 Task: Find people on LinkedIn who attended Chandigarh University, talk about Digital Marketing, work at Bharat Serums and Vaccines Limited, speak German, and offer Public Speaking services.
Action: Mouse moved to (580, 76)
Screenshot: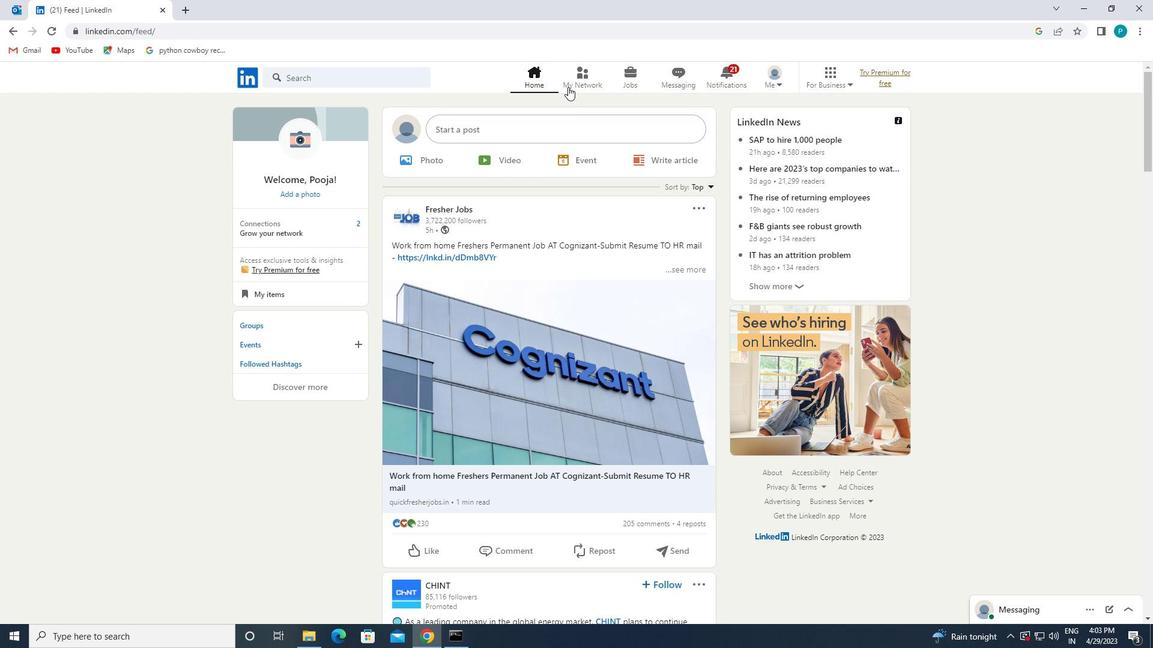 
Action: Mouse pressed left at (580, 76)
Screenshot: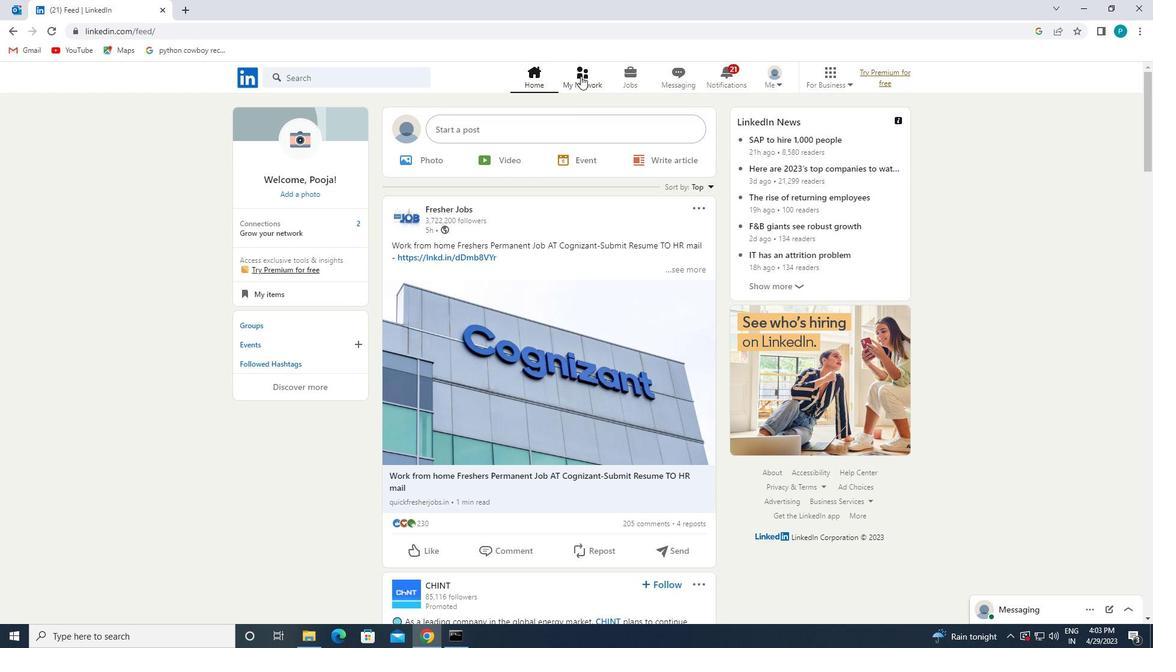 
Action: Mouse moved to (321, 139)
Screenshot: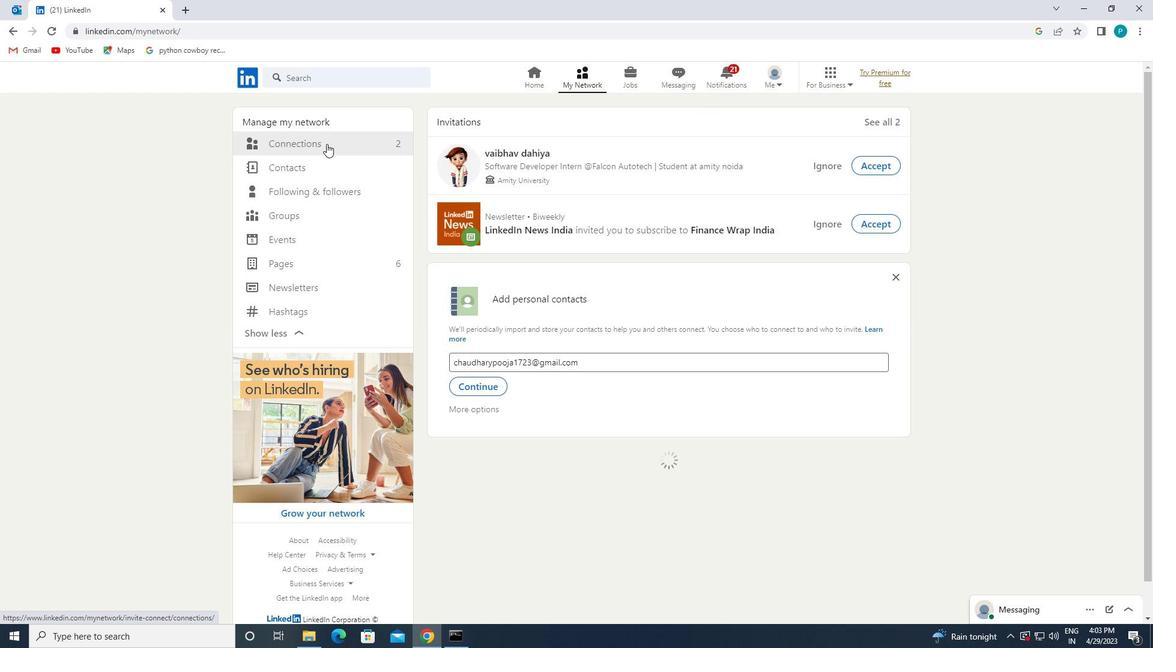 
Action: Mouse pressed left at (321, 139)
Screenshot: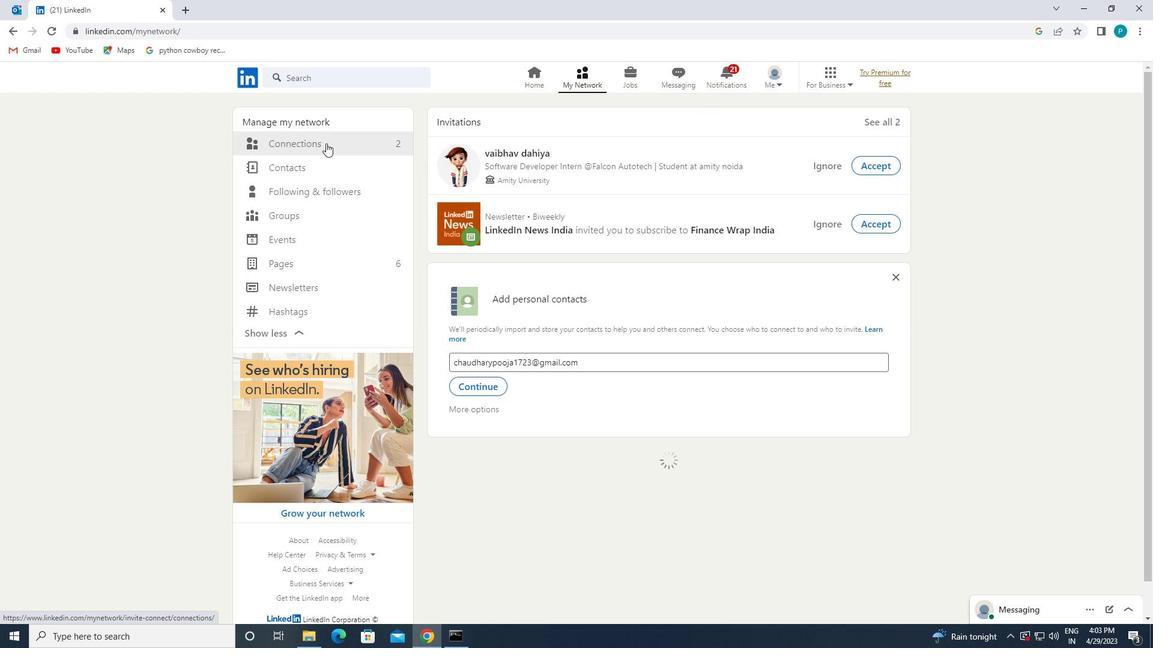 
Action: Mouse moved to (649, 150)
Screenshot: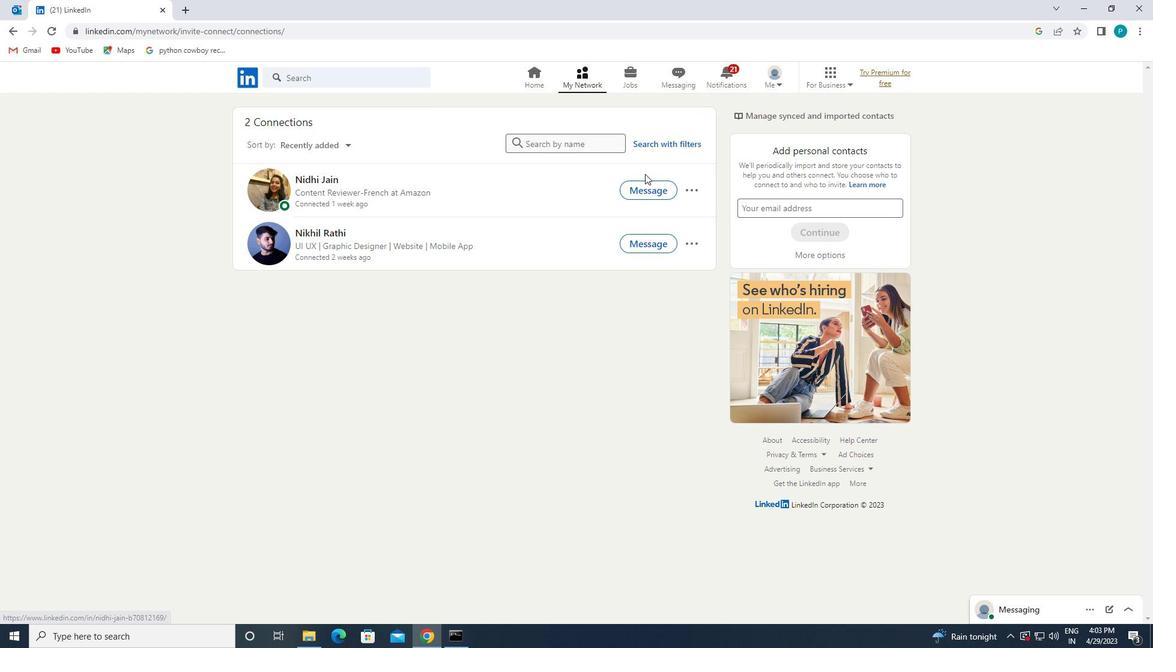 
Action: Mouse pressed left at (649, 150)
Screenshot: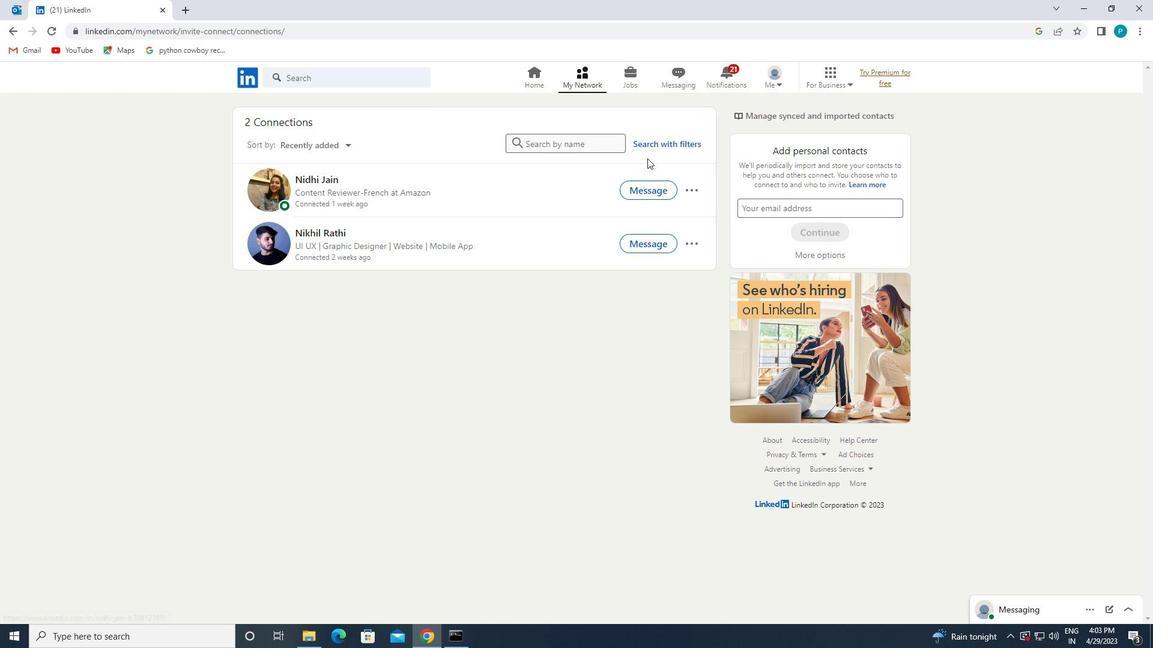 
Action: Mouse moved to (648, 141)
Screenshot: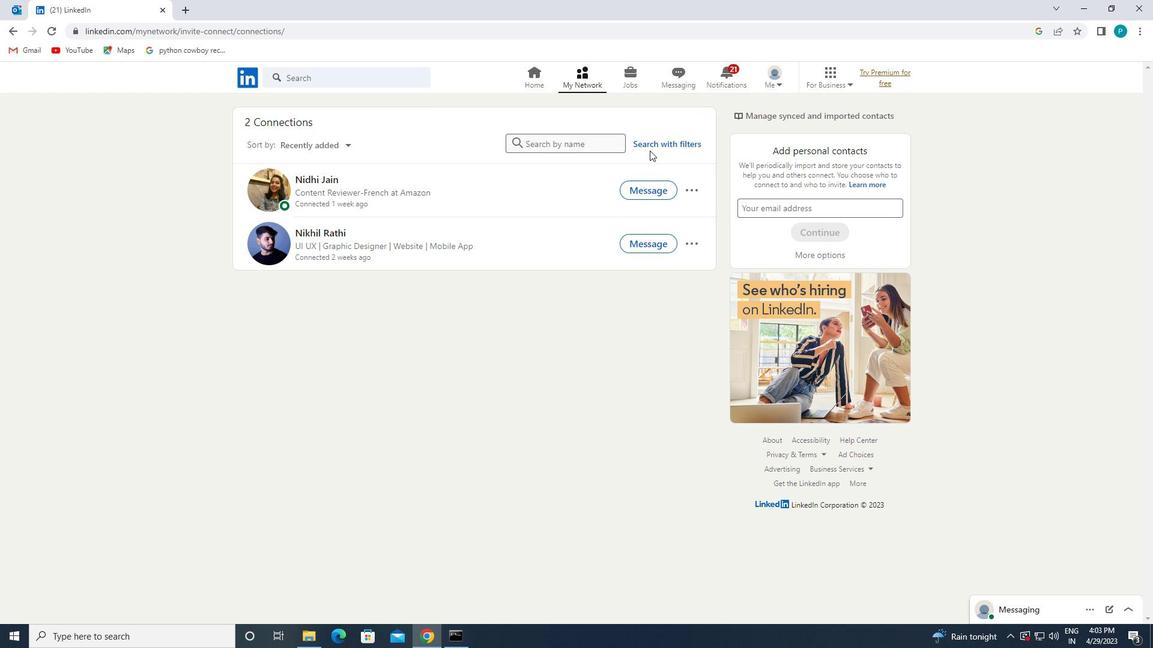 
Action: Mouse pressed left at (648, 141)
Screenshot: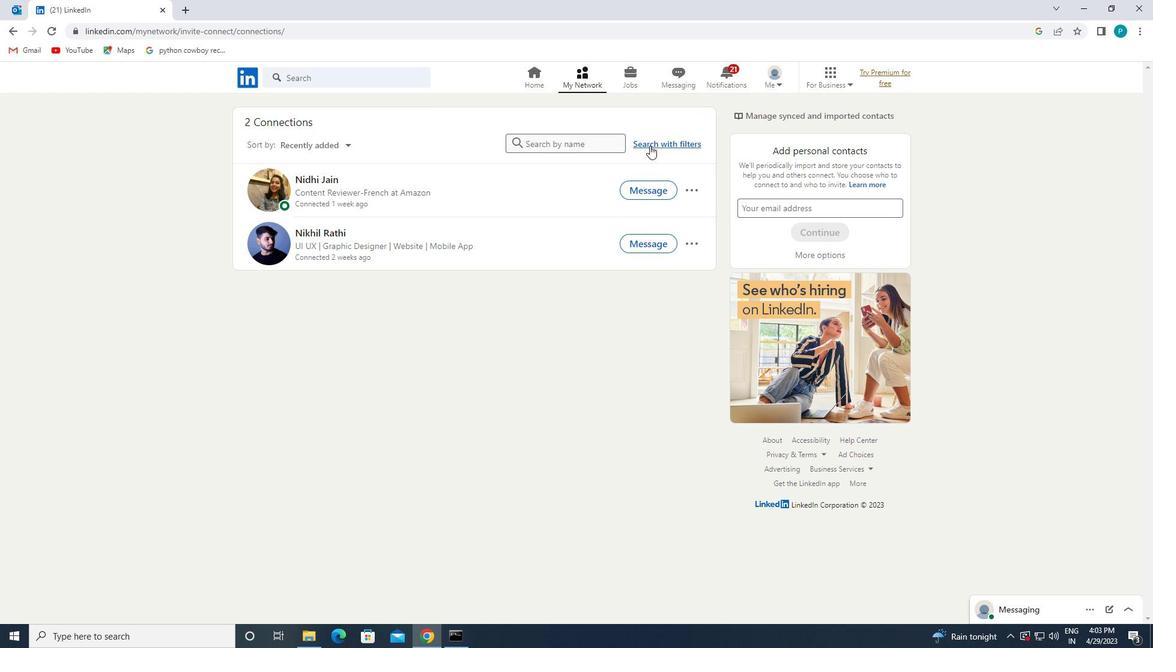 
Action: Mouse moved to (613, 115)
Screenshot: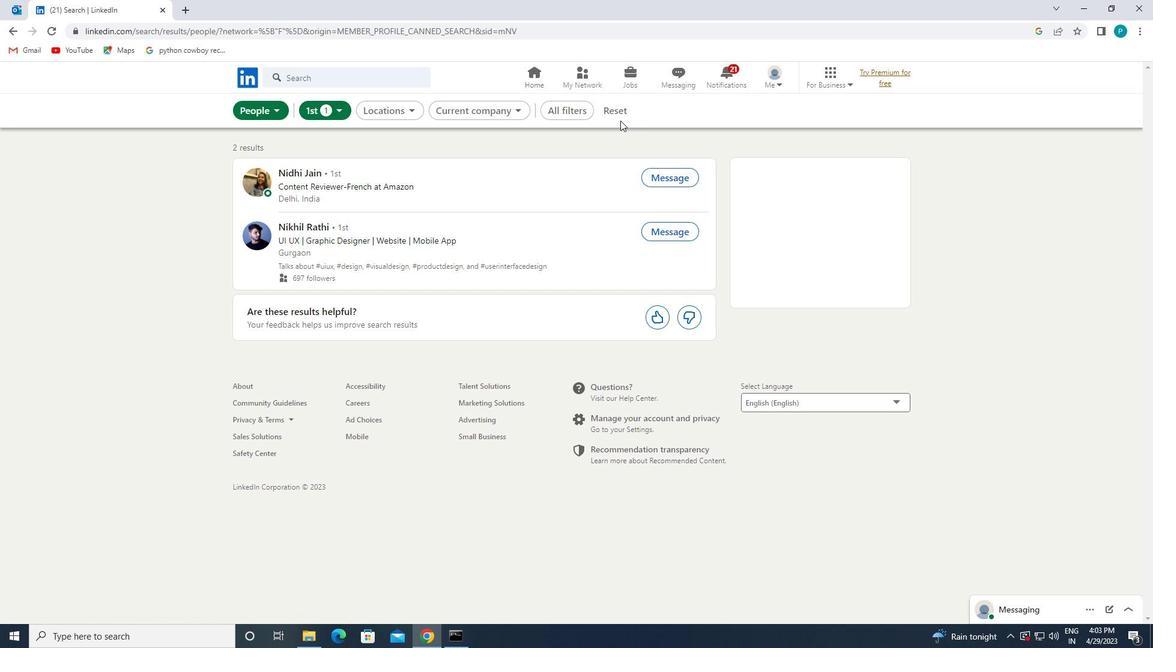 
Action: Mouse pressed left at (613, 115)
Screenshot: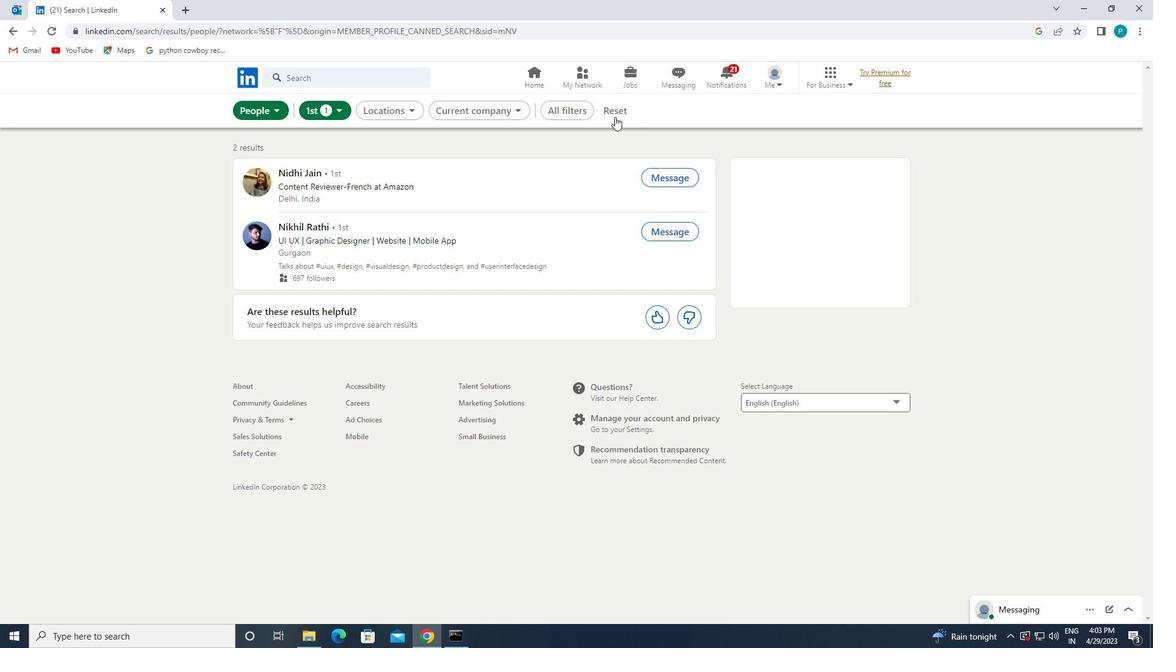 
Action: Mouse moved to (615, 114)
Screenshot: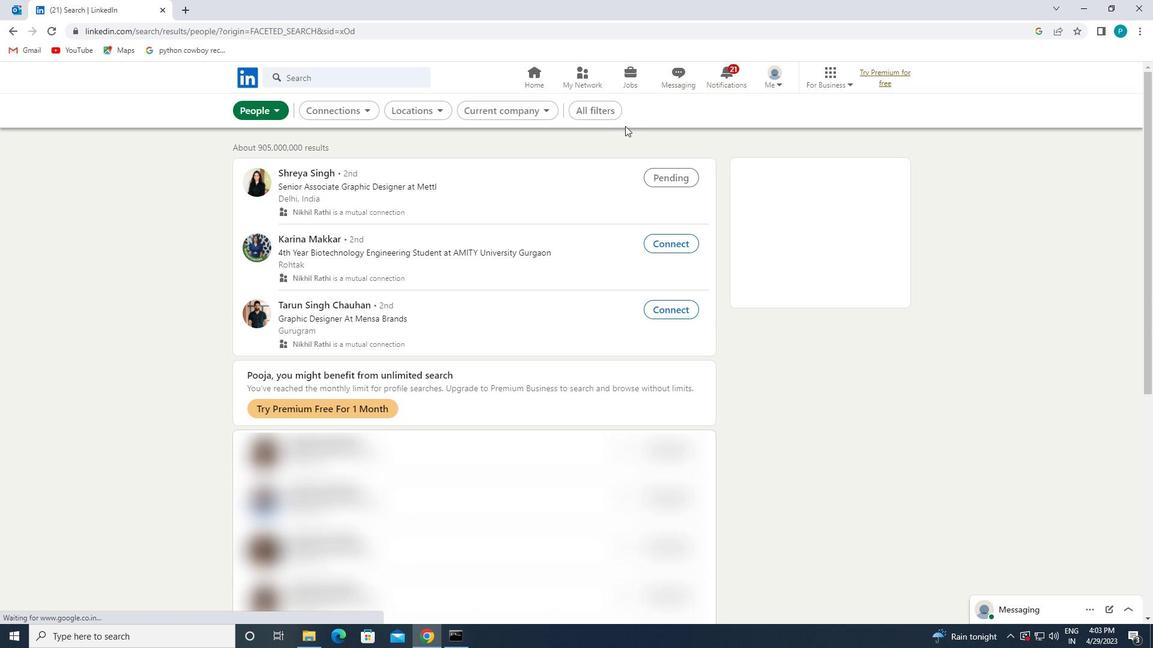 
Action: Mouse pressed left at (615, 114)
Screenshot: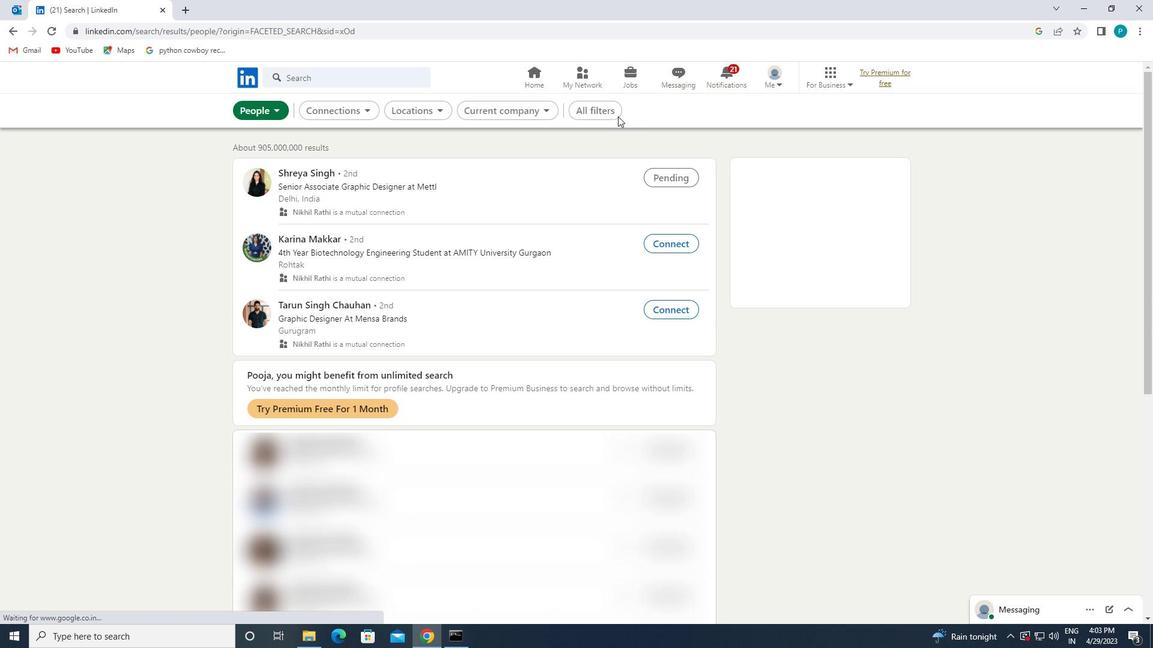 
Action: Mouse moved to (1077, 344)
Screenshot: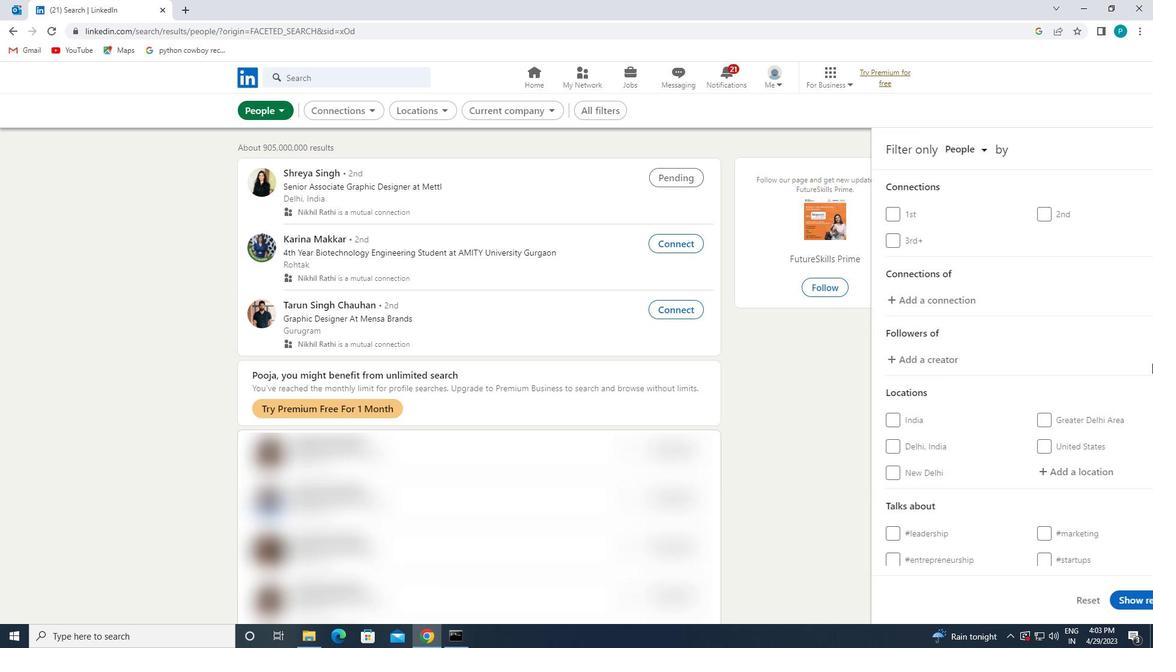 
Action: Mouse scrolled (1077, 343) with delta (0, 0)
Screenshot: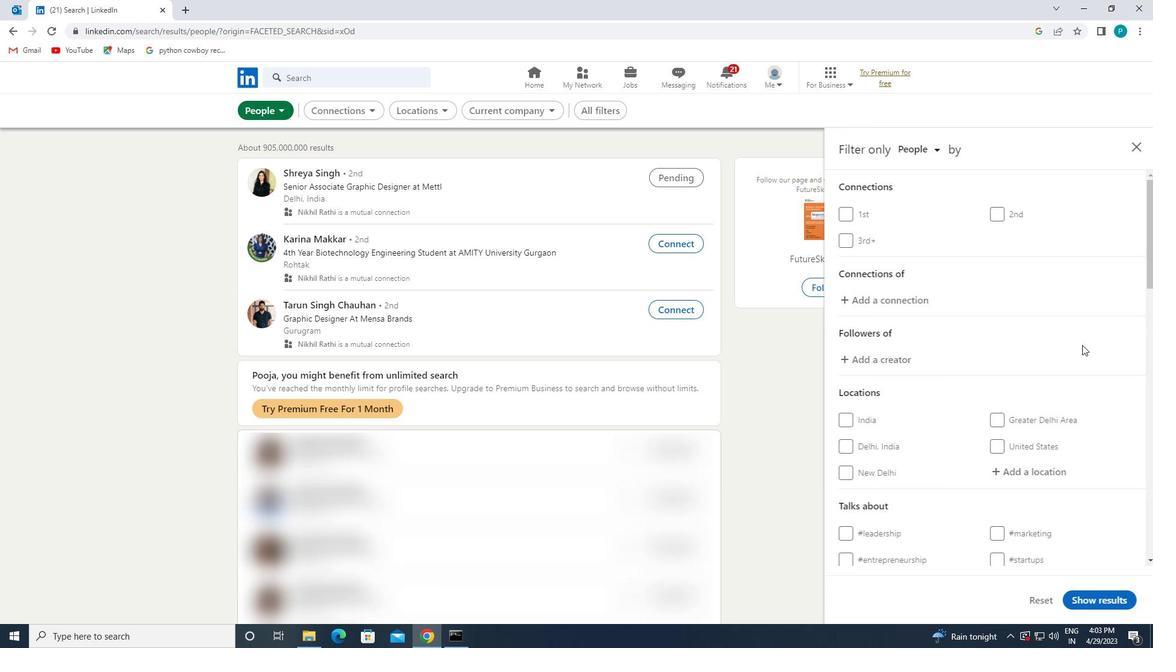 
Action: Mouse moved to (1077, 344)
Screenshot: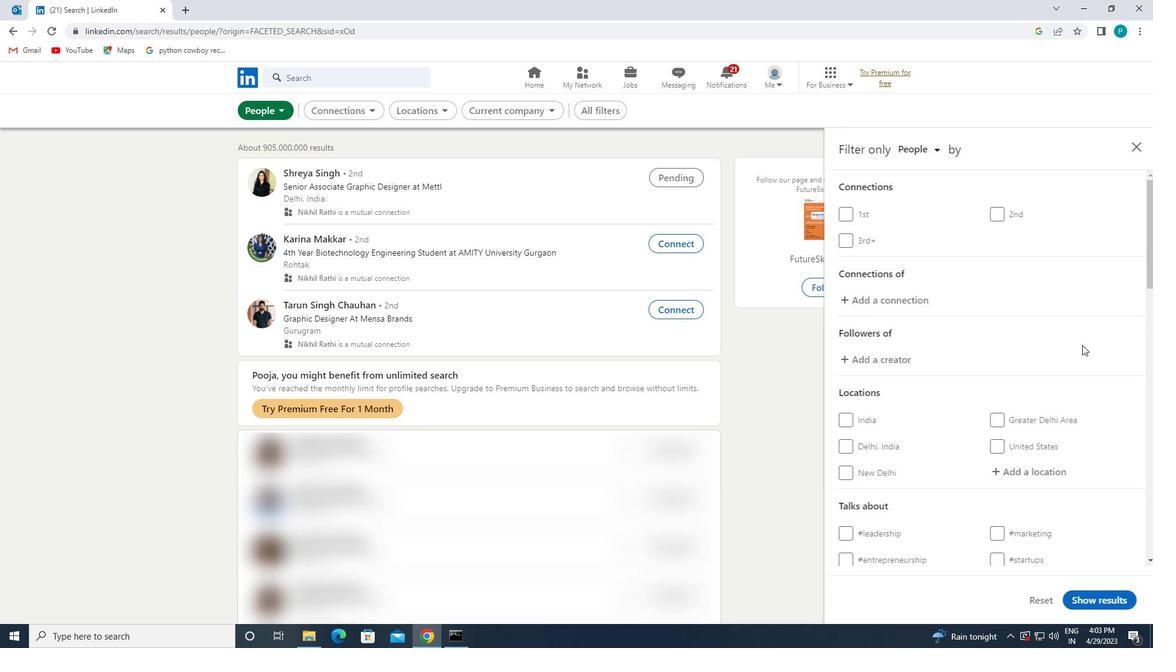 
Action: Mouse scrolled (1077, 343) with delta (0, 0)
Screenshot: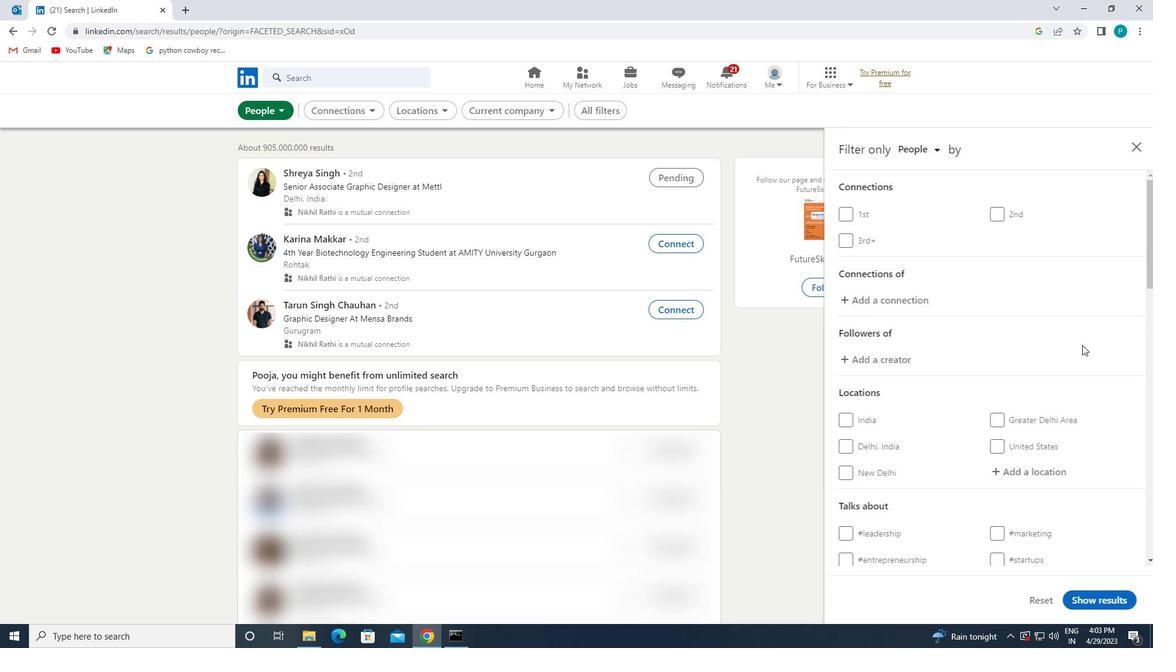 
Action: Mouse moved to (1068, 350)
Screenshot: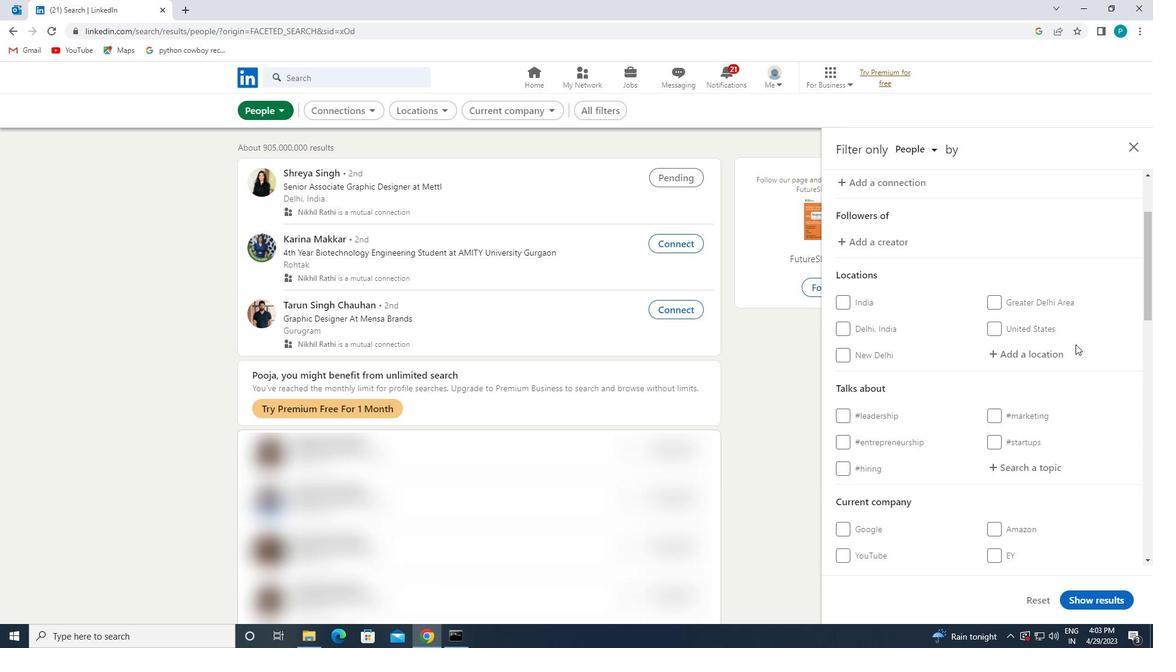 
Action: Mouse pressed left at (1068, 350)
Screenshot: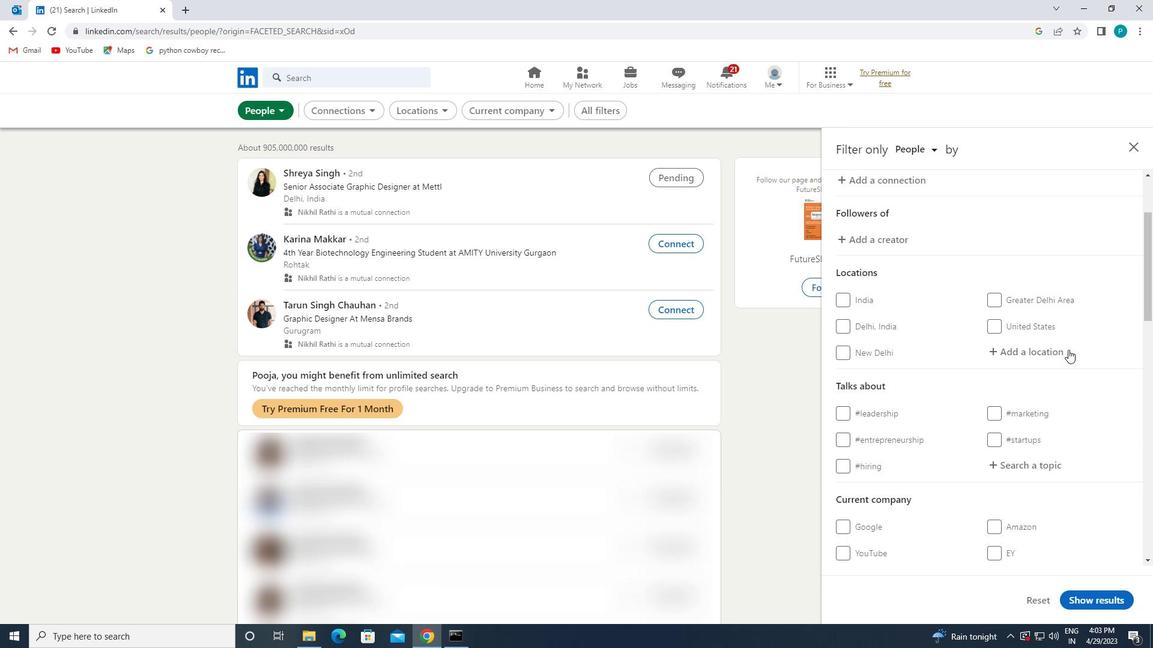 
Action: Key pressed <Key.caps_lock>x<Key.caps_lock>iannu
Screenshot: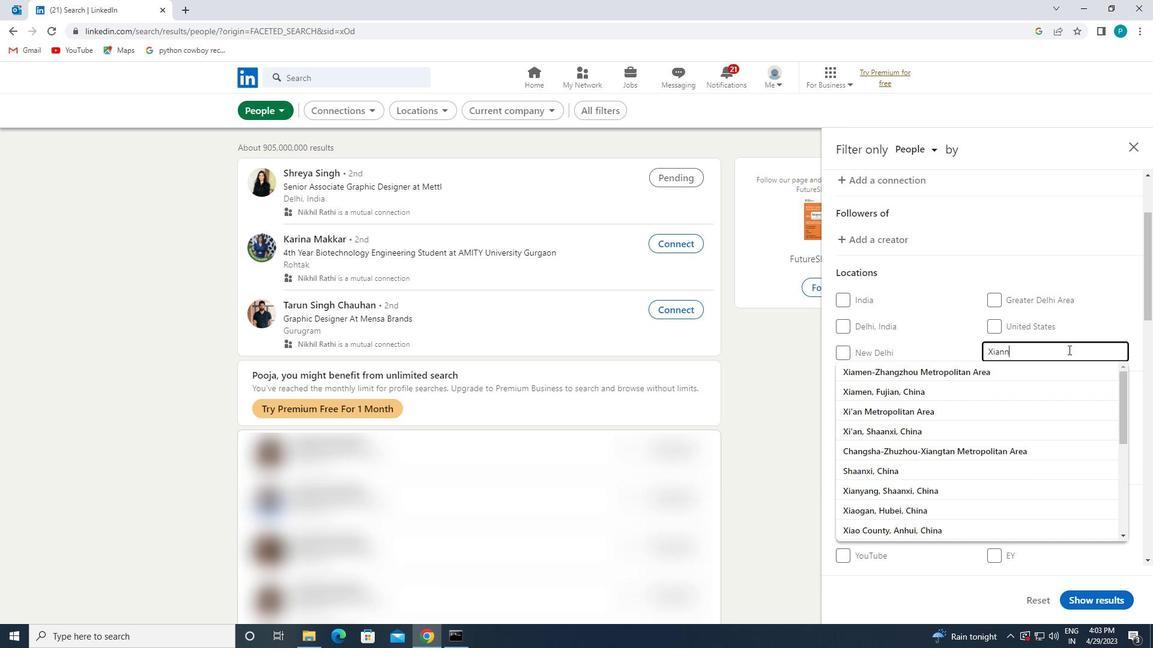 
Action: Mouse moved to (1000, 468)
Screenshot: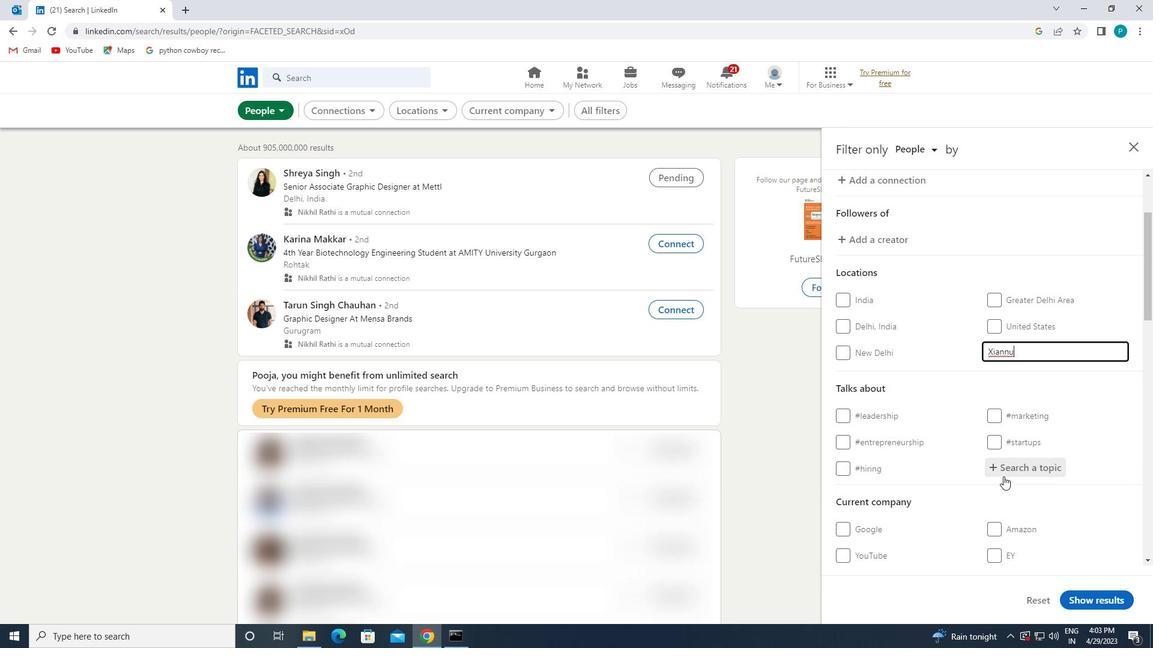 
Action: Mouse pressed left at (1000, 468)
Screenshot: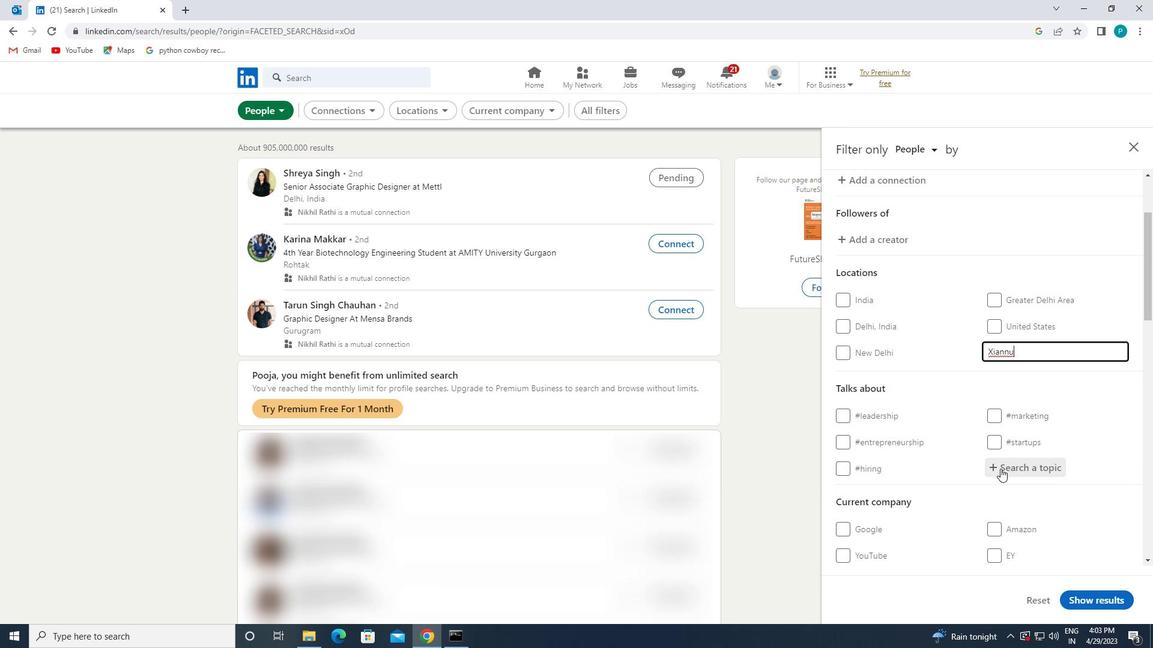 
Action: Key pressed <Key.shift>#<Key.caps_lock>D<Key.caps_lock>IGITAL<Key.caps_lock>M<Key.caps_lock>ARKETING
Screenshot: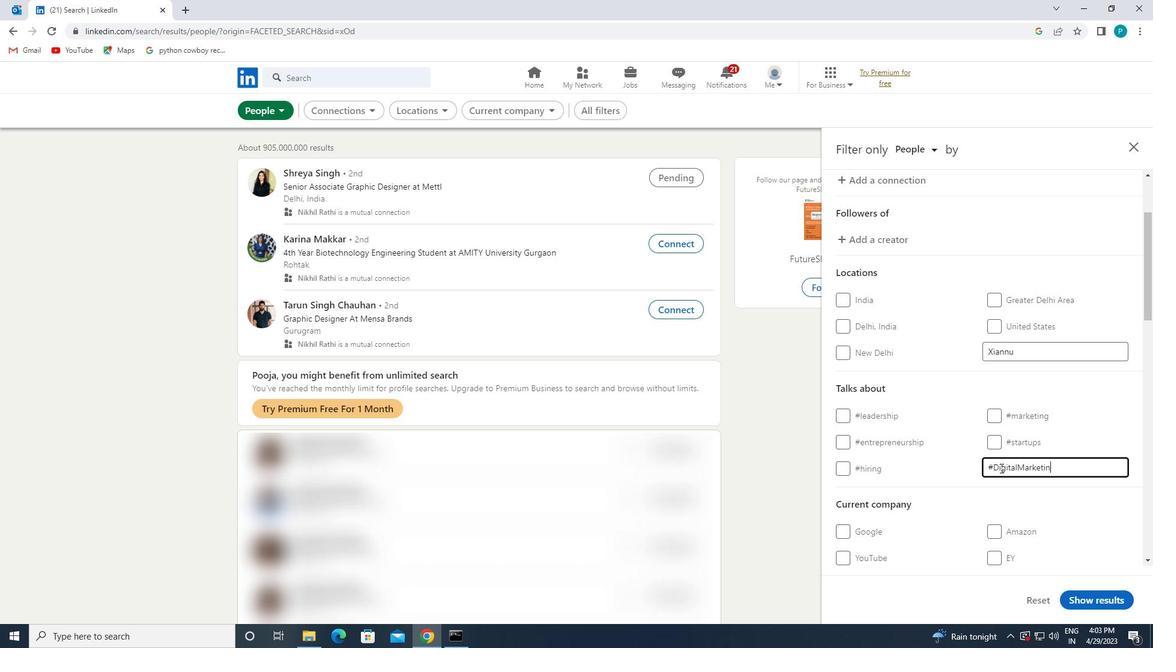 
Action: Mouse scrolled (1000, 467) with delta (0, 0)
Screenshot: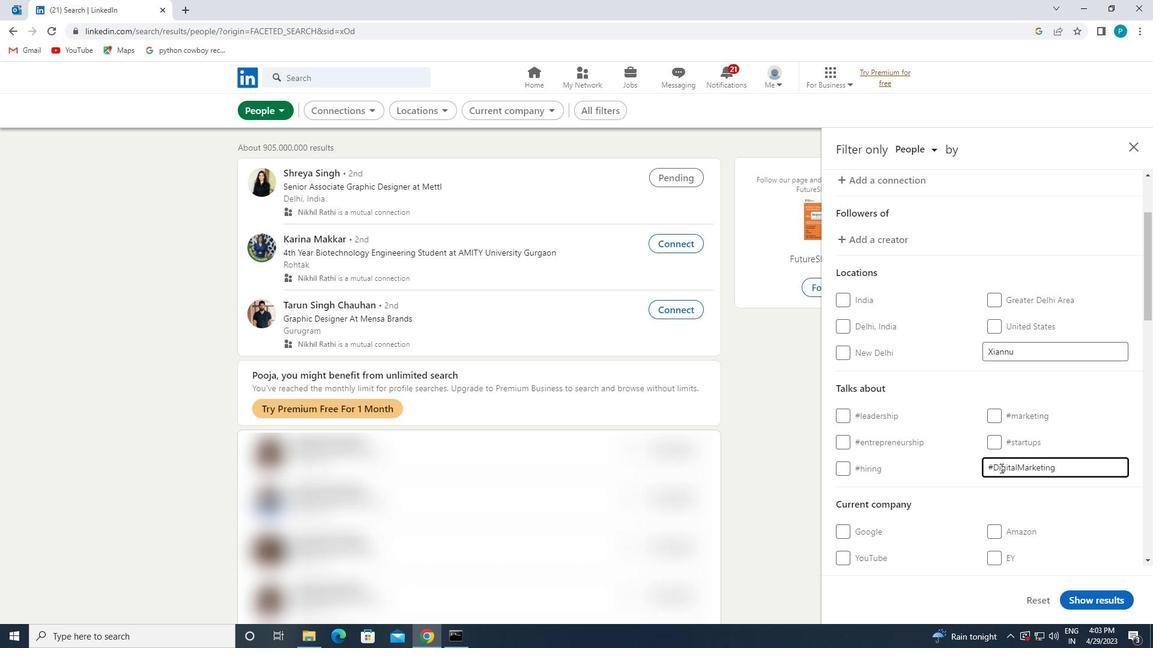 
Action: Mouse scrolled (1000, 467) with delta (0, 0)
Screenshot: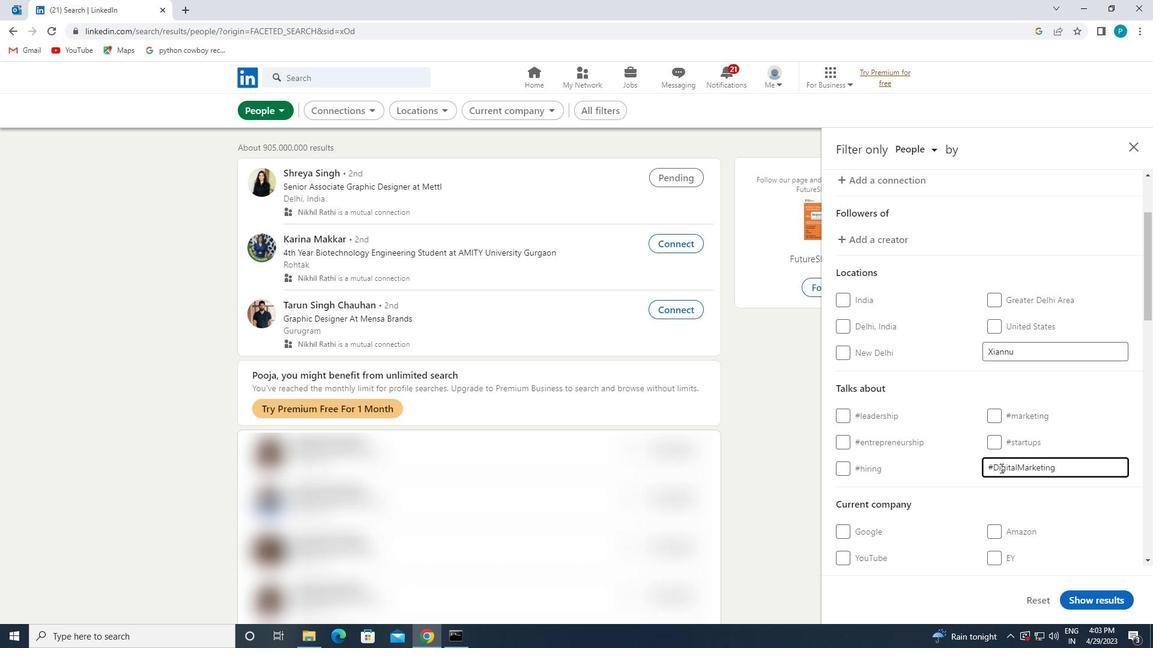 
Action: Mouse scrolled (1000, 467) with delta (0, 0)
Screenshot: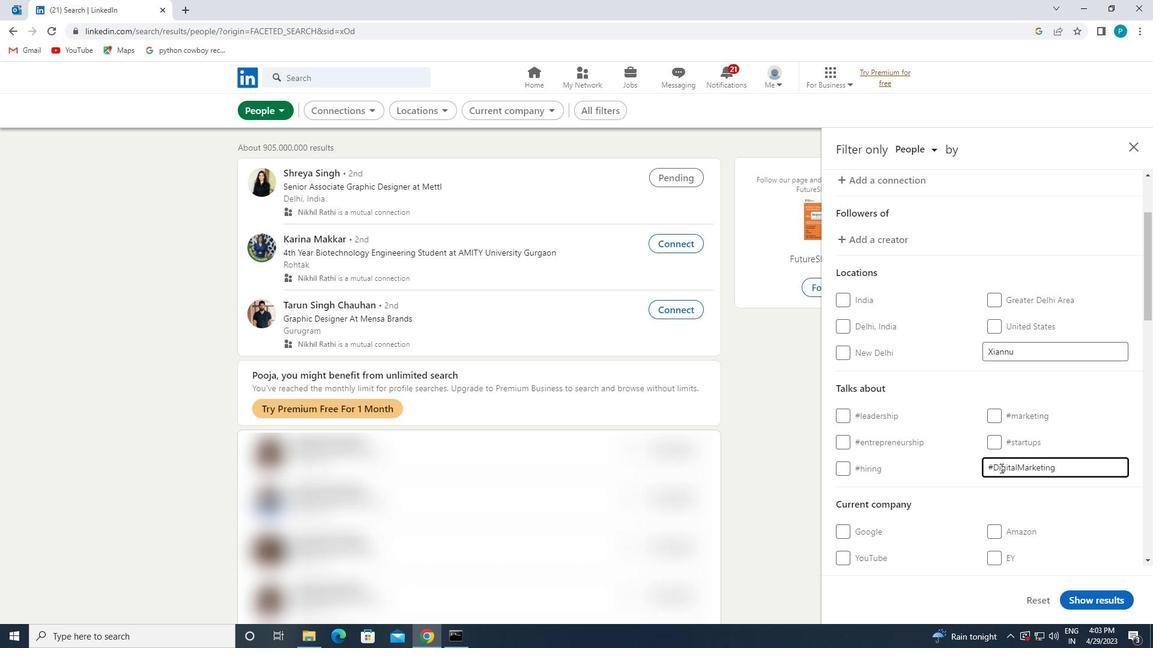 
Action: Mouse moved to (956, 440)
Screenshot: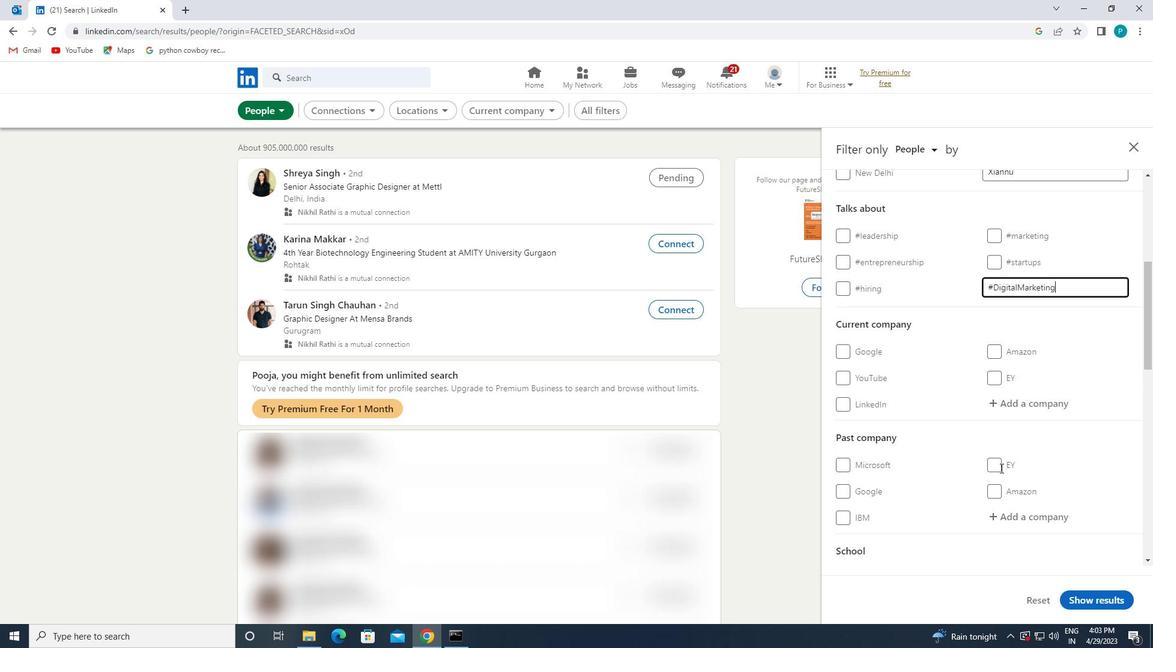 
Action: Mouse scrolled (956, 440) with delta (0, 0)
Screenshot: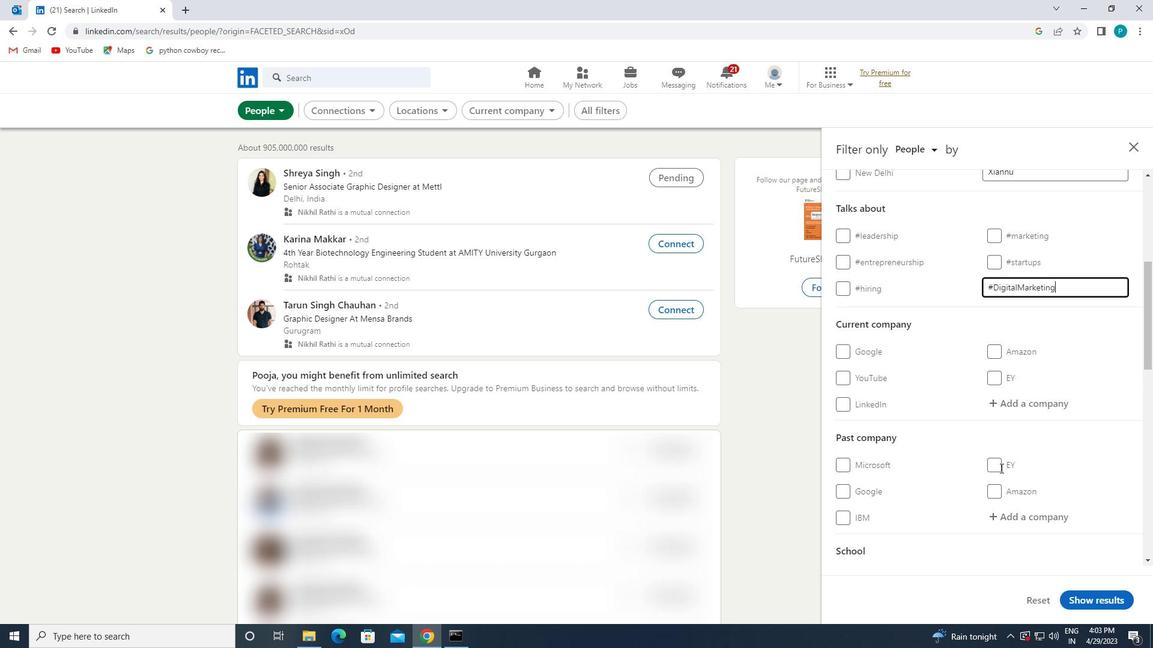 
Action: Mouse scrolled (956, 440) with delta (0, 0)
Screenshot: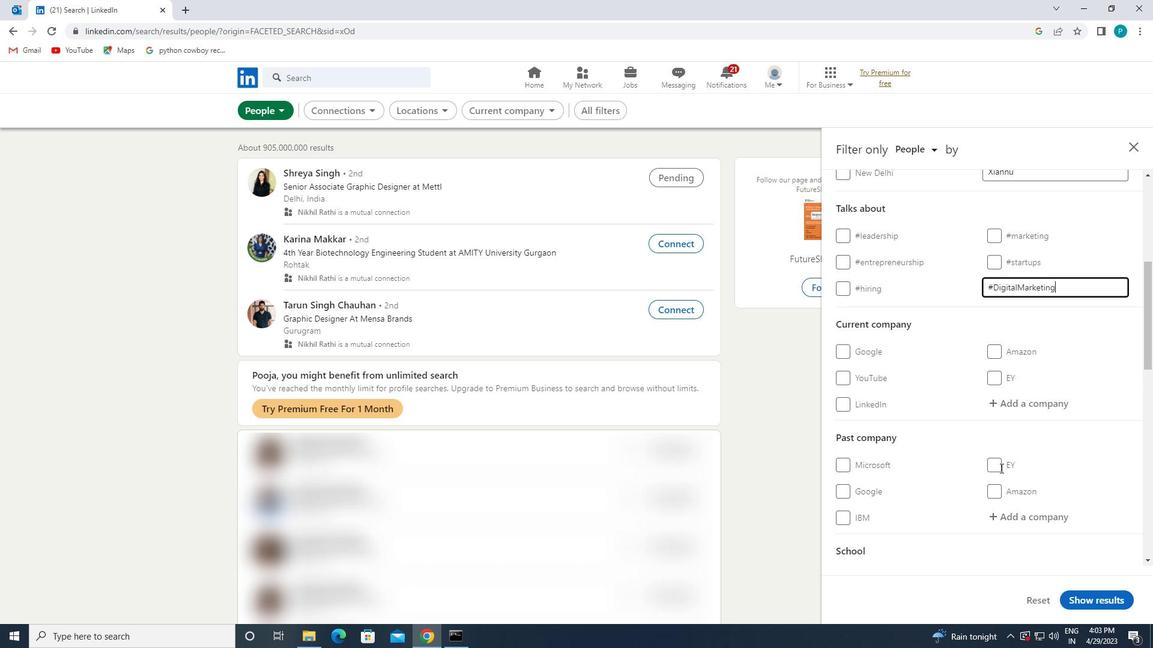 
Action: Mouse scrolled (956, 440) with delta (0, 0)
Screenshot: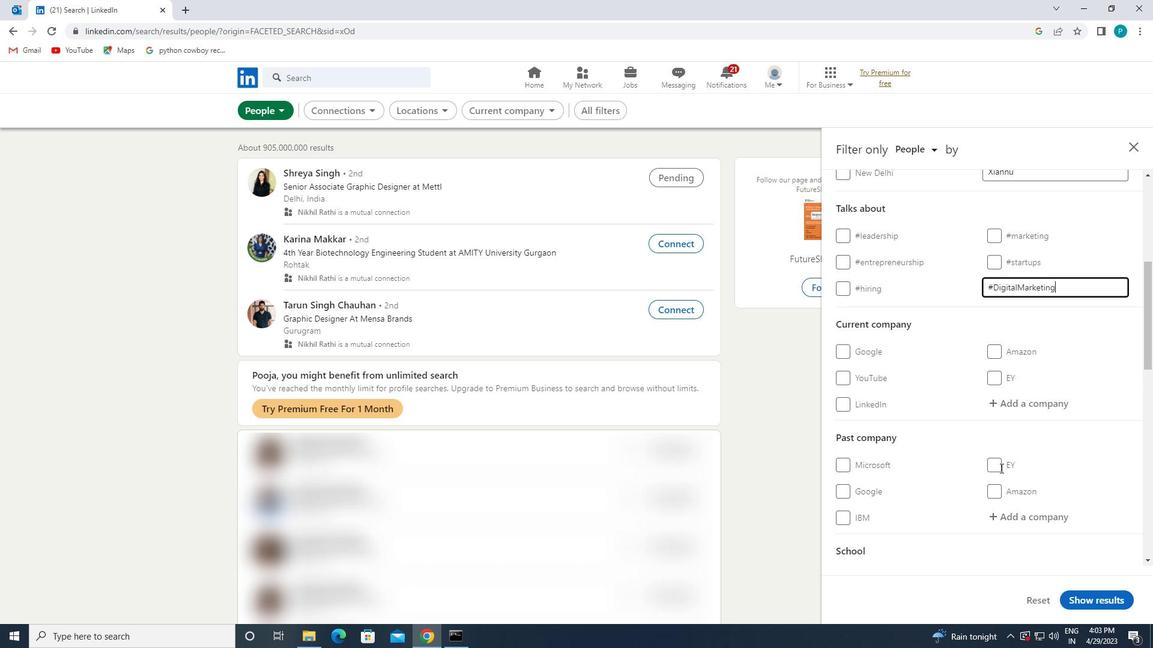 
Action: Mouse moved to (935, 428)
Screenshot: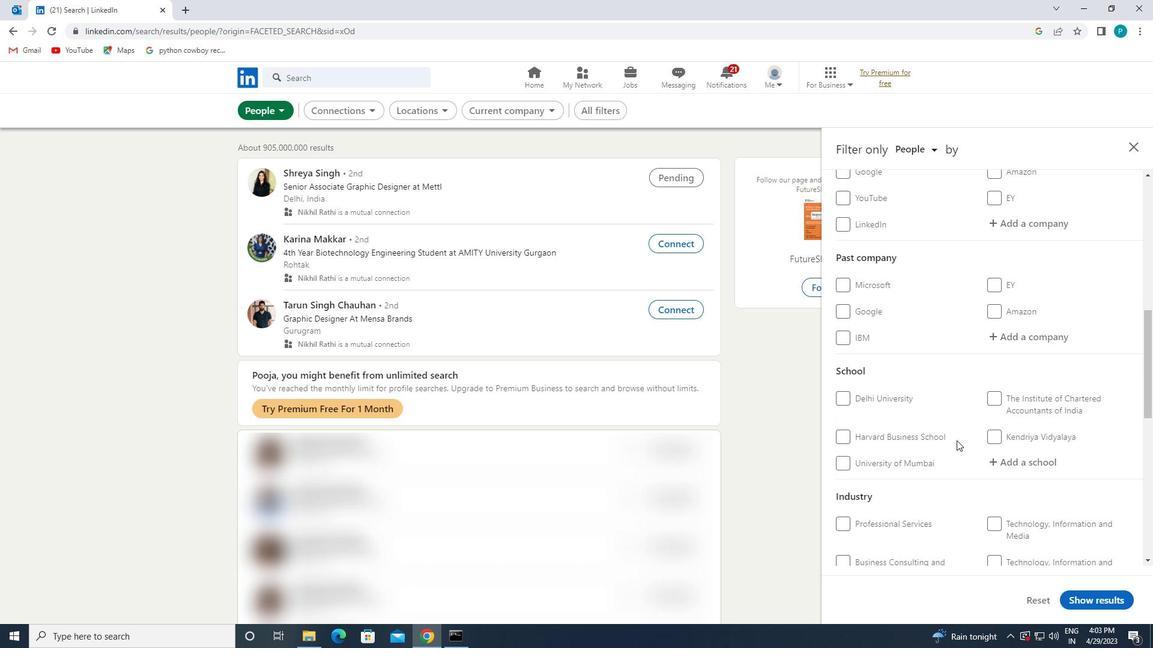 
Action: Mouse scrolled (935, 427) with delta (0, 0)
Screenshot: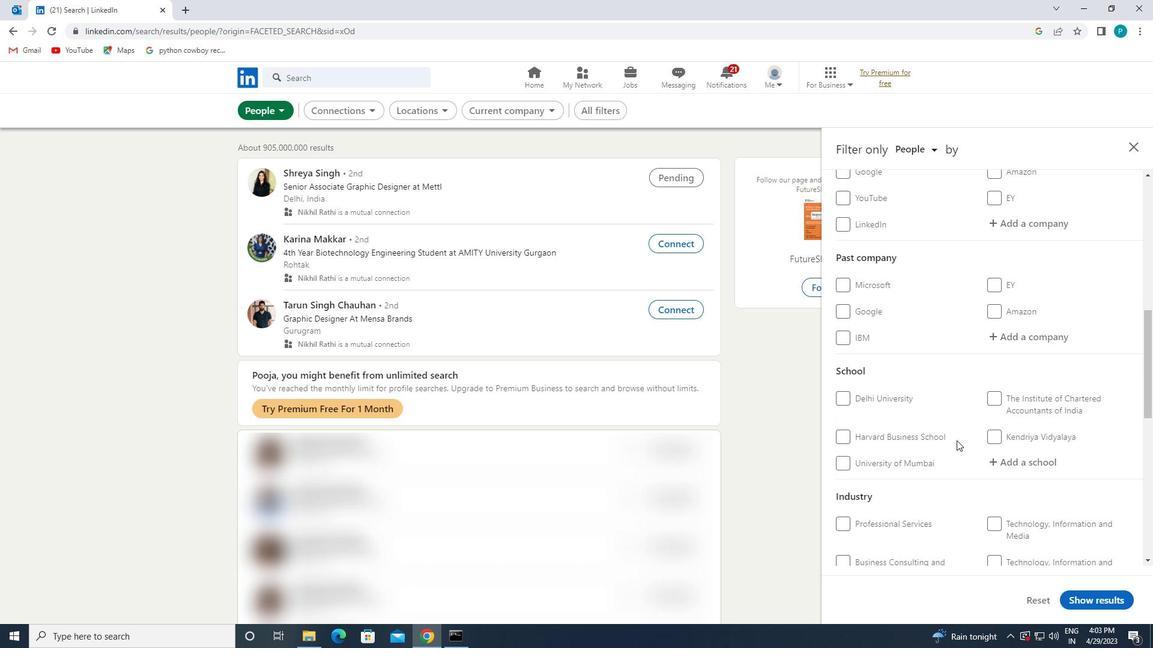 
Action: Mouse moved to (935, 427)
Screenshot: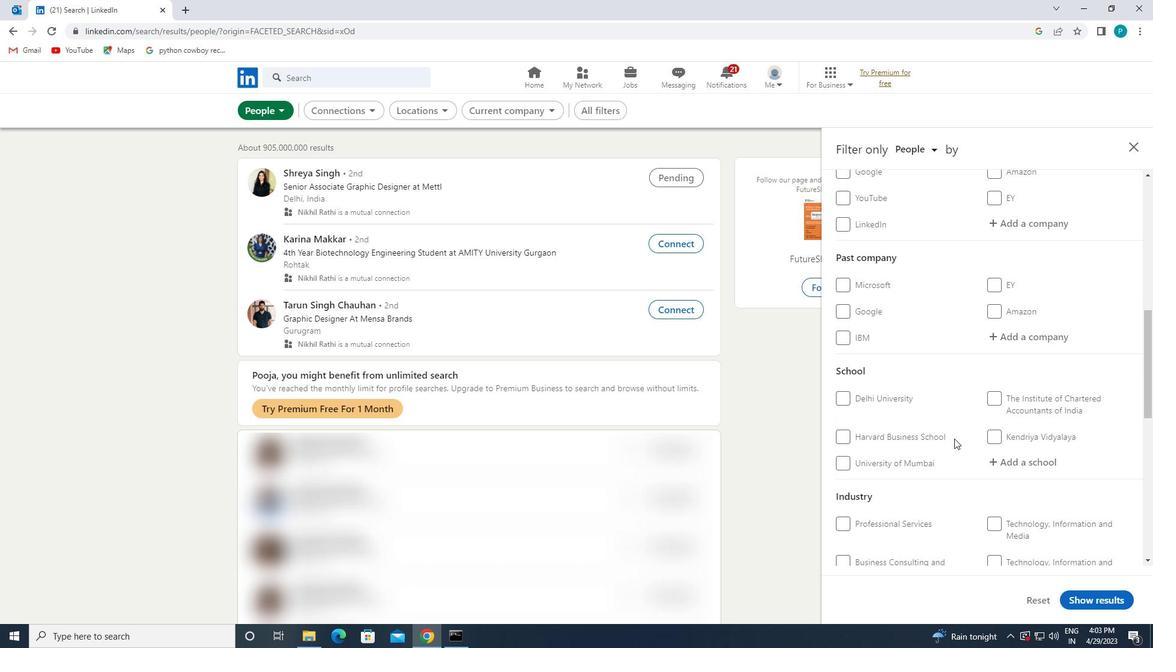 
Action: Mouse scrolled (935, 426) with delta (0, 0)
Screenshot: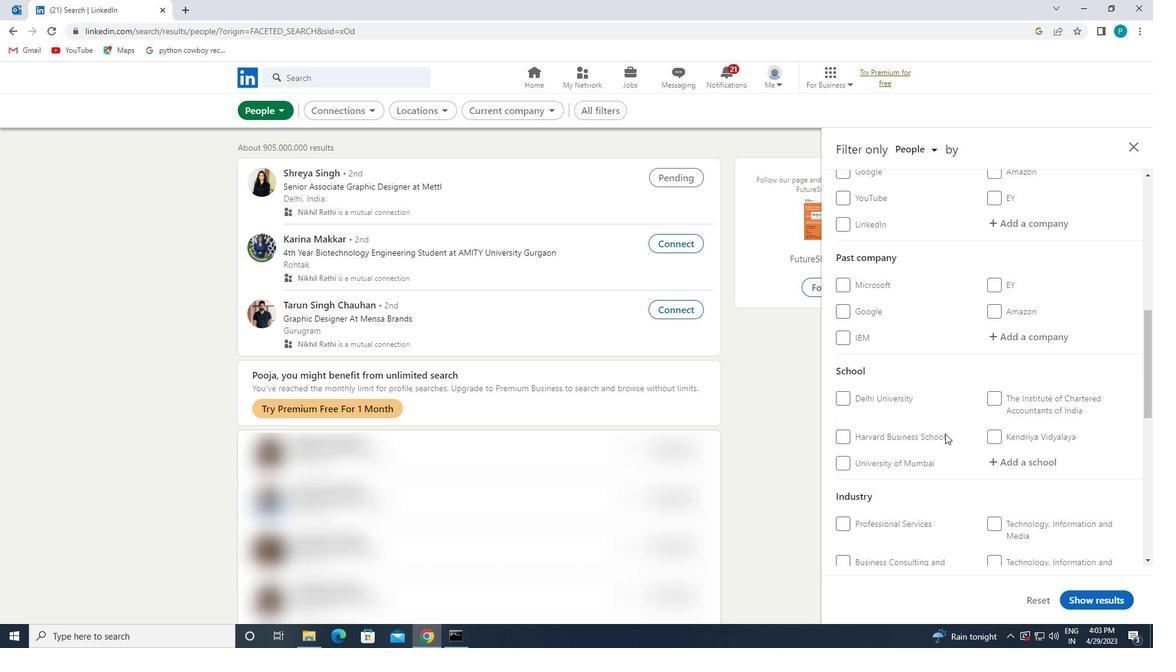 
Action: Mouse scrolled (935, 426) with delta (0, 0)
Screenshot: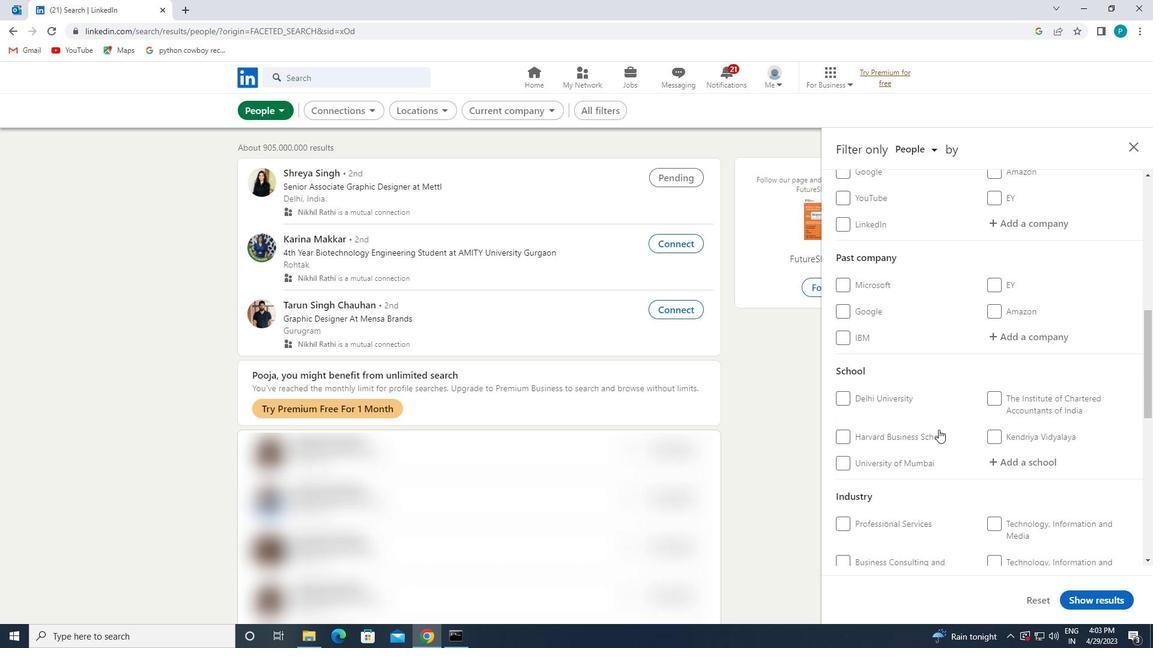 
Action: Mouse scrolled (935, 426) with delta (0, 0)
Screenshot: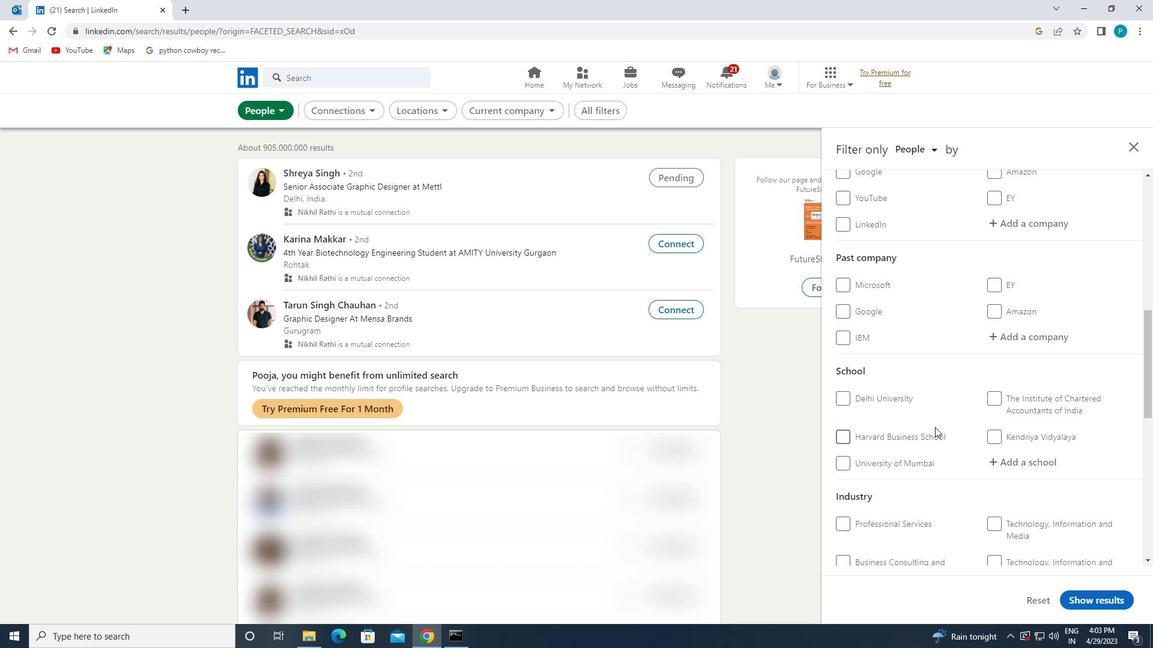 
Action: Mouse moved to (864, 485)
Screenshot: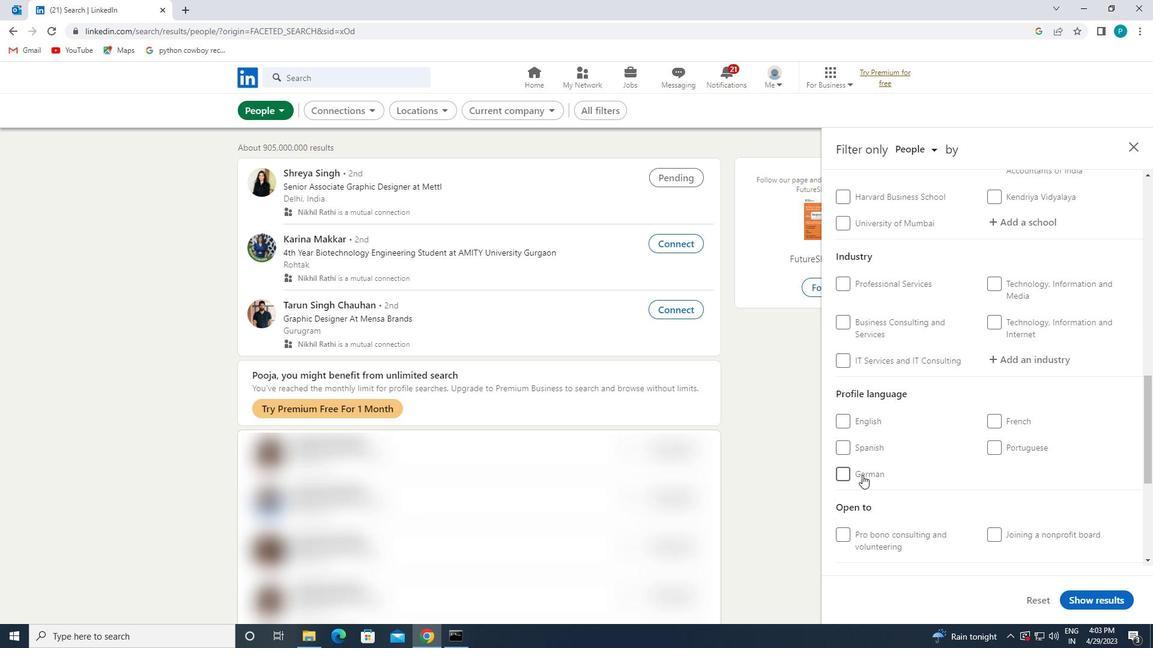 
Action: Mouse pressed left at (864, 485)
Screenshot: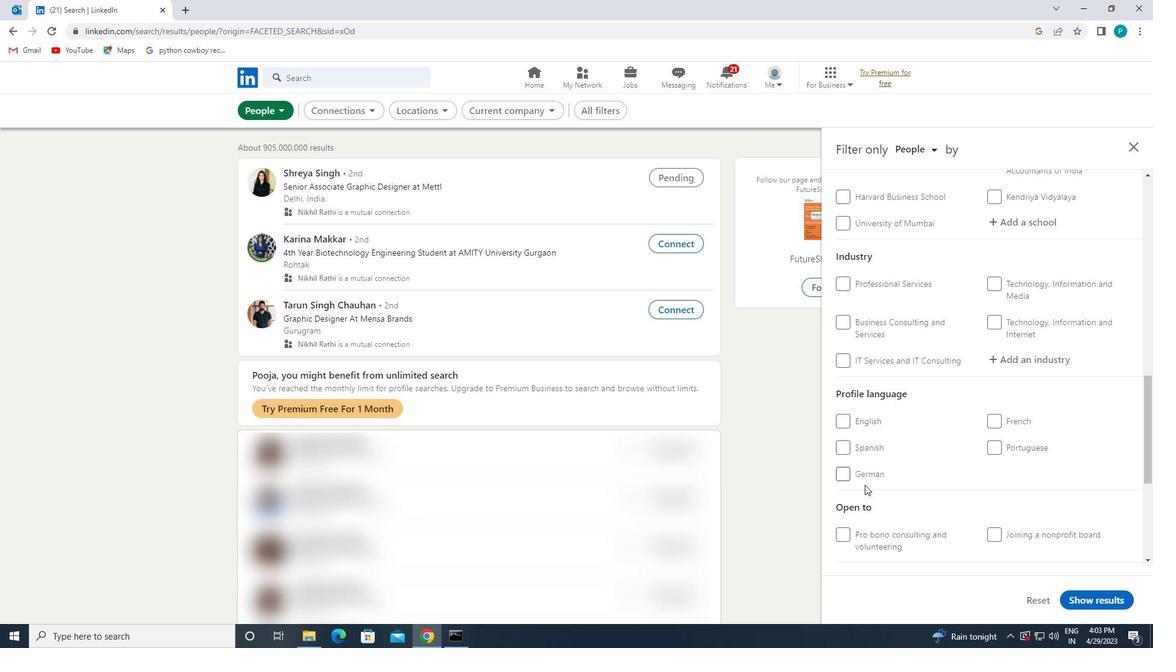 
Action: Mouse moved to (859, 482)
Screenshot: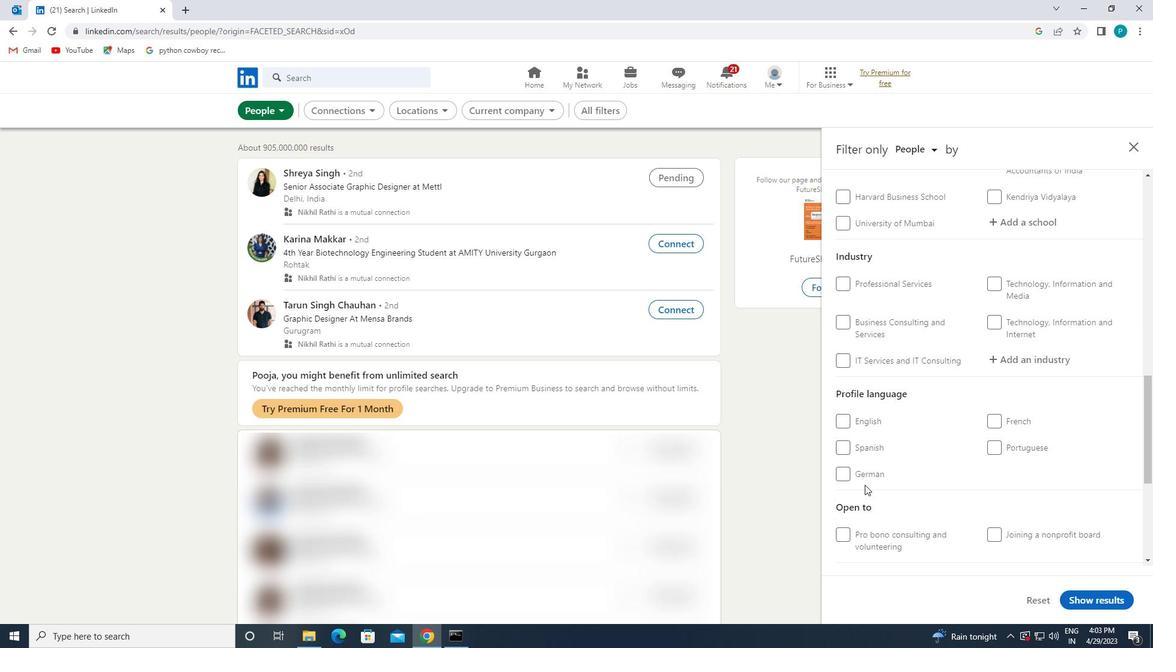 
Action: Mouse pressed left at (859, 482)
Screenshot: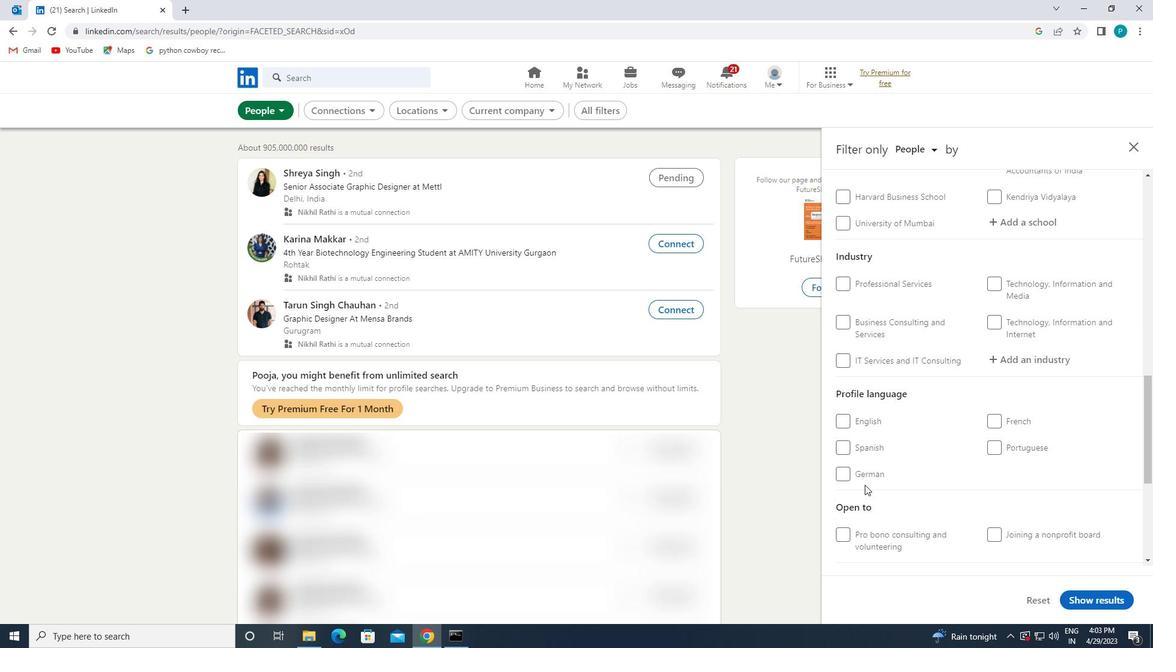 
Action: Mouse moved to (852, 476)
Screenshot: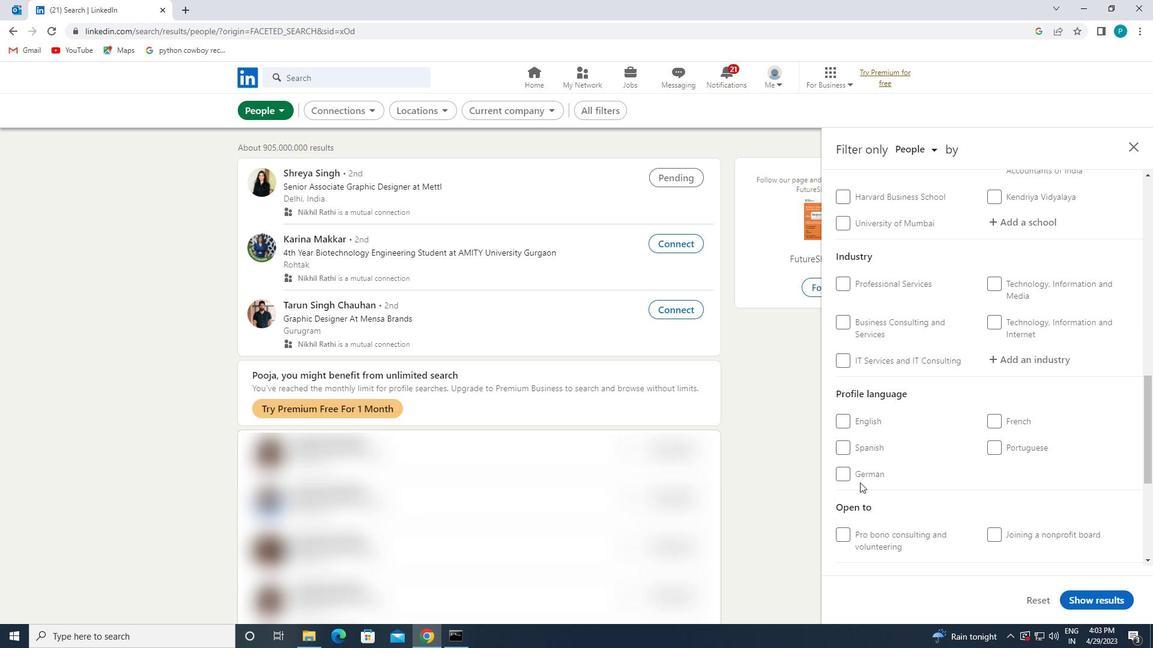 
Action: Mouse pressed left at (852, 476)
Screenshot: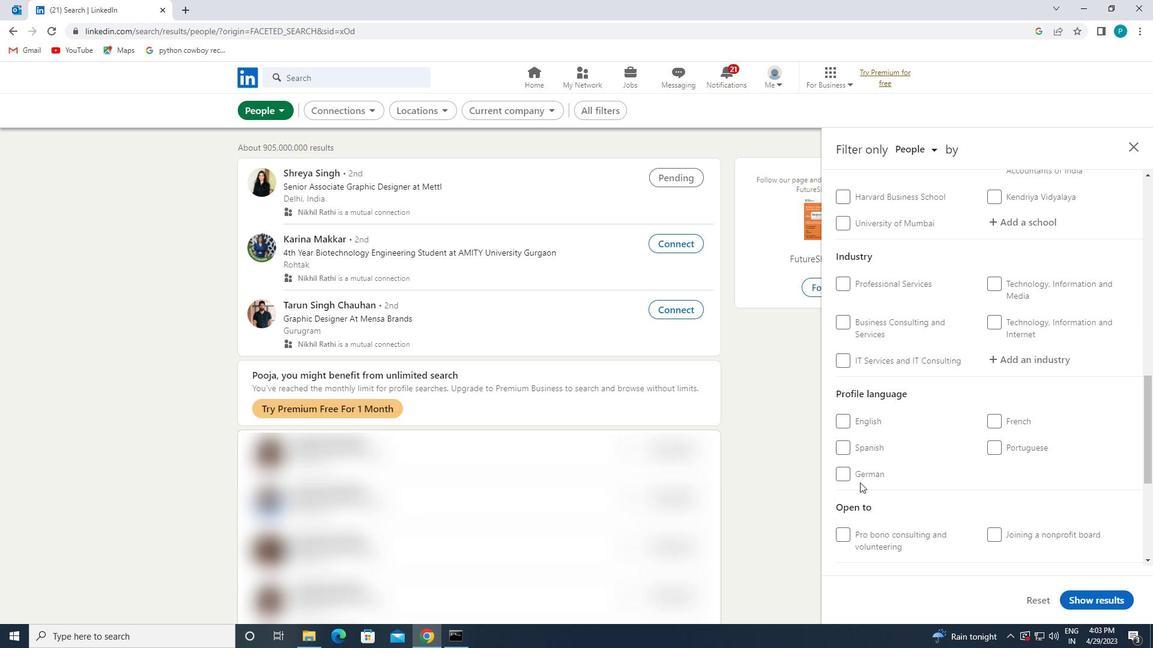 
Action: Mouse moved to (973, 483)
Screenshot: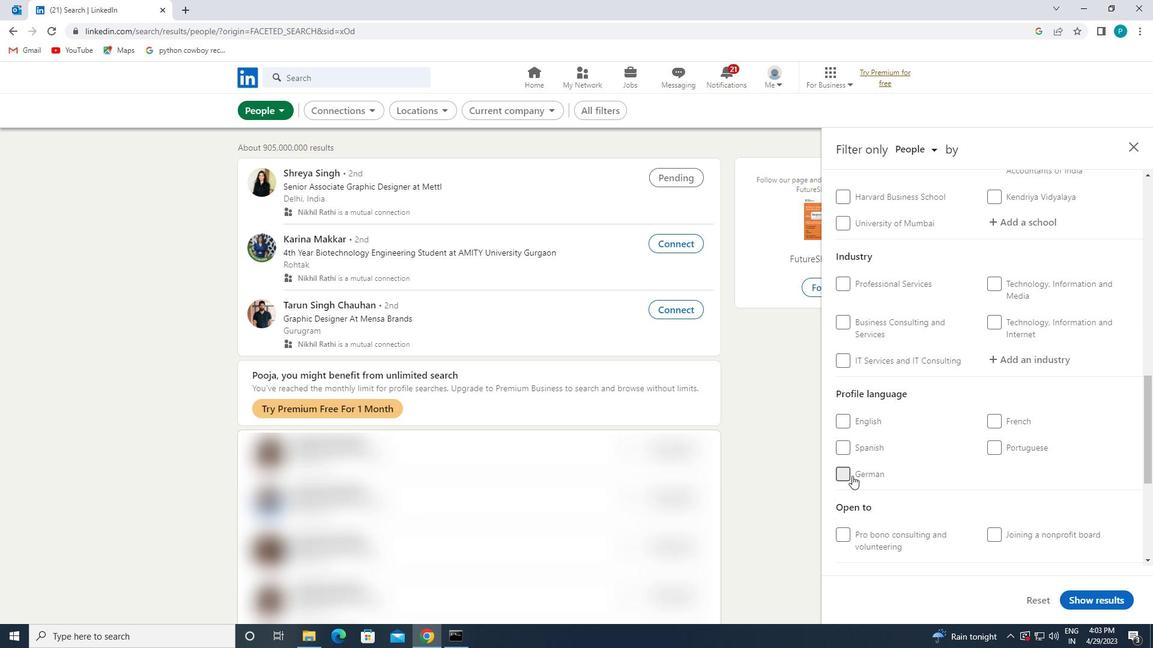 
Action: Mouse scrolled (973, 484) with delta (0, 0)
Screenshot: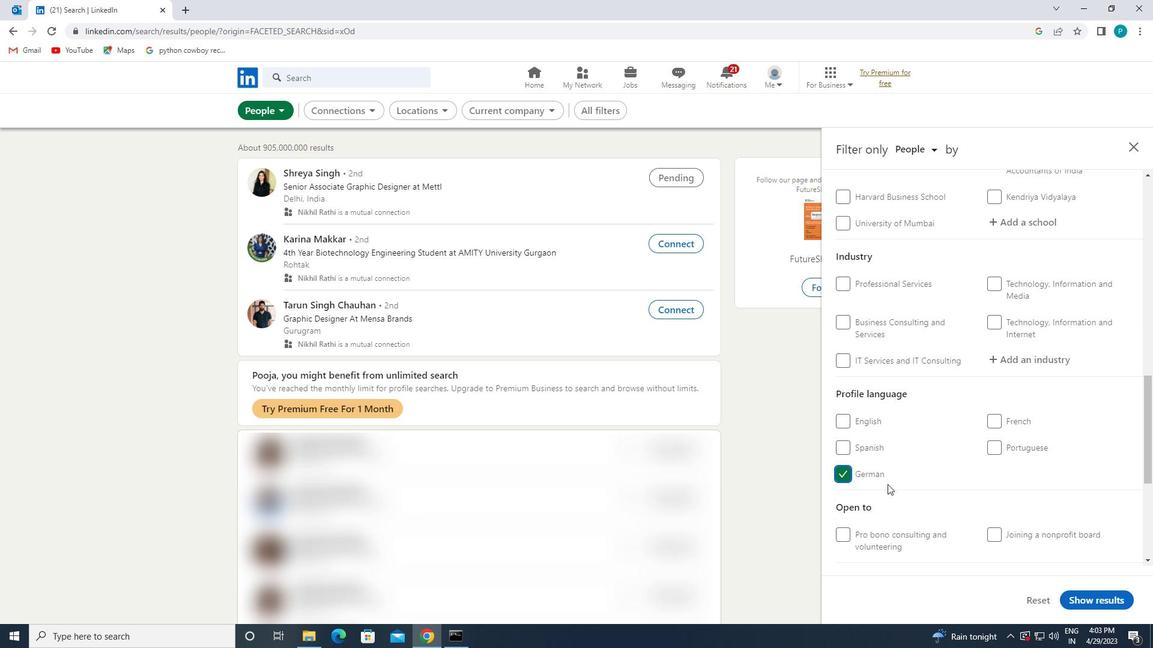 
Action: Mouse scrolled (973, 484) with delta (0, 0)
Screenshot: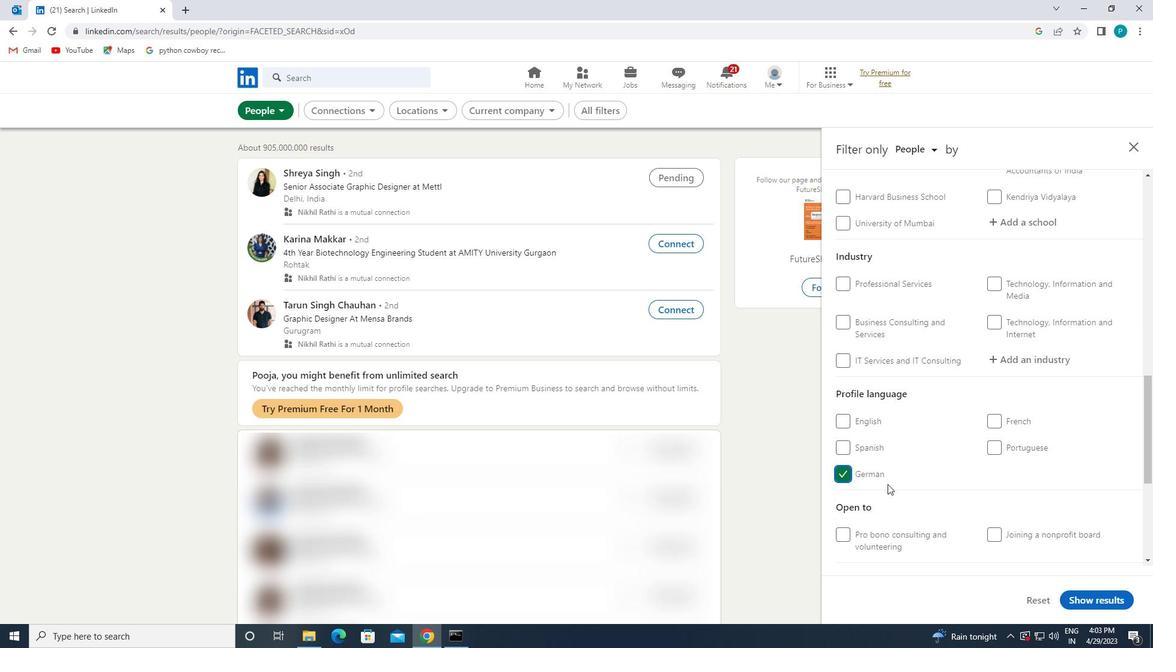 
Action: Mouse scrolled (973, 484) with delta (0, 0)
Screenshot: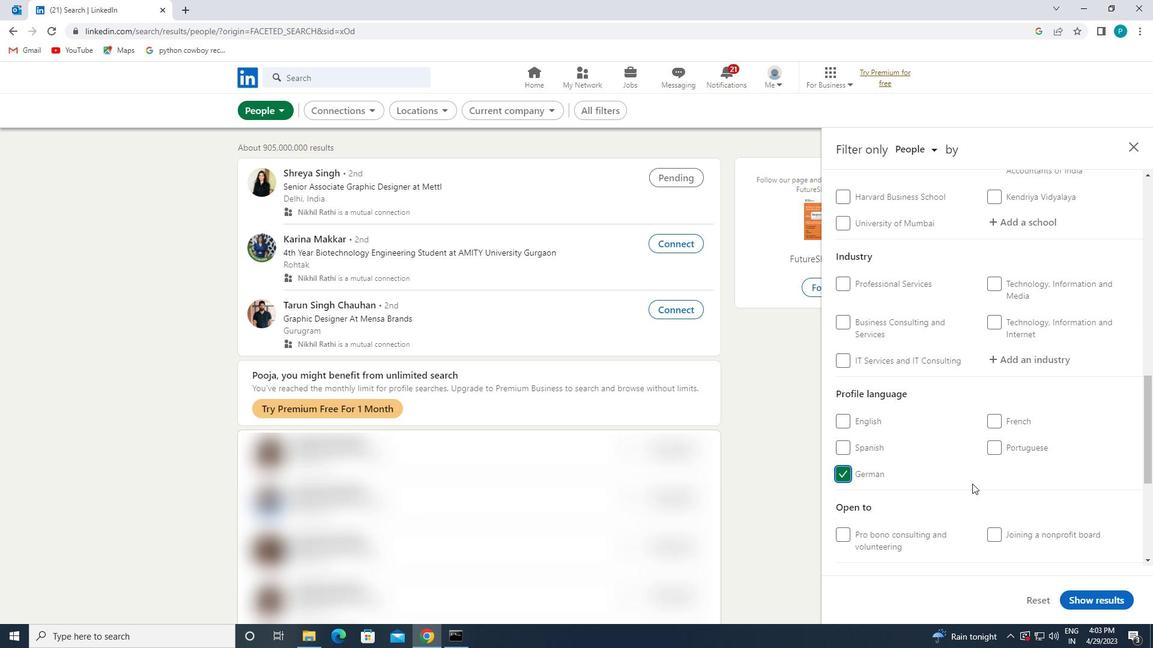 
Action: Mouse scrolled (973, 484) with delta (0, 0)
Screenshot: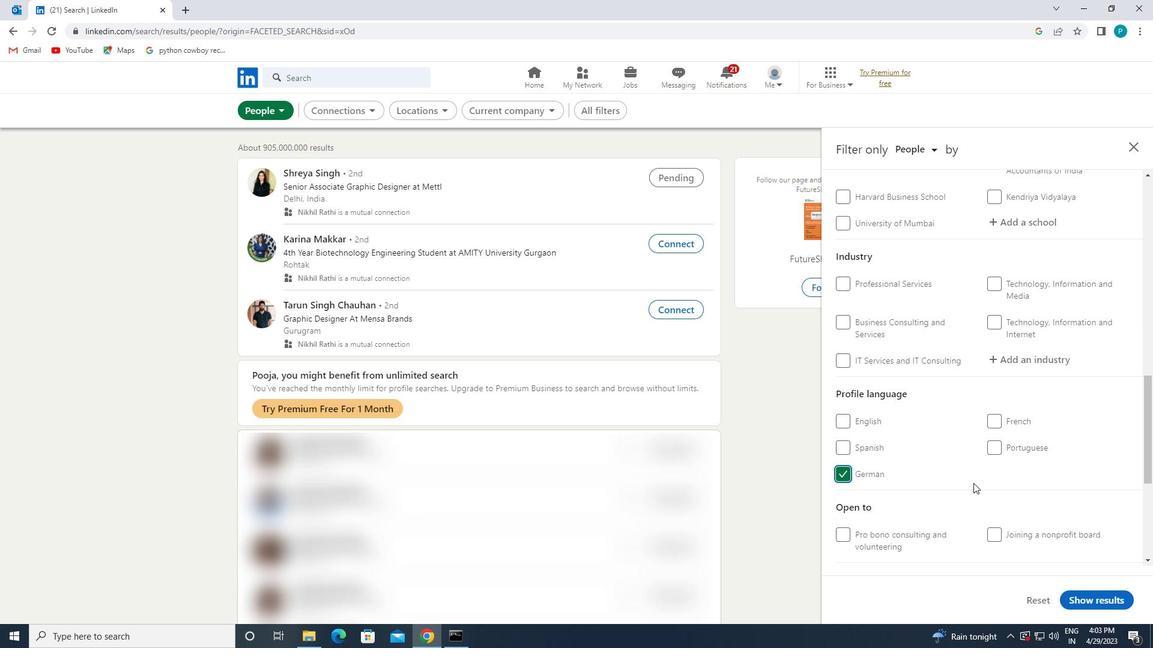 
Action: Mouse scrolled (973, 484) with delta (0, 0)
Screenshot: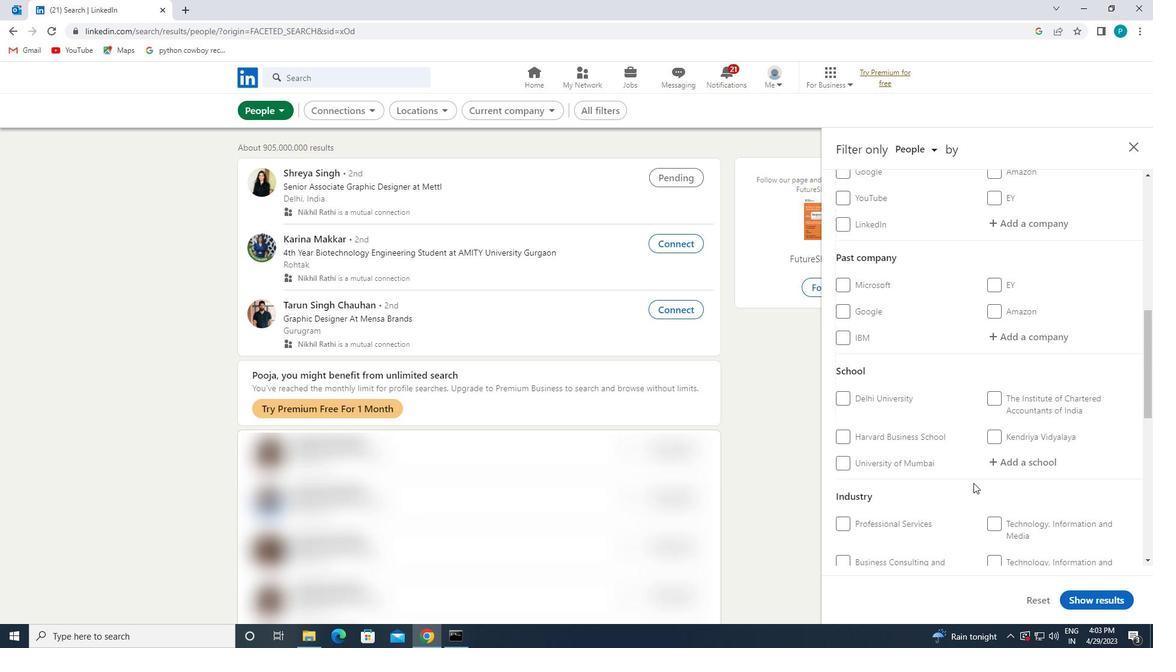 
Action: Mouse moved to (973, 470)
Screenshot: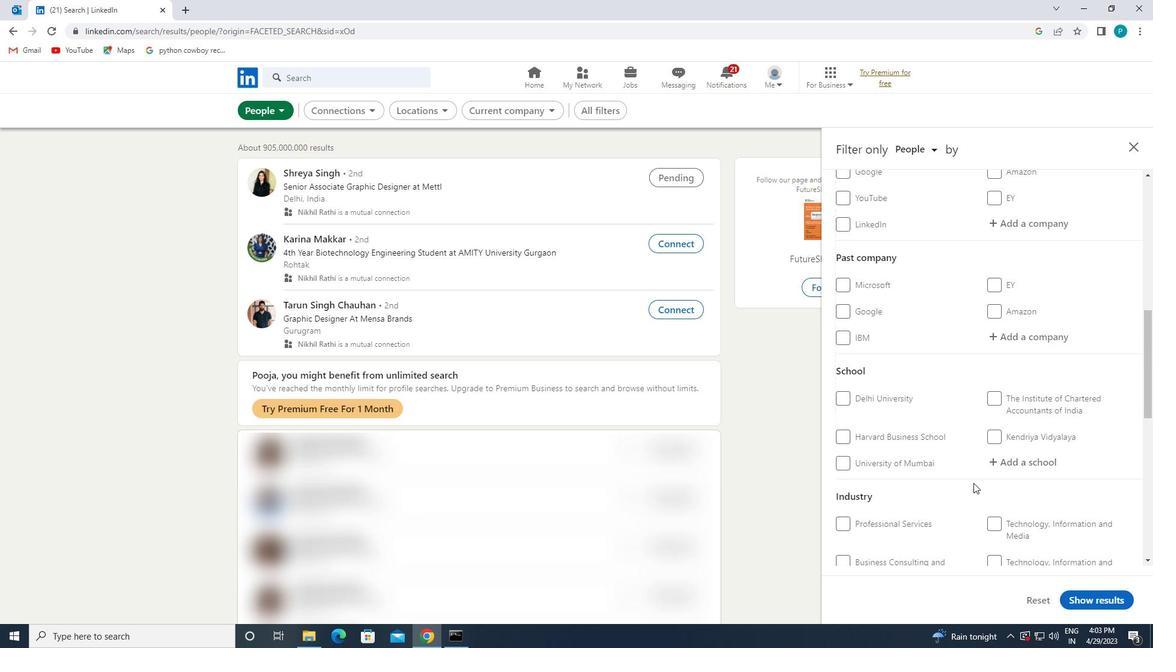 
Action: Mouse scrolled (973, 471) with delta (0, 0)
Screenshot: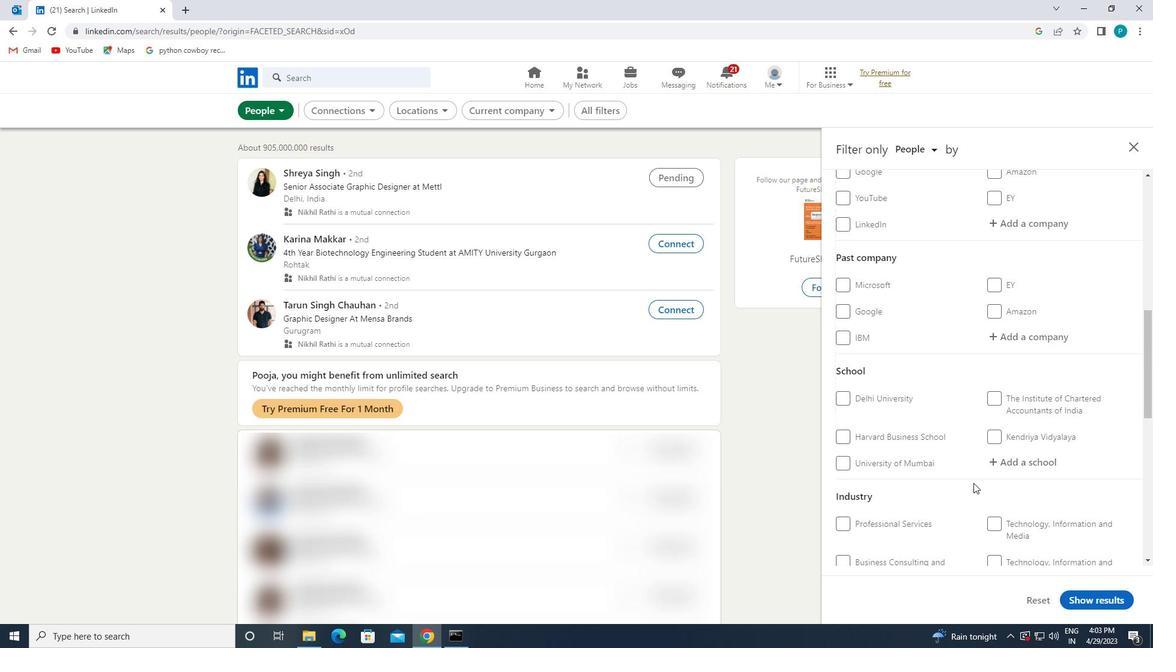 
Action: Mouse moved to (969, 457)
Screenshot: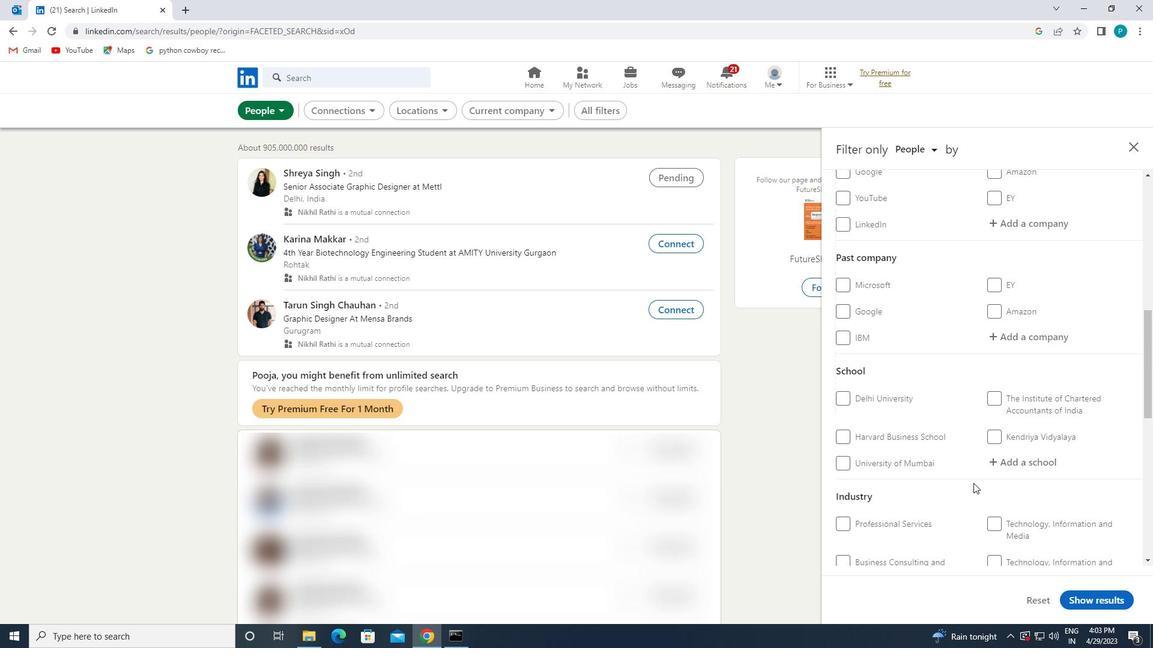 
Action: Mouse scrolled (969, 457) with delta (0, 0)
Screenshot: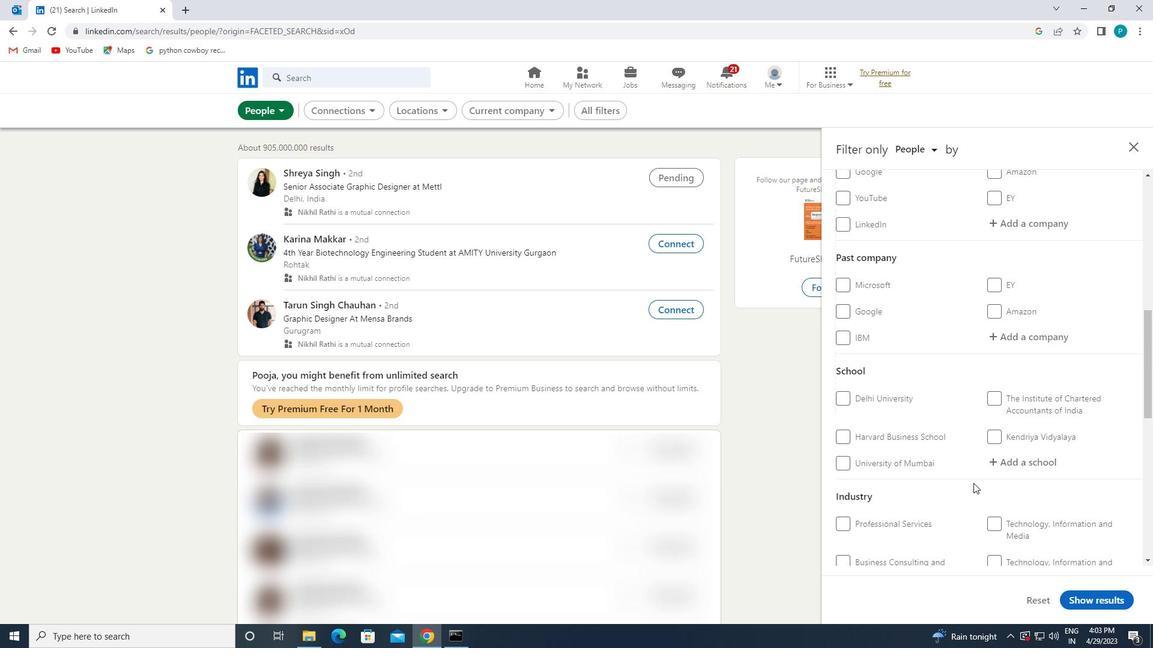 
Action: Mouse moved to (970, 435)
Screenshot: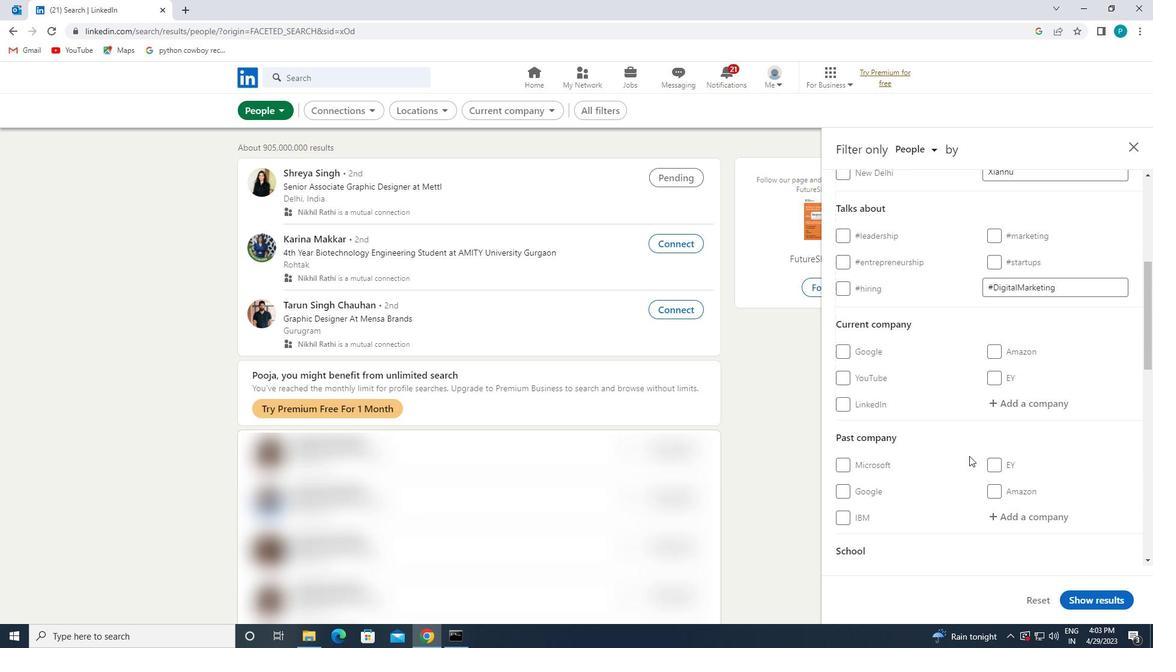 
Action: Mouse scrolled (970, 436) with delta (0, 0)
Screenshot: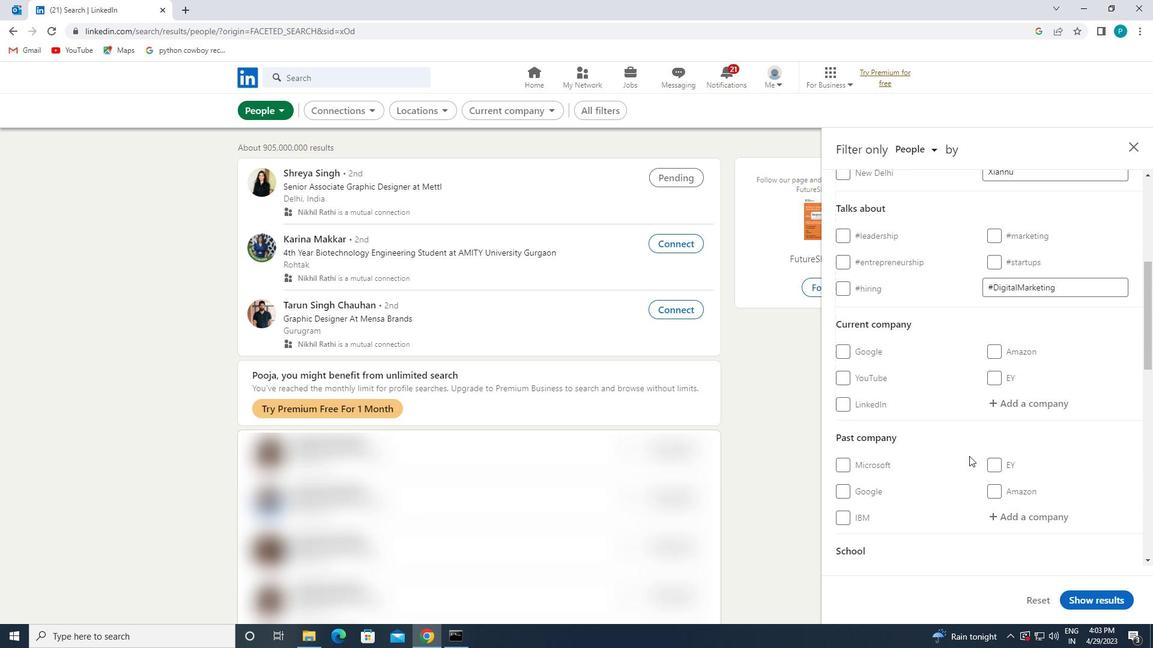 
Action: Mouse moved to (1001, 469)
Screenshot: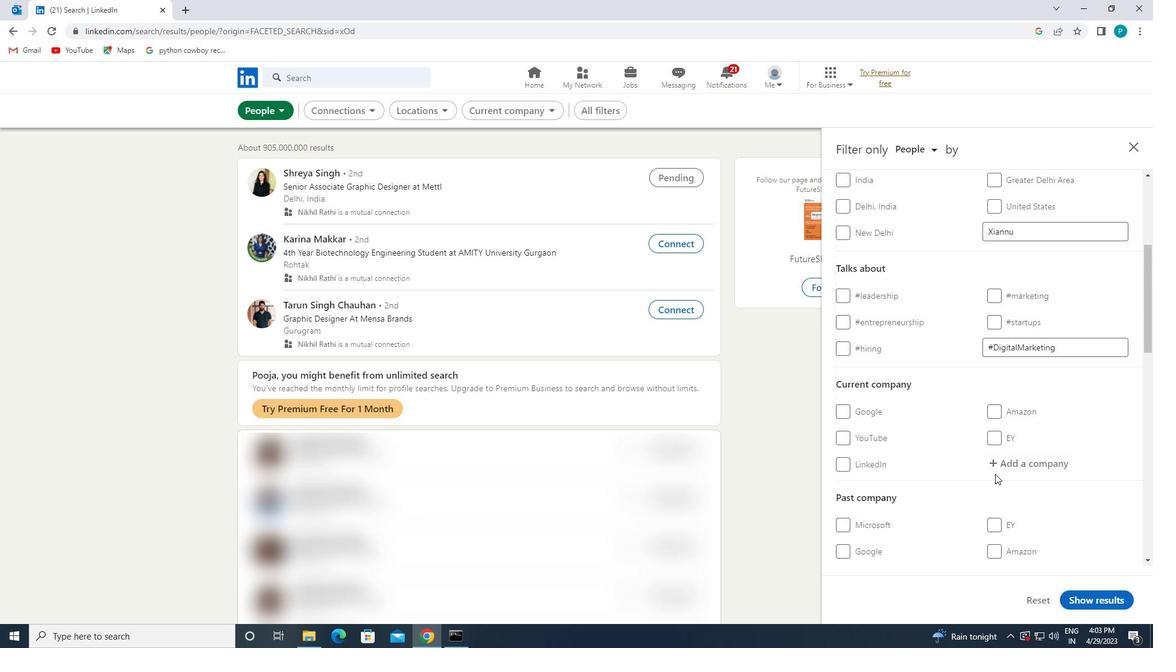 
Action: Mouse pressed left at (1001, 469)
Screenshot: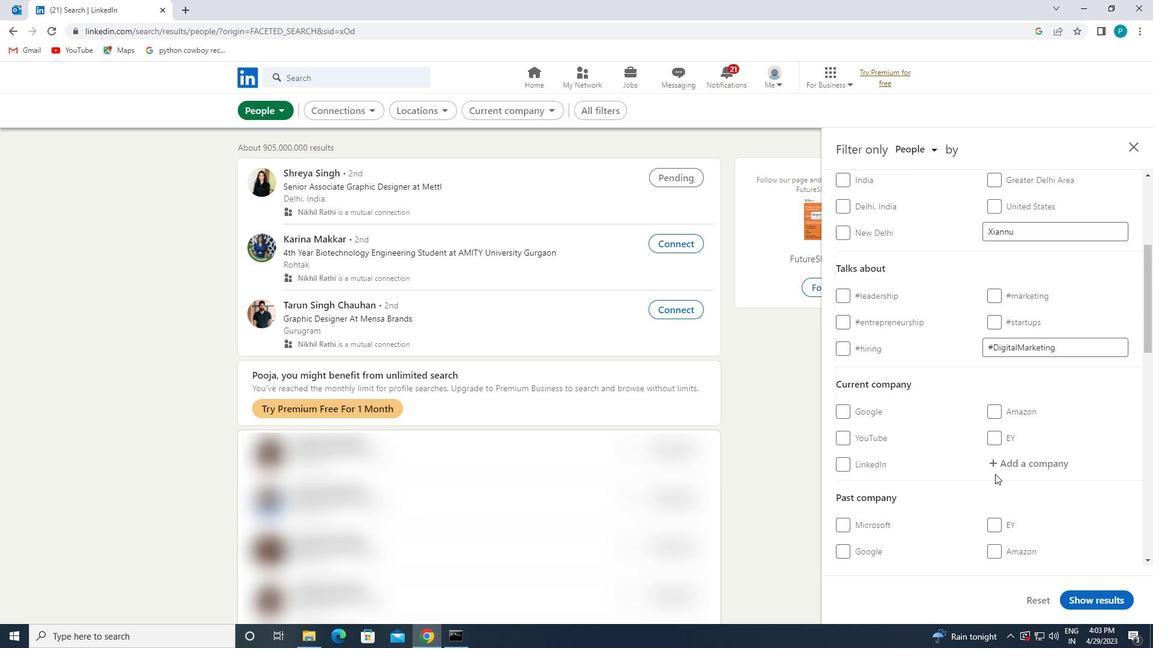 
Action: Key pressed <Key.caps_lock>B<Key.caps_lock>HARAT<Key.space><Key.caps_lock>S<Key.caps_lock>ERUMS<Key.space>ANS<Key.backspace>D<Key.space><Key.caps_lock>V<Key.caps_lock>A
Screenshot: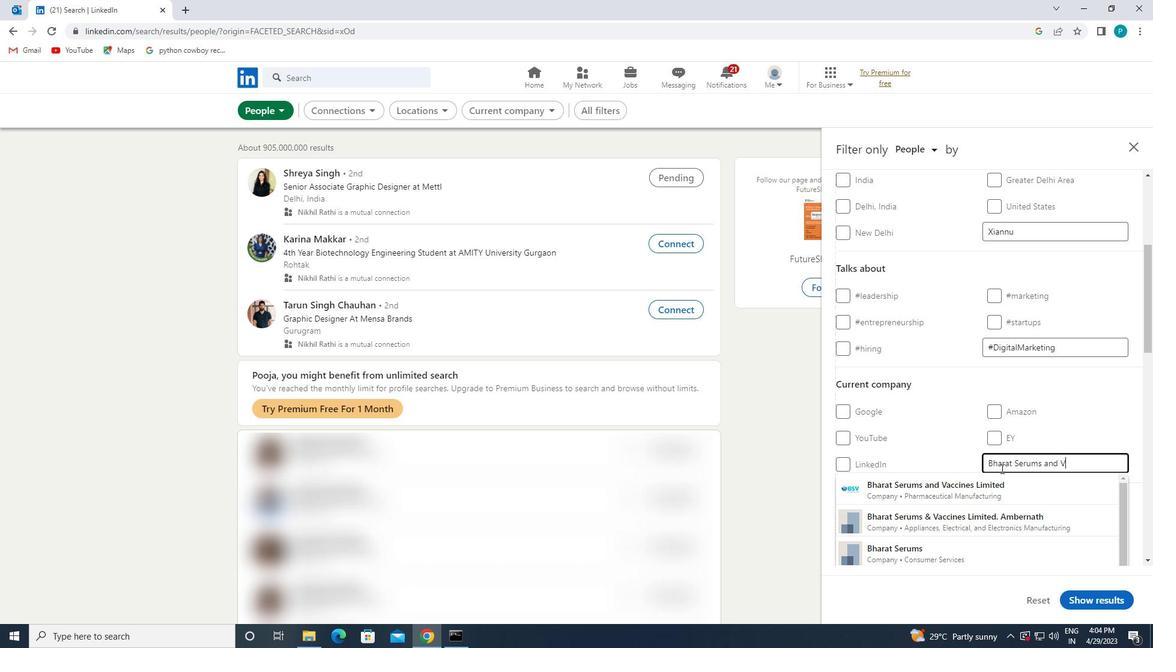 
Action: Mouse moved to (972, 500)
Screenshot: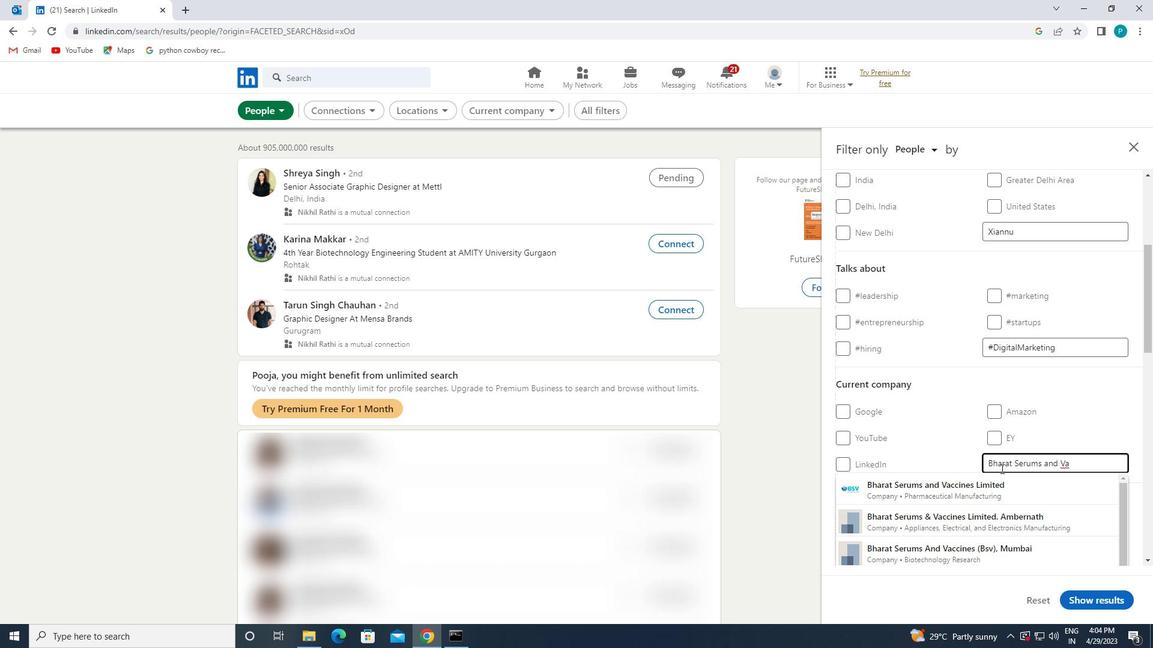 
Action: Mouse pressed left at (972, 500)
Screenshot: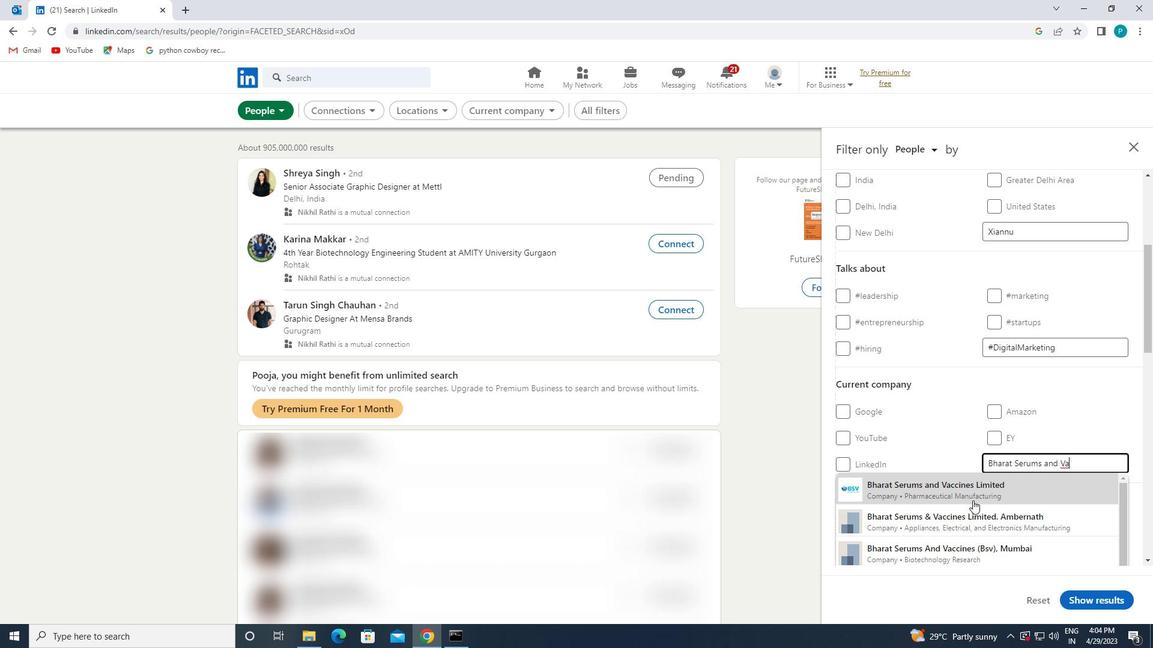 
Action: Mouse scrolled (972, 500) with delta (0, 0)
Screenshot: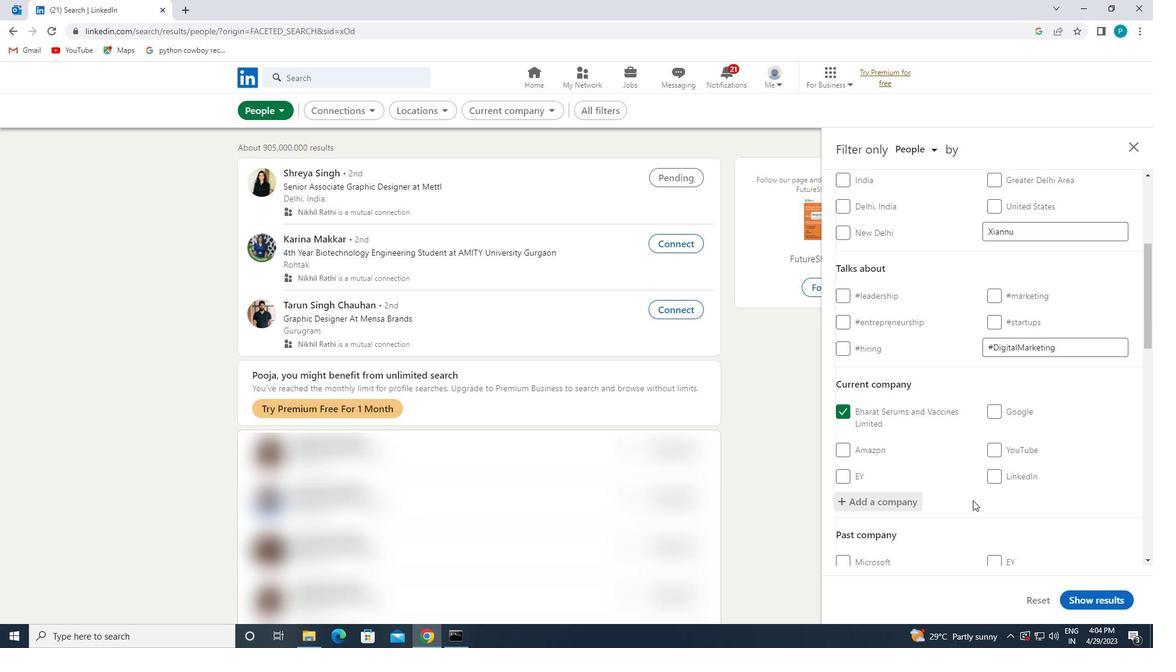 
Action: Mouse scrolled (972, 500) with delta (0, 0)
Screenshot: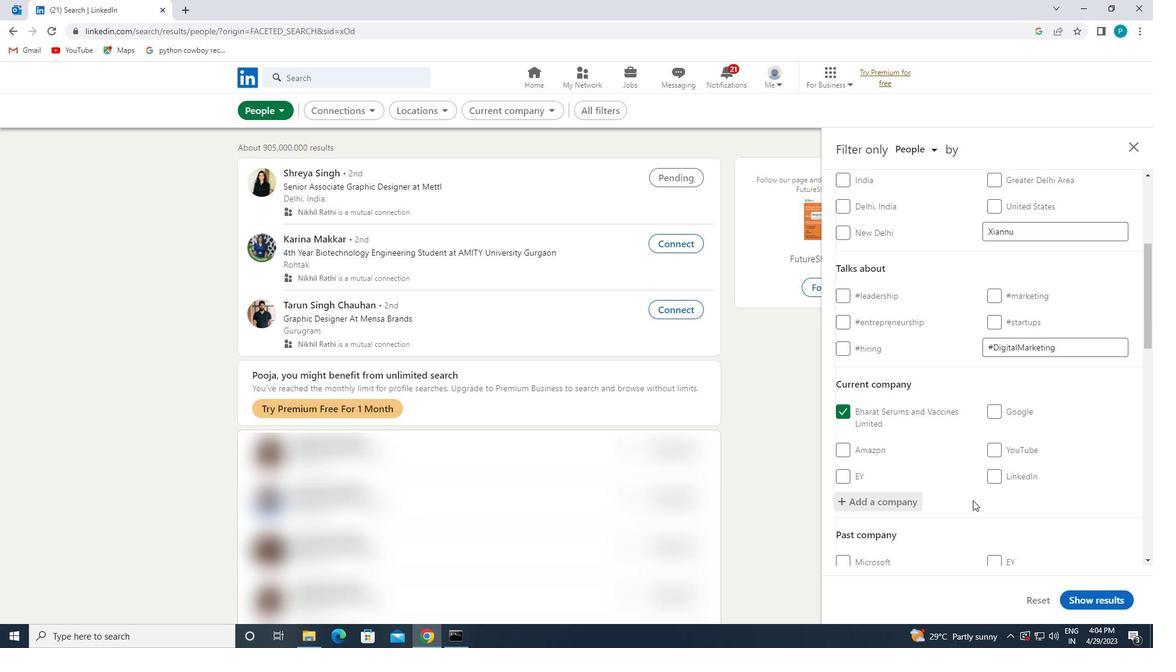 
Action: Mouse moved to (990, 501)
Screenshot: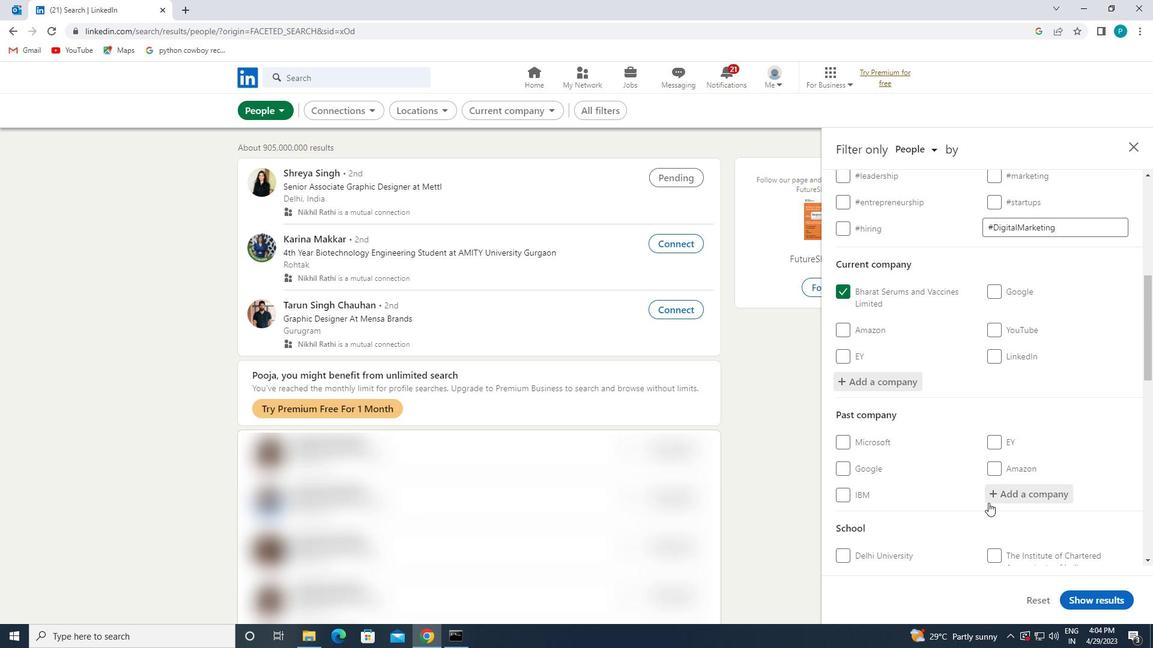 
Action: Mouse scrolled (990, 500) with delta (0, 0)
Screenshot: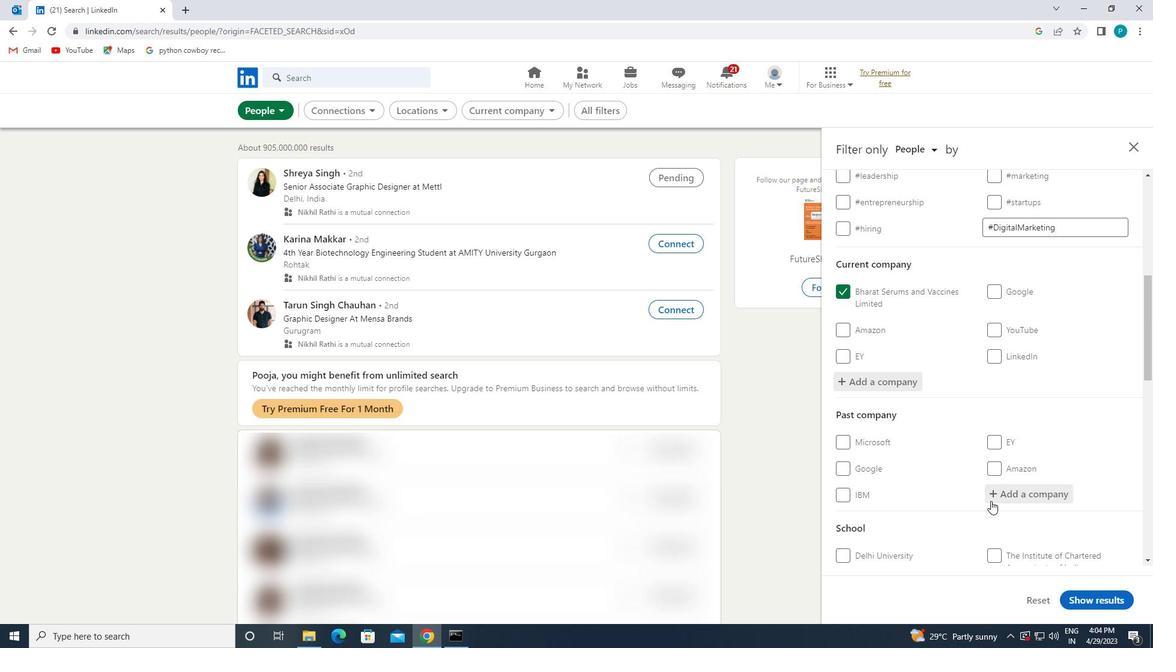 
Action: Mouse scrolled (990, 500) with delta (0, 0)
Screenshot: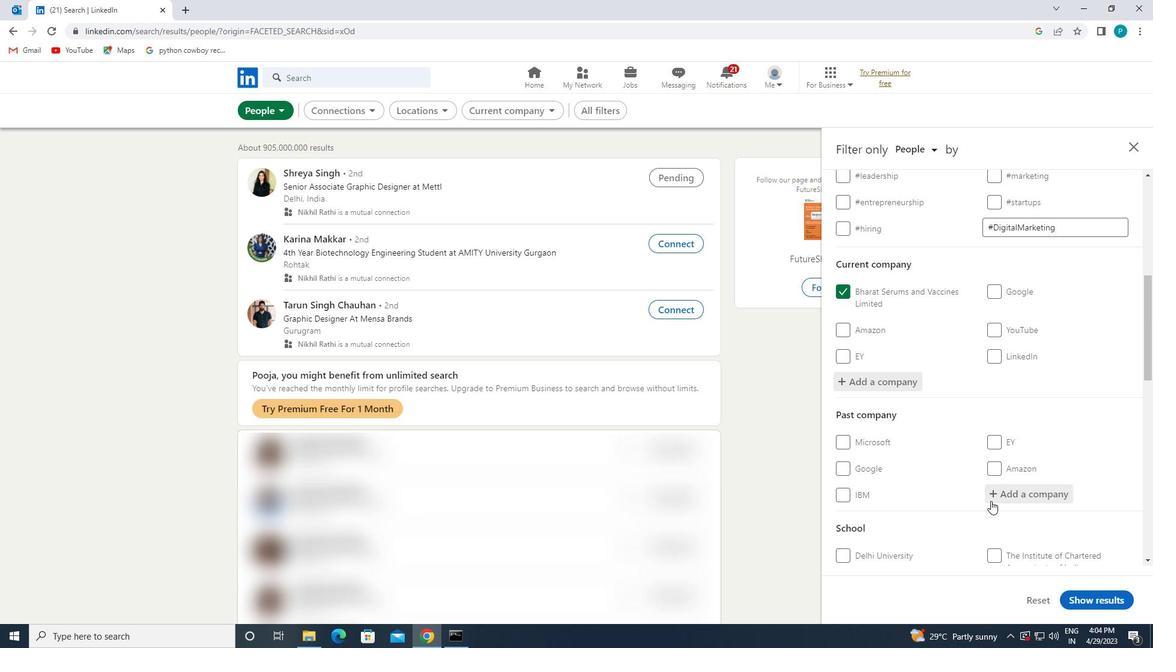 
Action: Mouse moved to (999, 488)
Screenshot: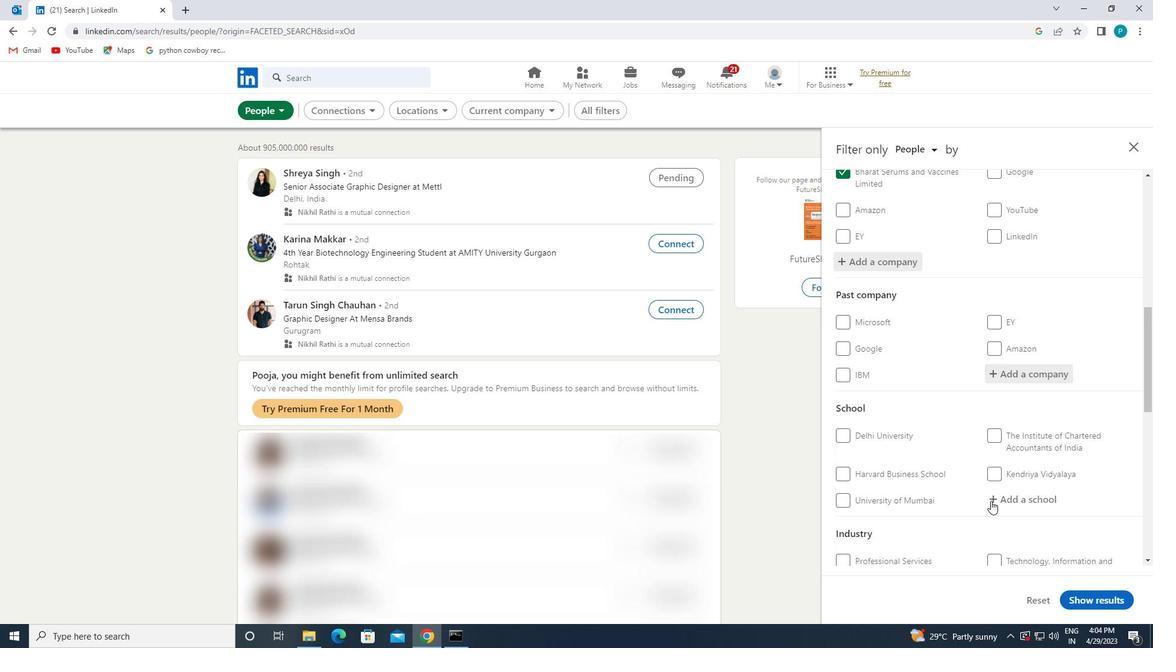 
Action: Mouse pressed left at (999, 488)
Screenshot: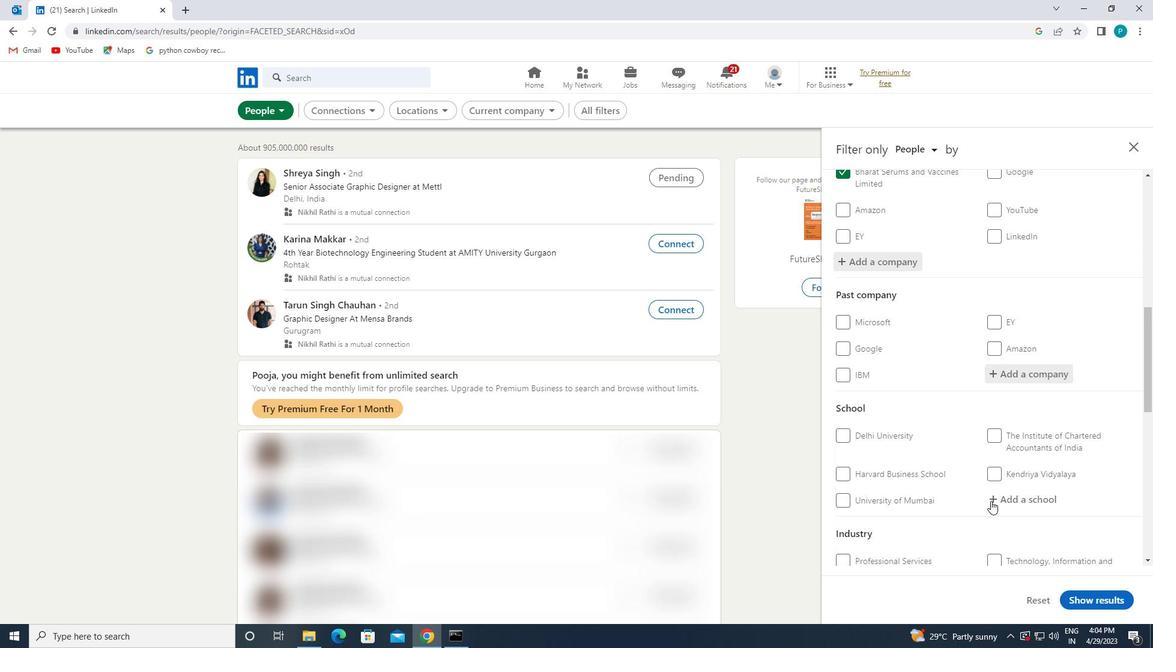 
Action: Mouse moved to (1002, 494)
Screenshot: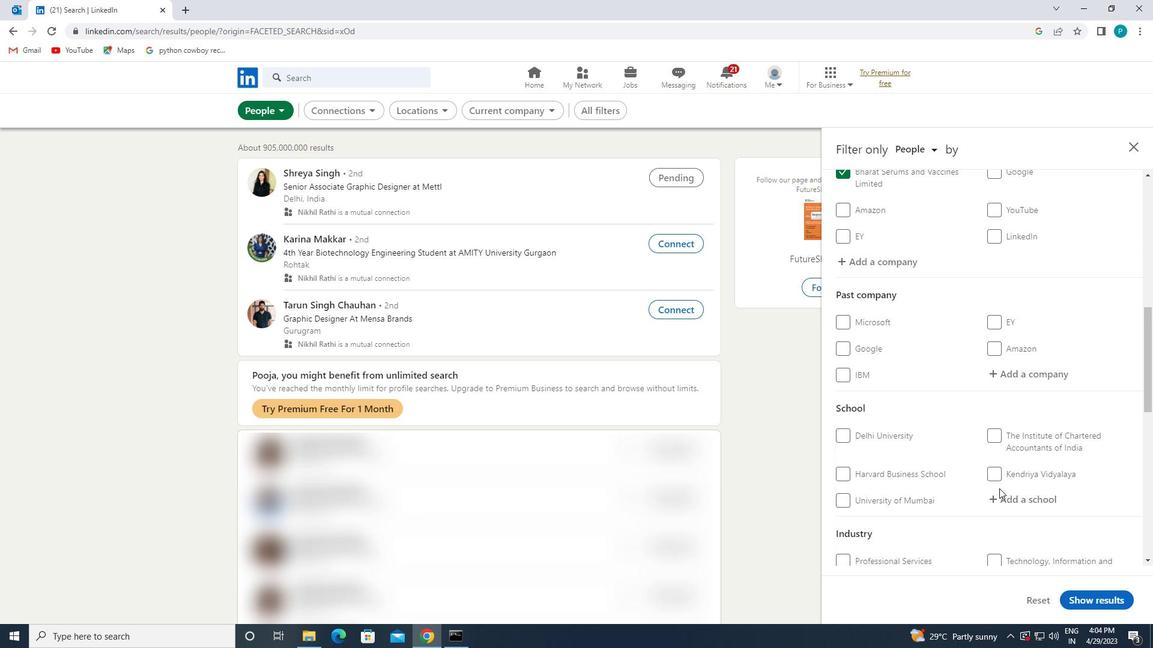 
Action: Mouse pressed left at (1002, 494)
Screenshot: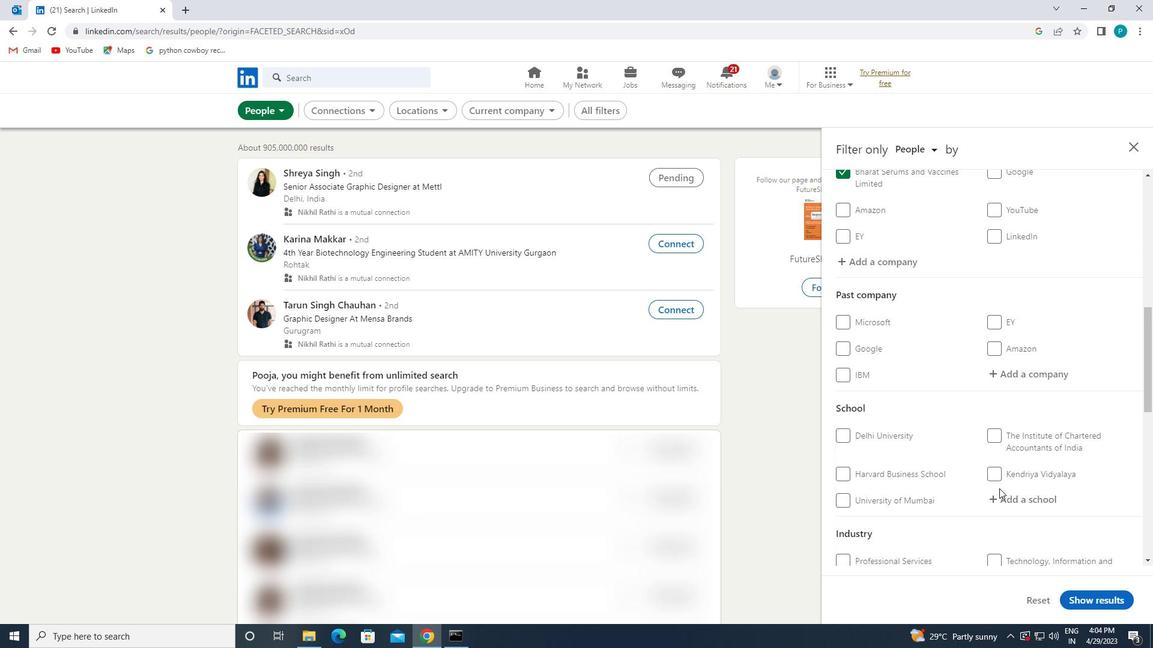 
Action: Key pressed <Key.caps_lock>C<Key.caps_lock>H<Key.backspace><Key.caps_lock>HANDID<Key.backspace>GARH
Screenshot: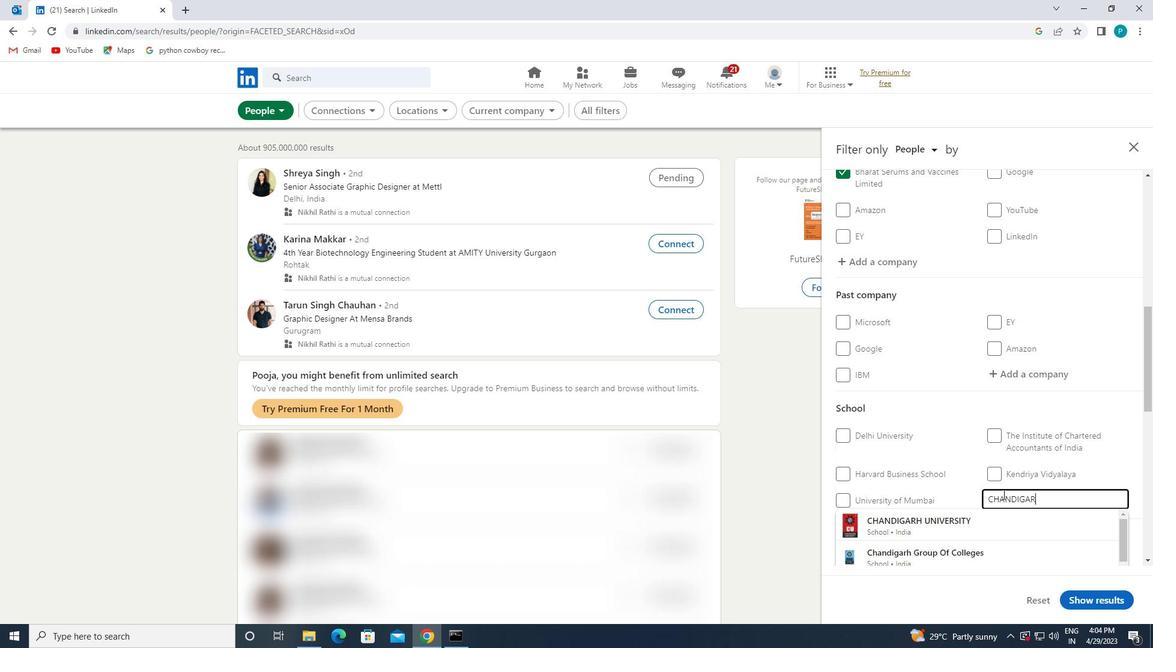 
Action: Mouse scrolled (1002, 494) with delta (0, 0)
Screenshot: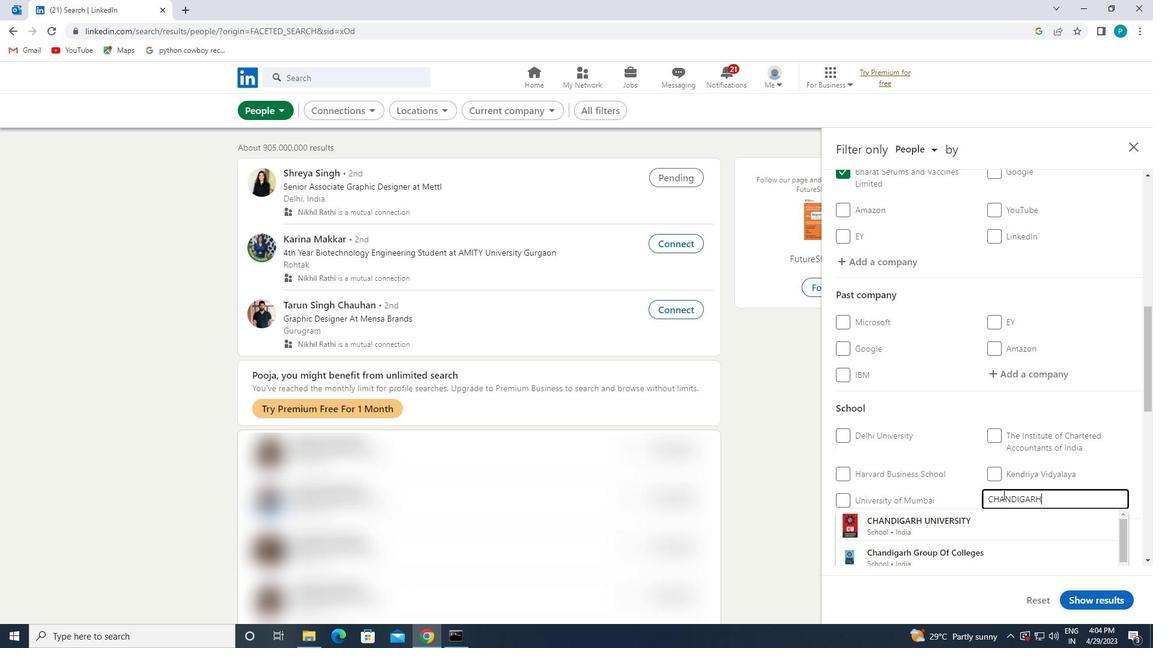 
Action: Mouse moved to (961, 469)
Screenshot: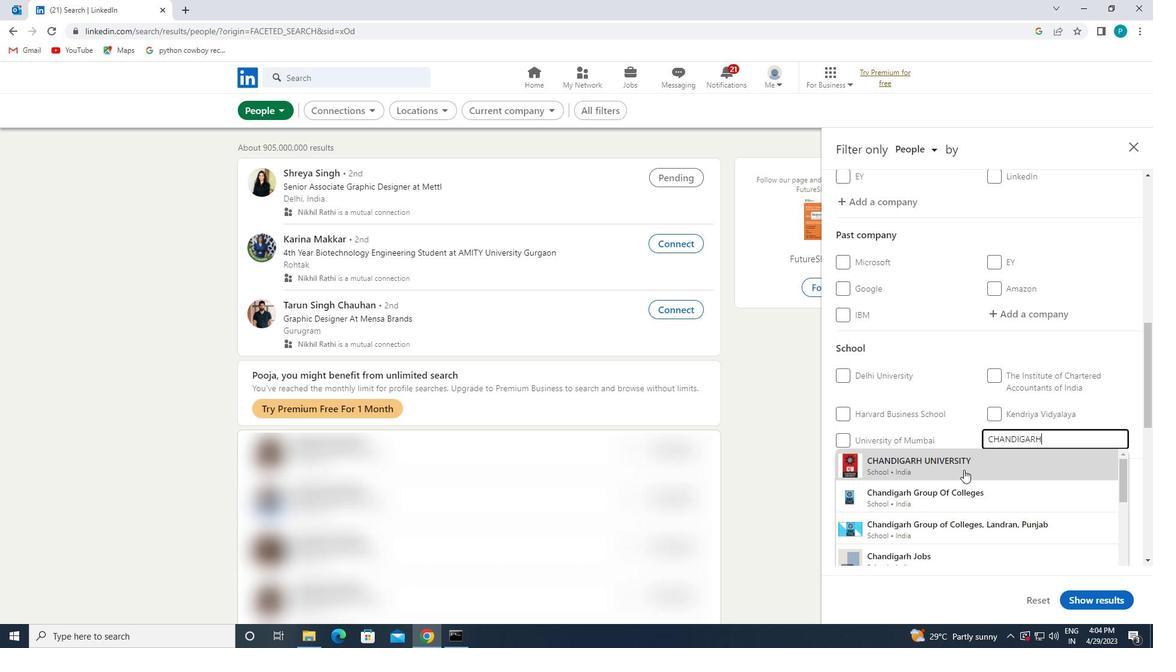 
Action: Mouse pressed left at (961, 469)
Screenshot: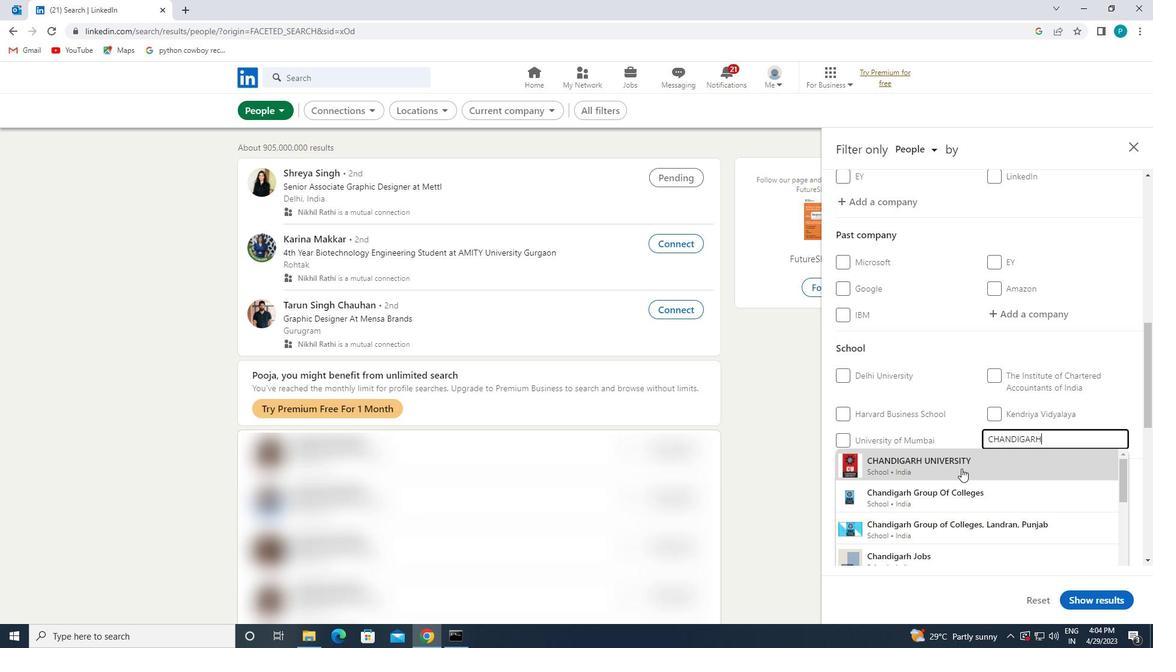 
Action: Mouse scrolled (961, 468) with delta (0, 0)
Screenshot: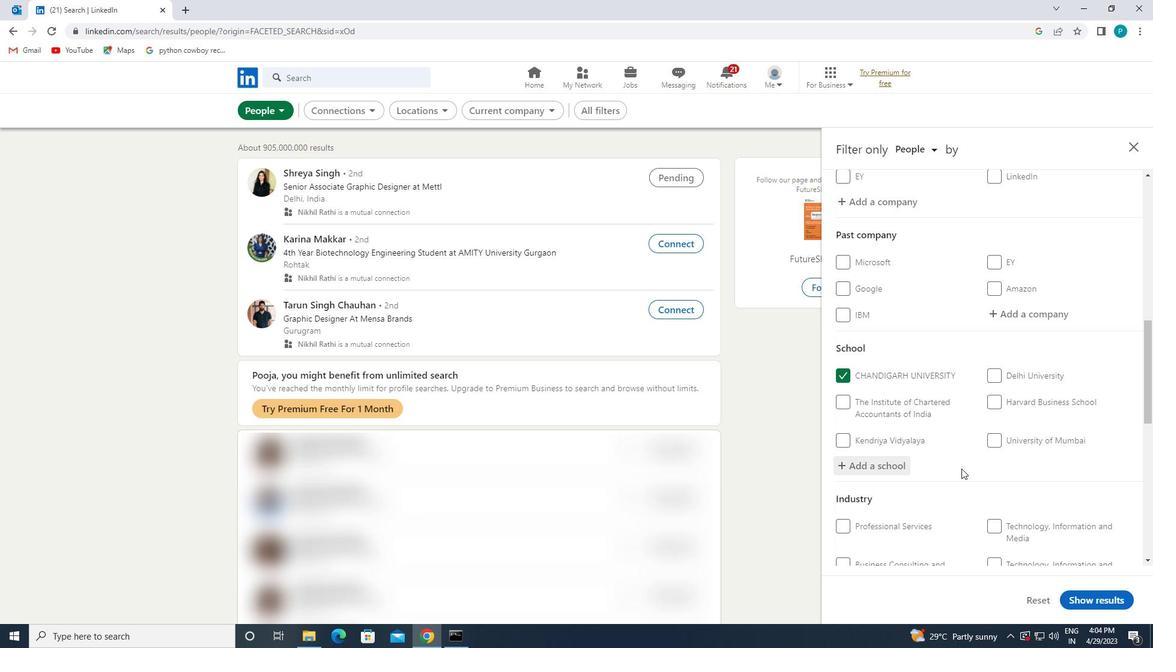 
Action: Mouse scrolled (961, 468) with delta (0, 0)
Screenshot: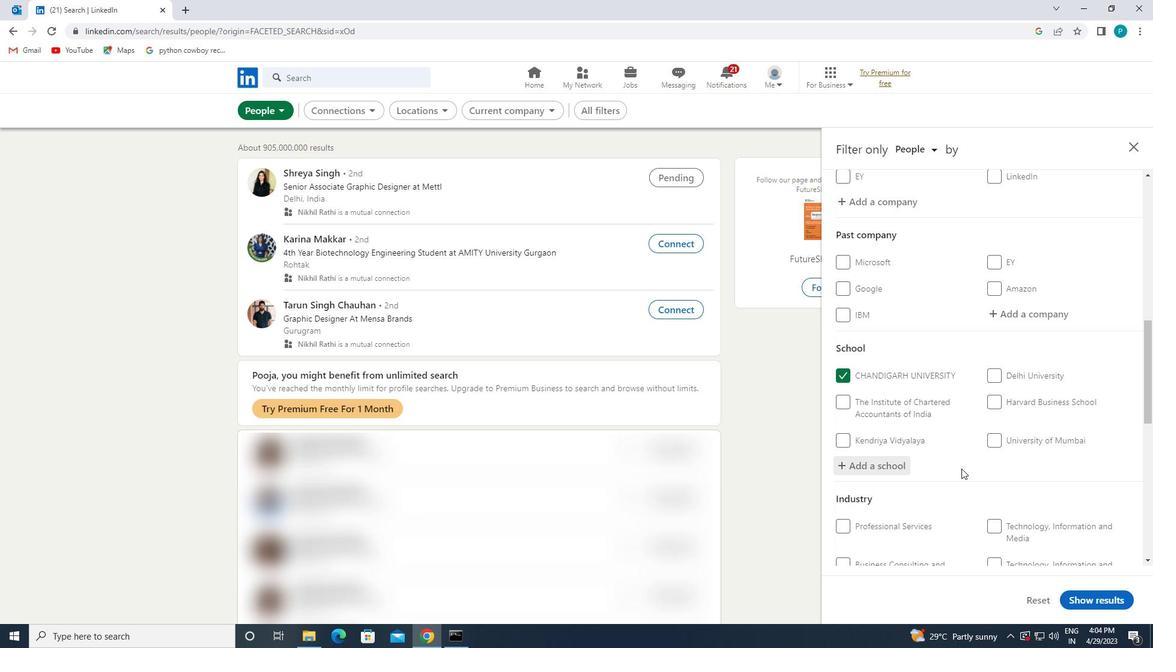 
Action: Mouse moved to (990, 485)
Screenshot: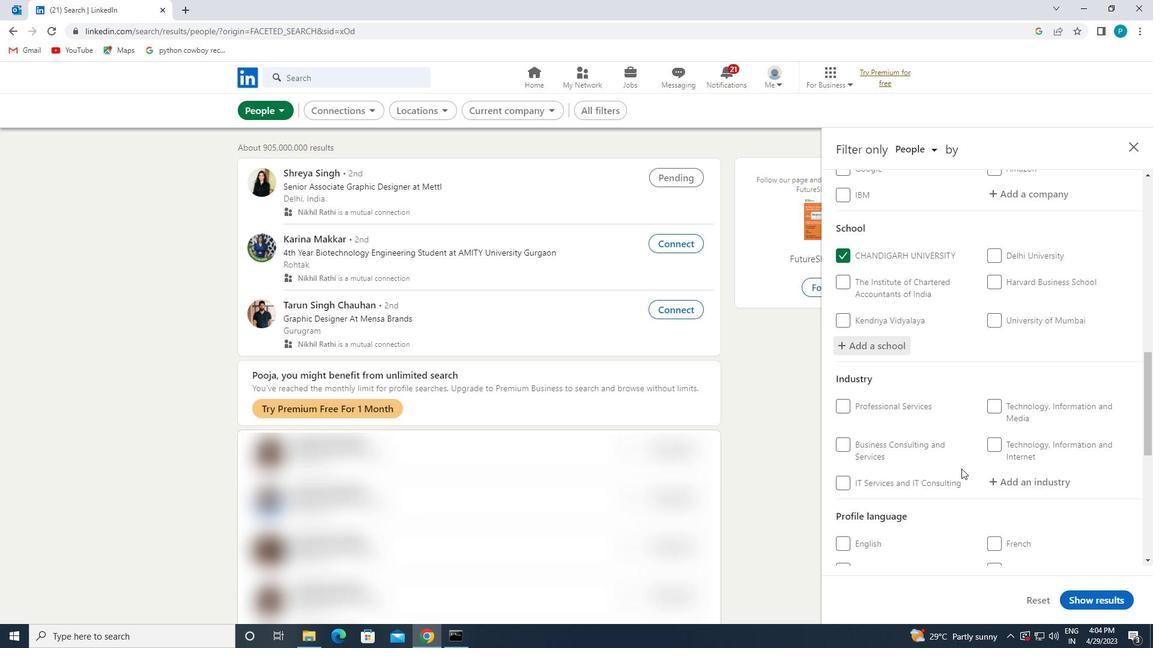
Action: Mouse pressed left at (990, 485)
Screenshot: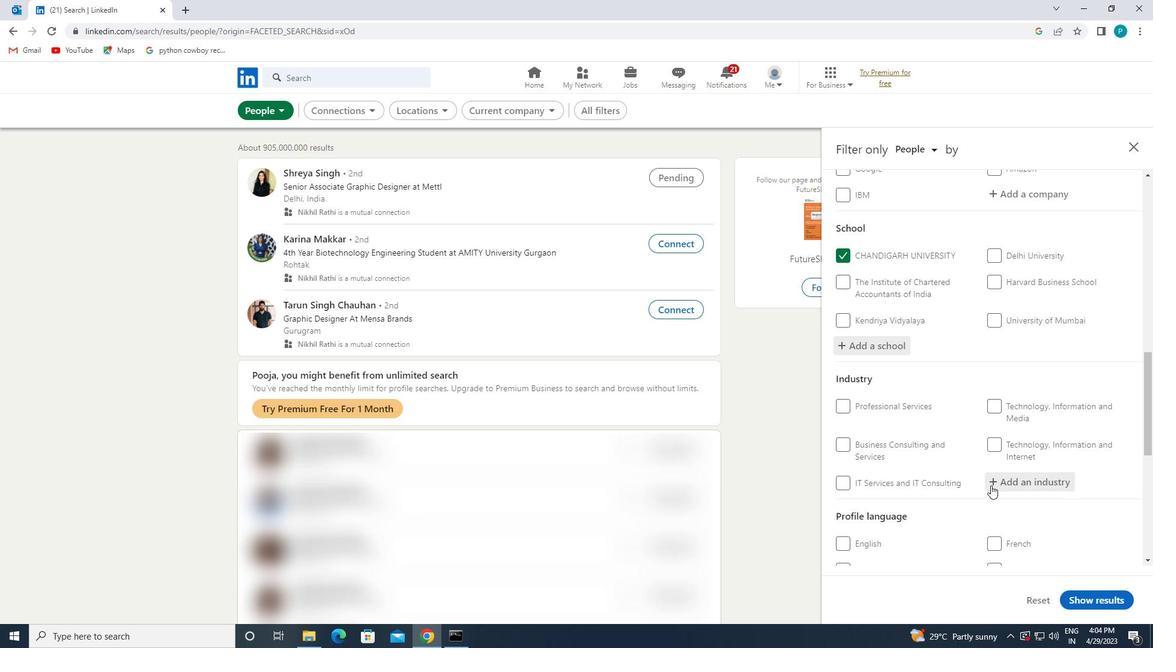 
Action: Key pressed S<Key.caps_lock>
Screenshot: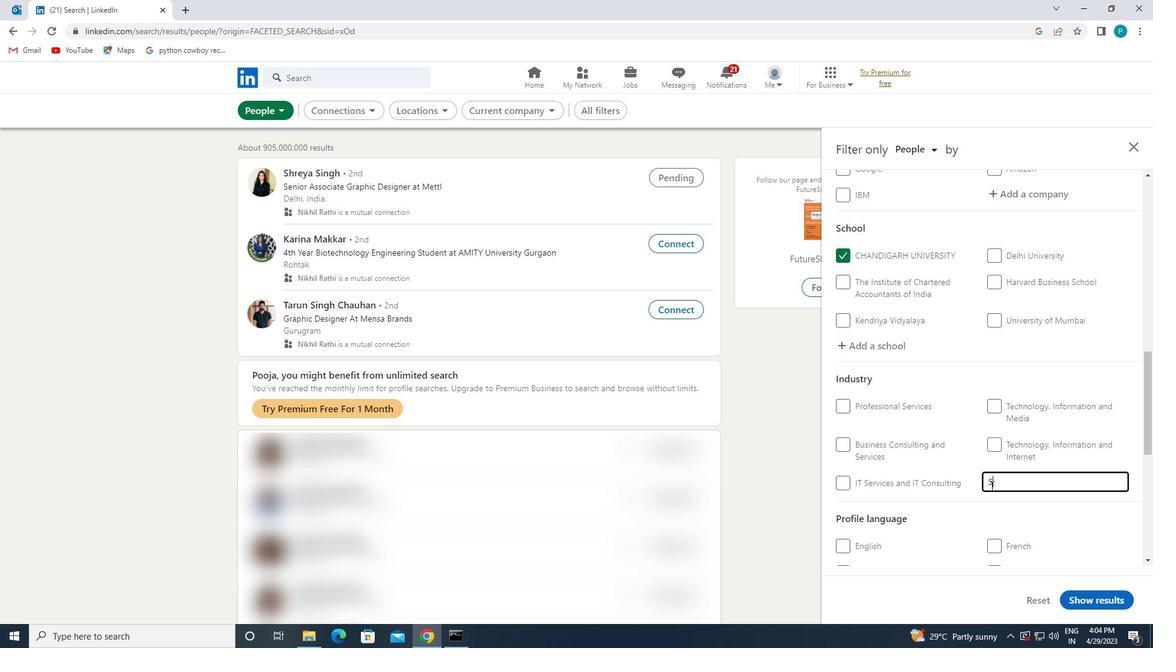 
Action: Mouse moved to (991, 485)
Screenshot: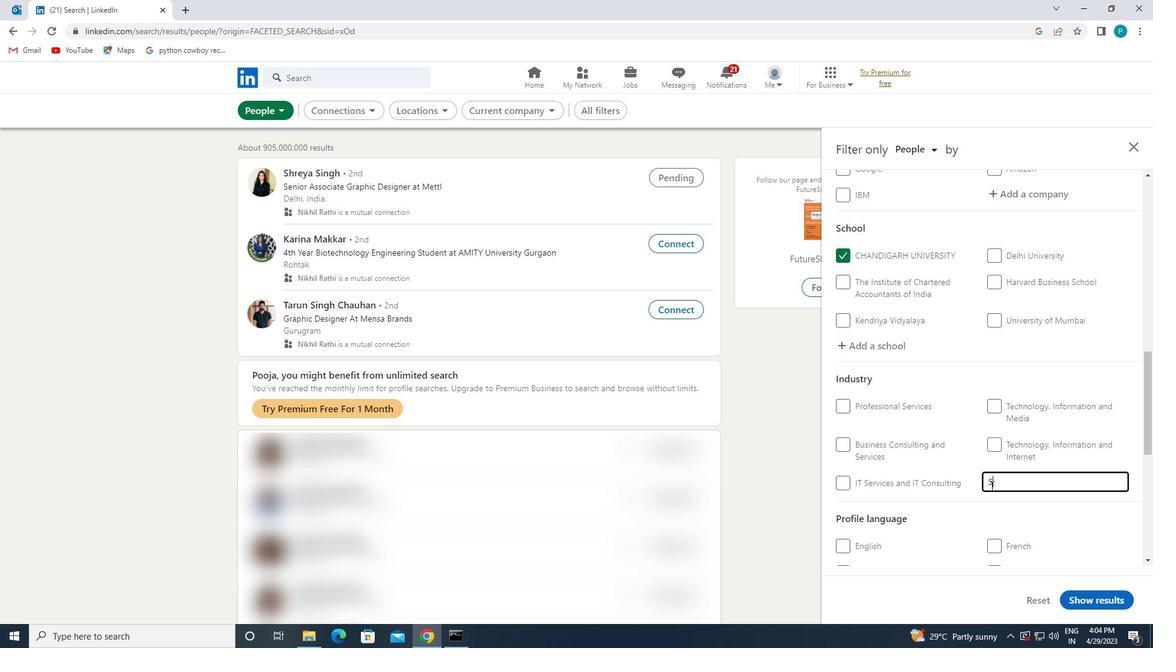 
Action: Key pressed PACE
Screenshot: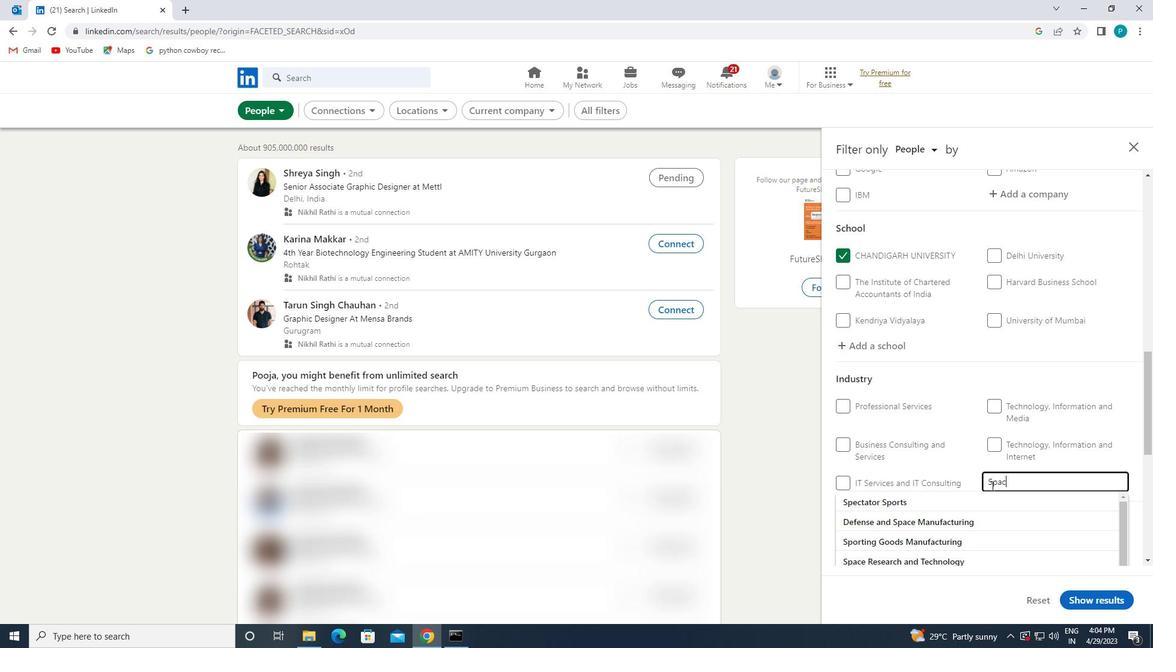 
Action: Mouse moved to (1020, 514)
Screenshot: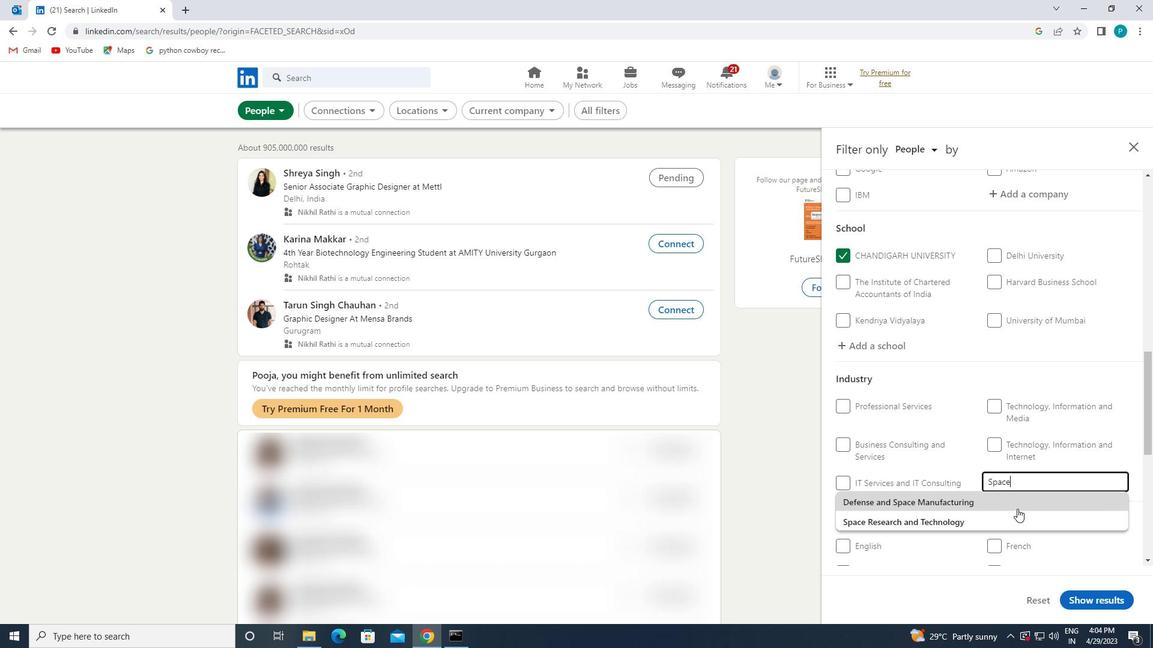 
Action: Mouse pressed left at (1020, 514)
Screenshot: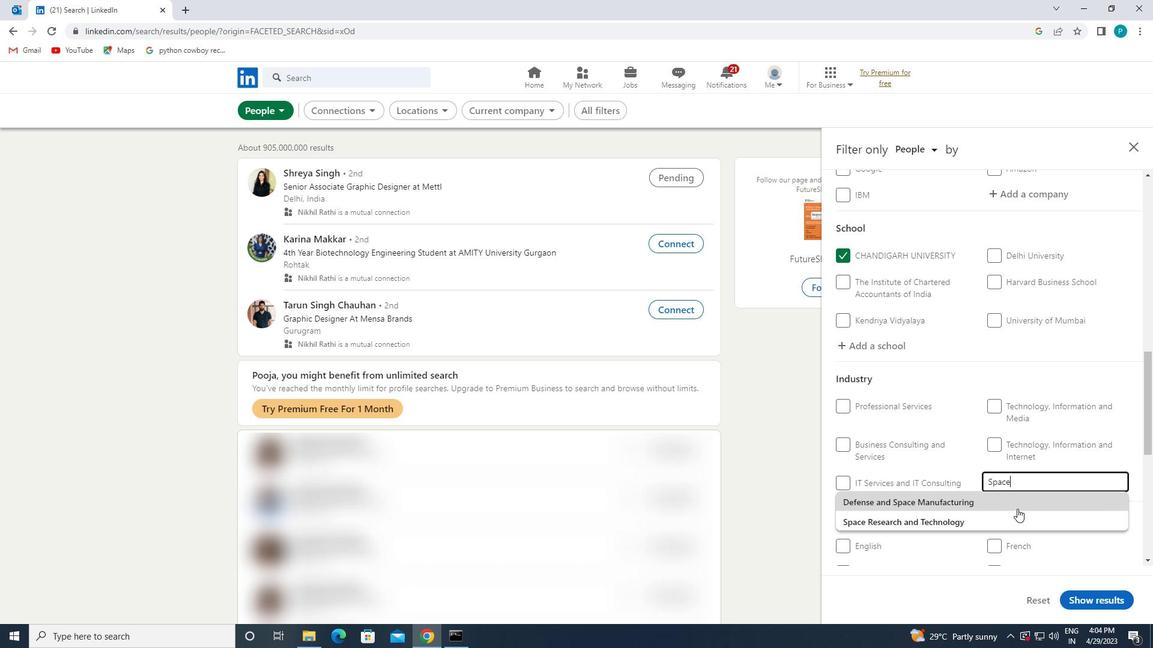 
Action: Mouse moved to (1022, 515)
Screenshot: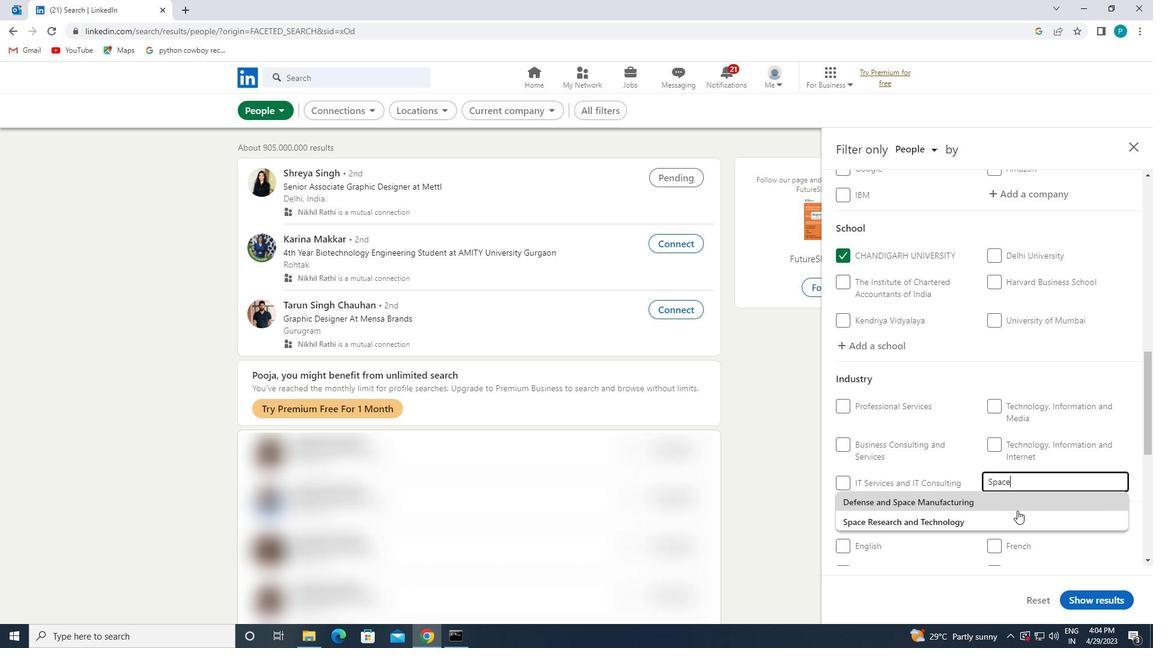 
Action: Mouse scrolled (1022, 514) with delta (0, 0)
Screenshot: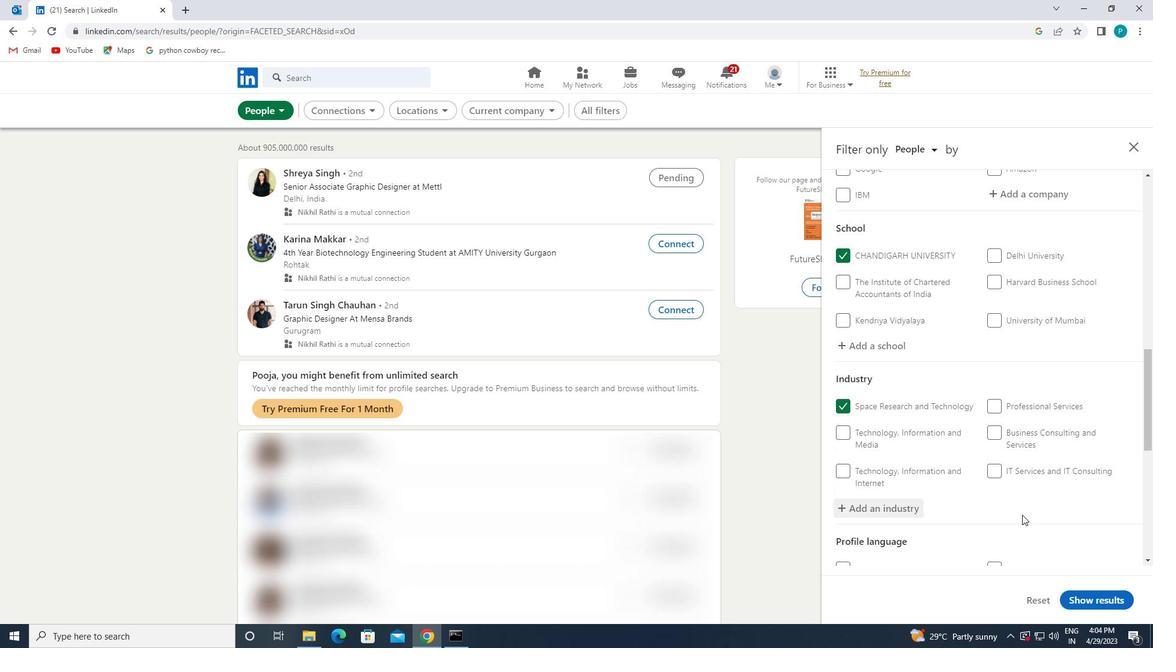 
Action: Mouse scrolled (1022, 514) with delta (0, 0)
Screenshot: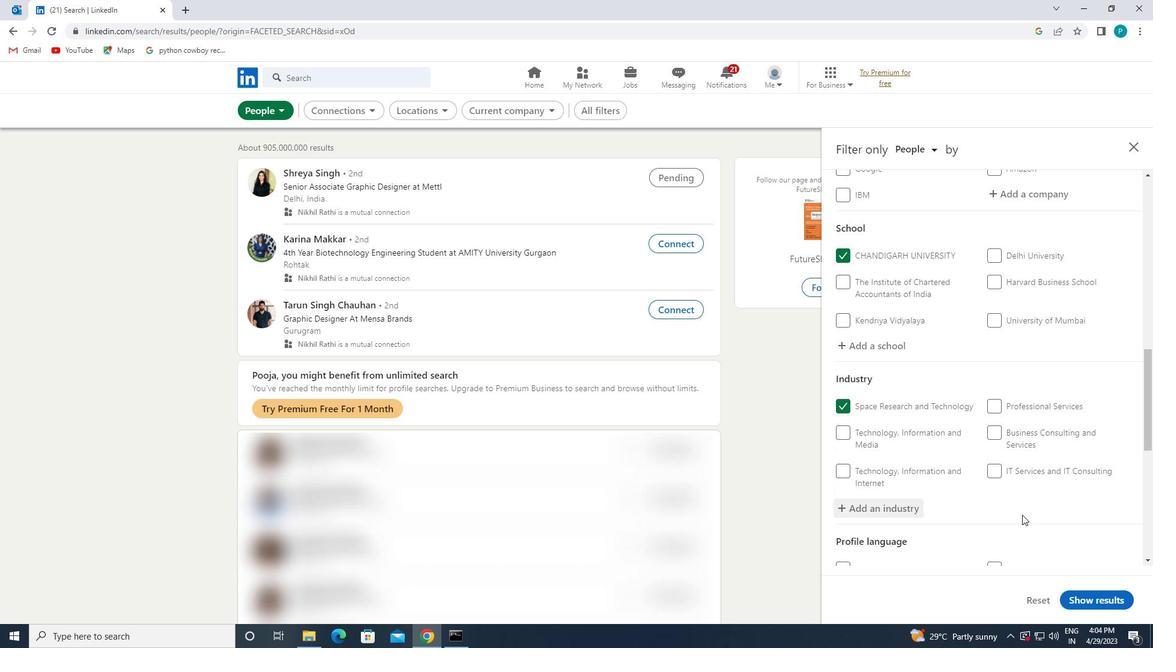 
Action: Mouse scrolled (1022, 514) with delta (0, 0)
Screenshot: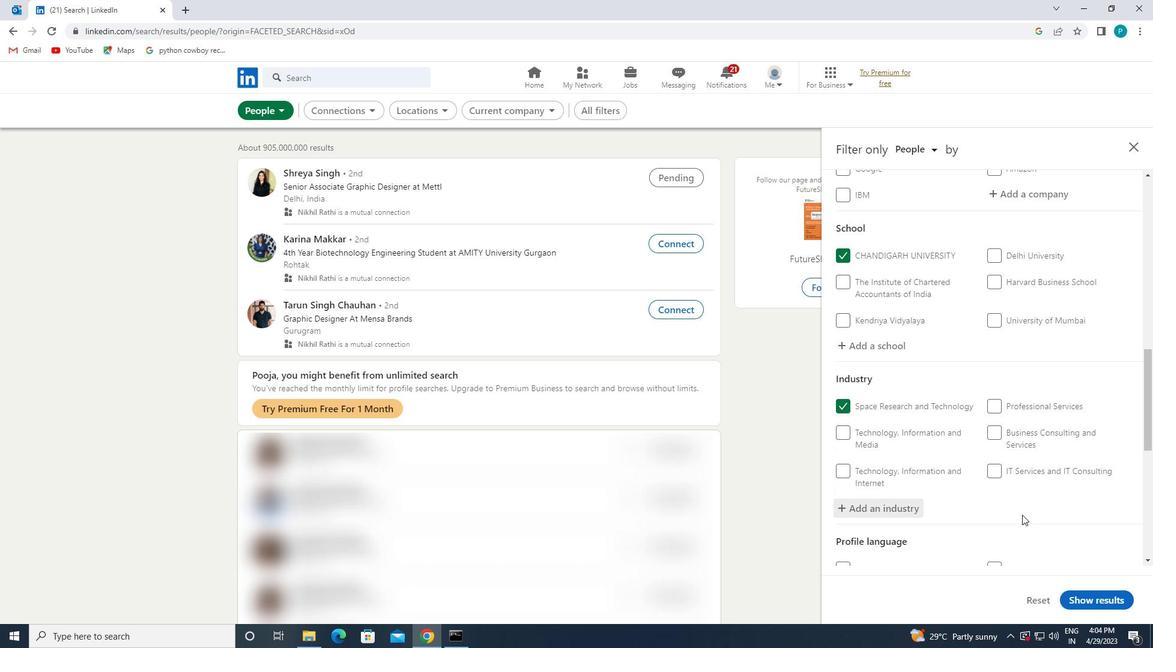 
Action: Mouse moved to (998, 497)
Screenshot: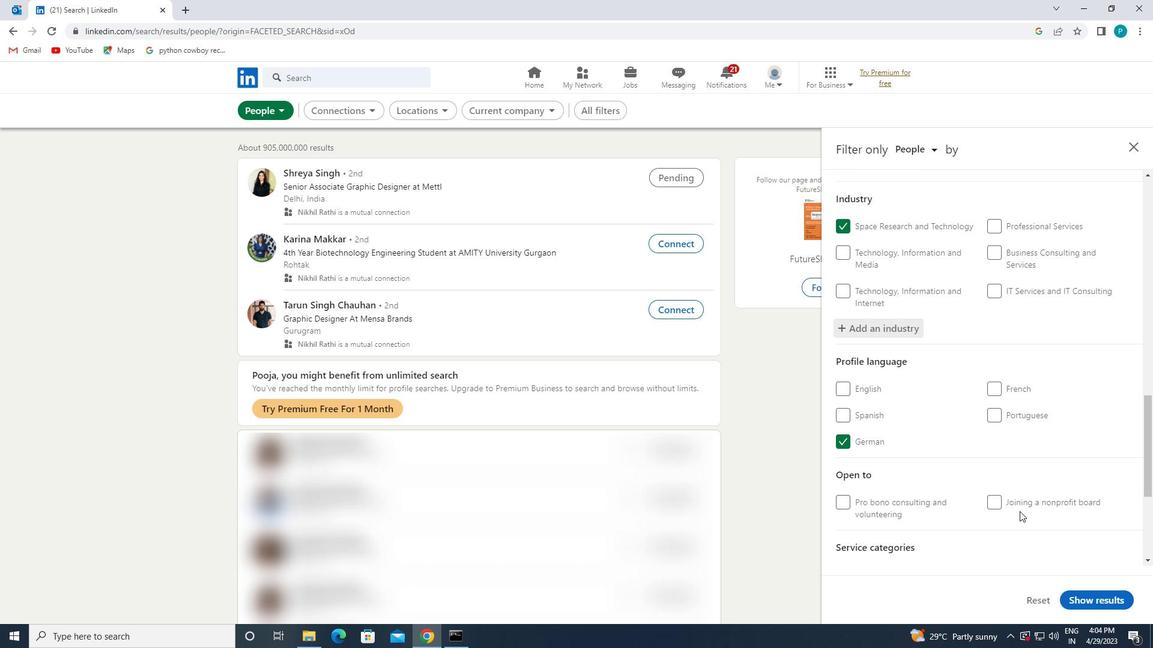 
Action: Mouse scrolled (998, 497) with delta (0, 0)
Screenshot: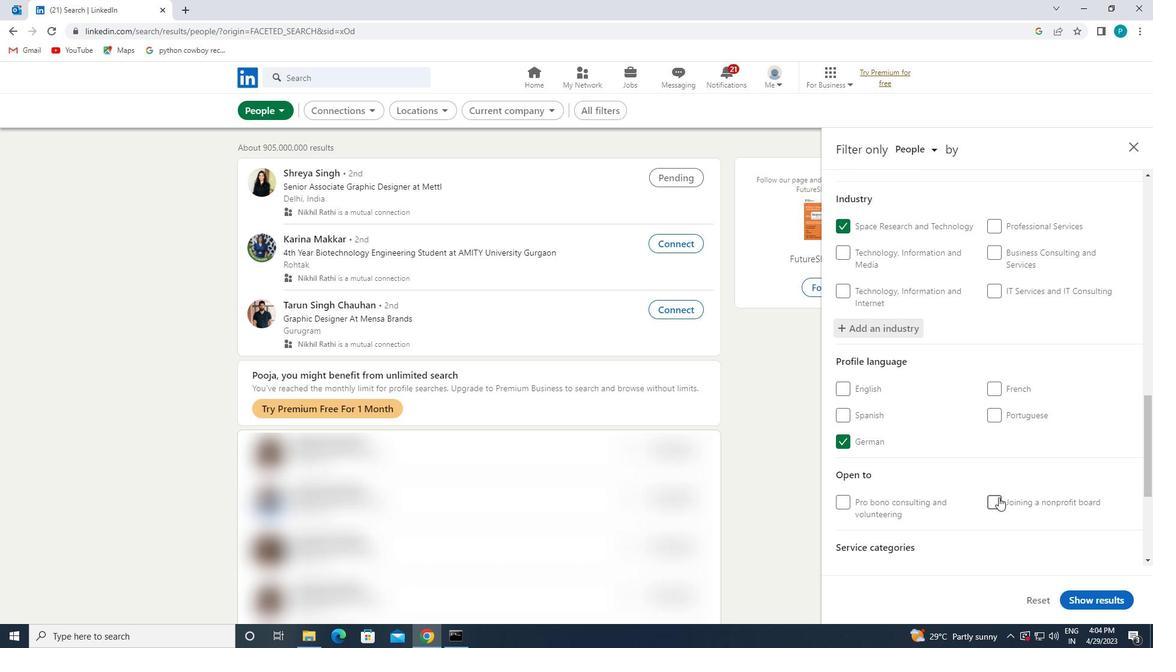 
Action: Mouse scrolled (998, 497) with delta (0, 0)
Screenshot: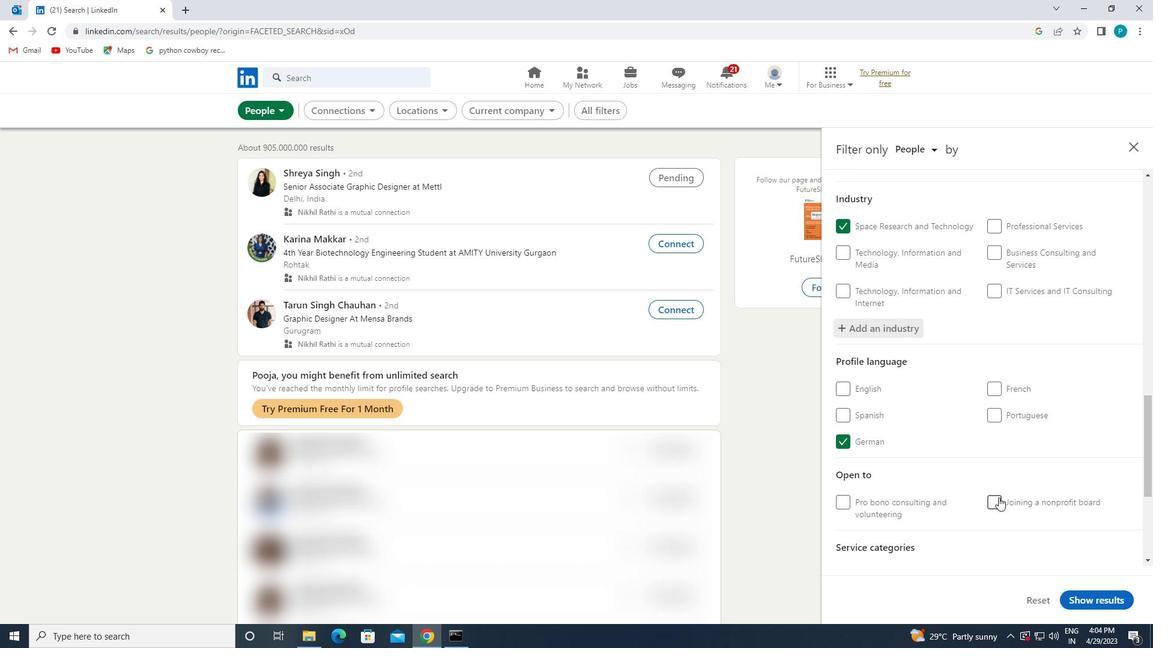 
Action: Mouse moved to (1005, 502)
Screenshot: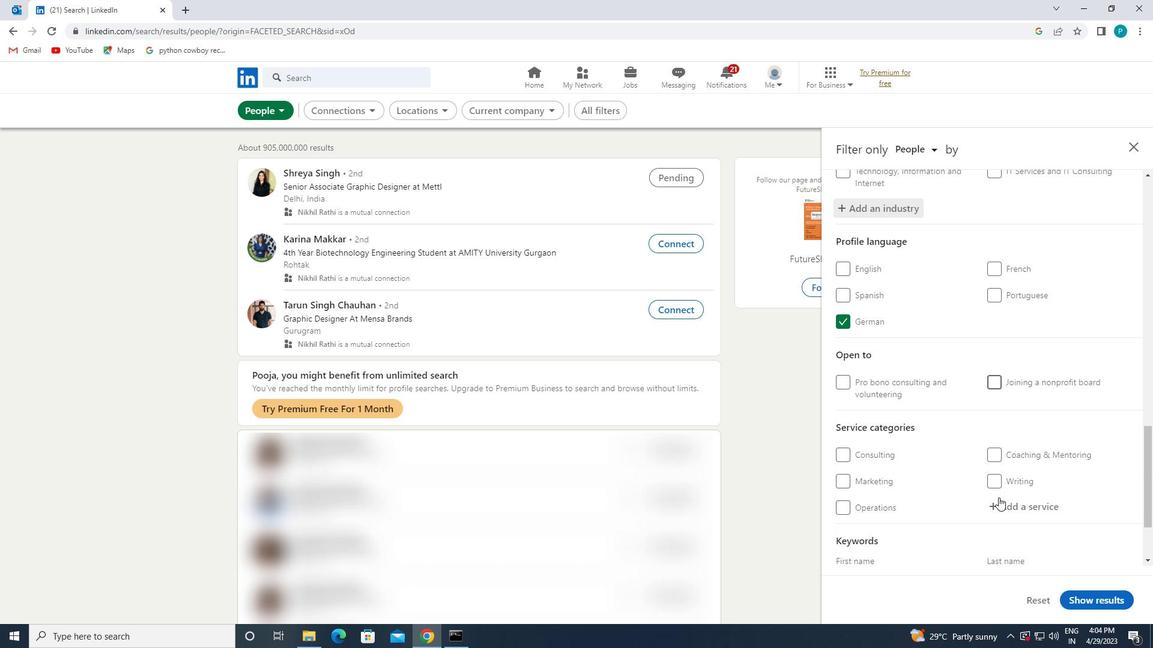 
Action: Mouse pressed left at (1005, 502)
Screenshot: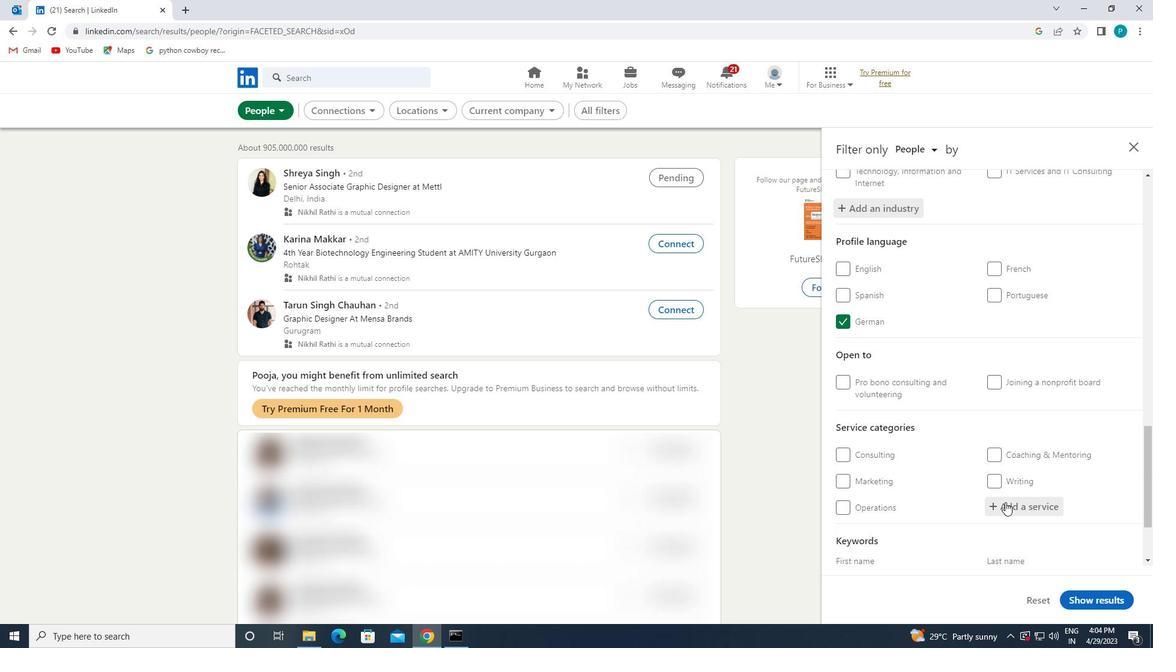 
Action: Key pressed <Key.caps_lock>P<Key.caps_lock>UBLIC
Screenshot: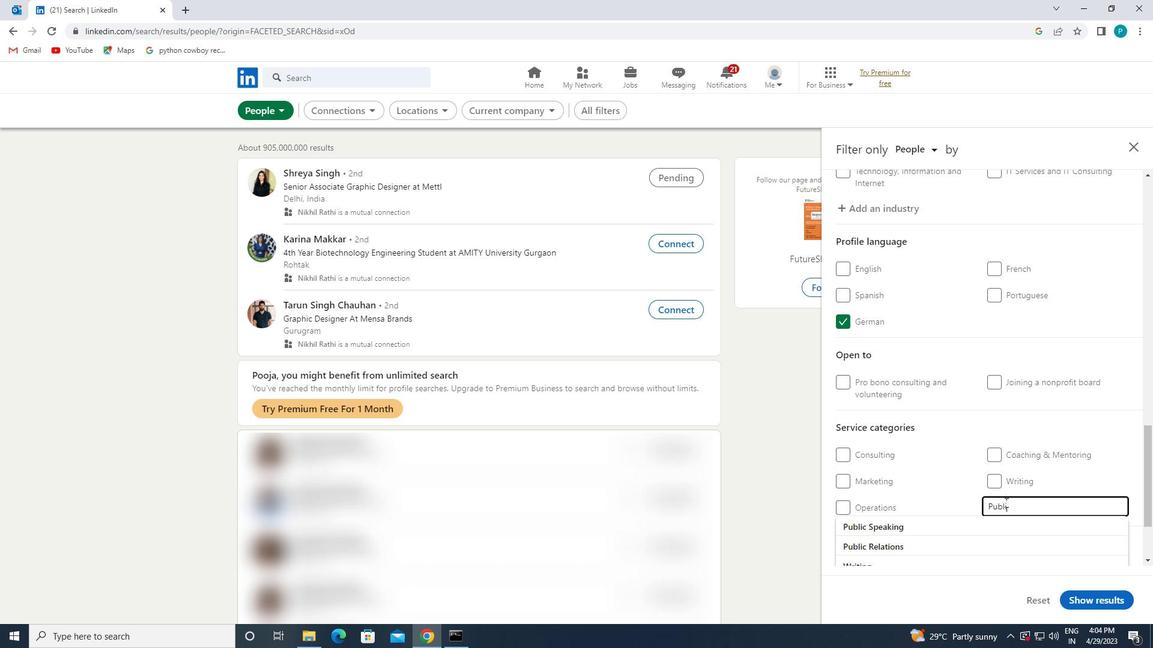 
Action: Mouse moved to (971, 491)
Screenshot: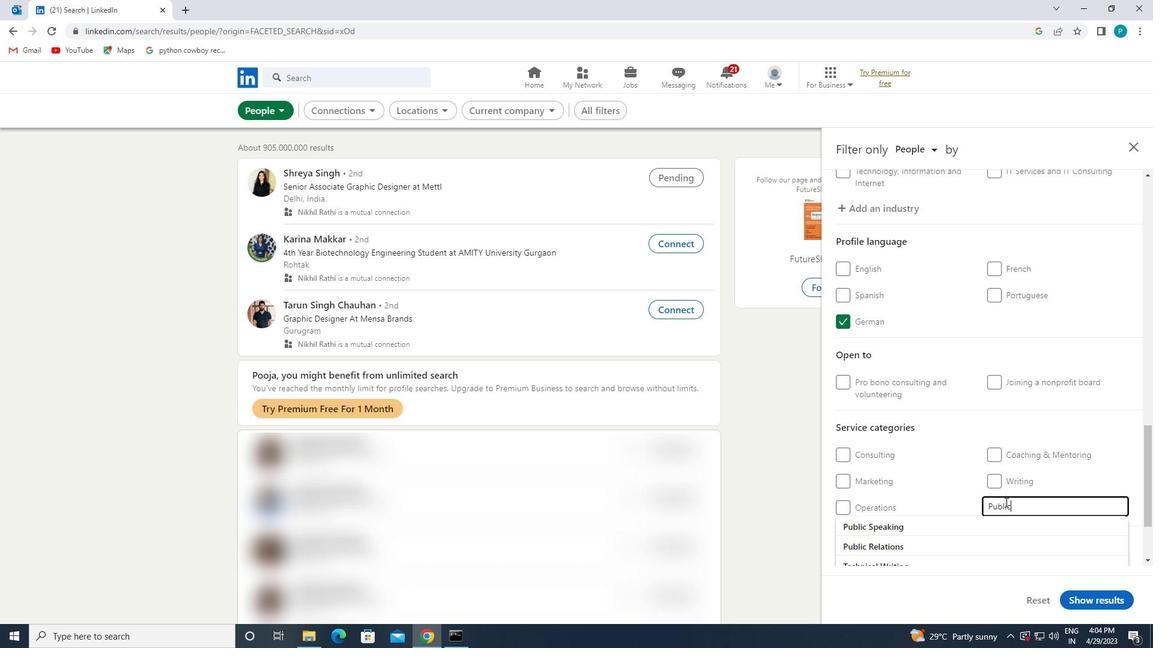 
Action: Mouse scrolled (971, 490) with delta (0, 0)
Screenshot: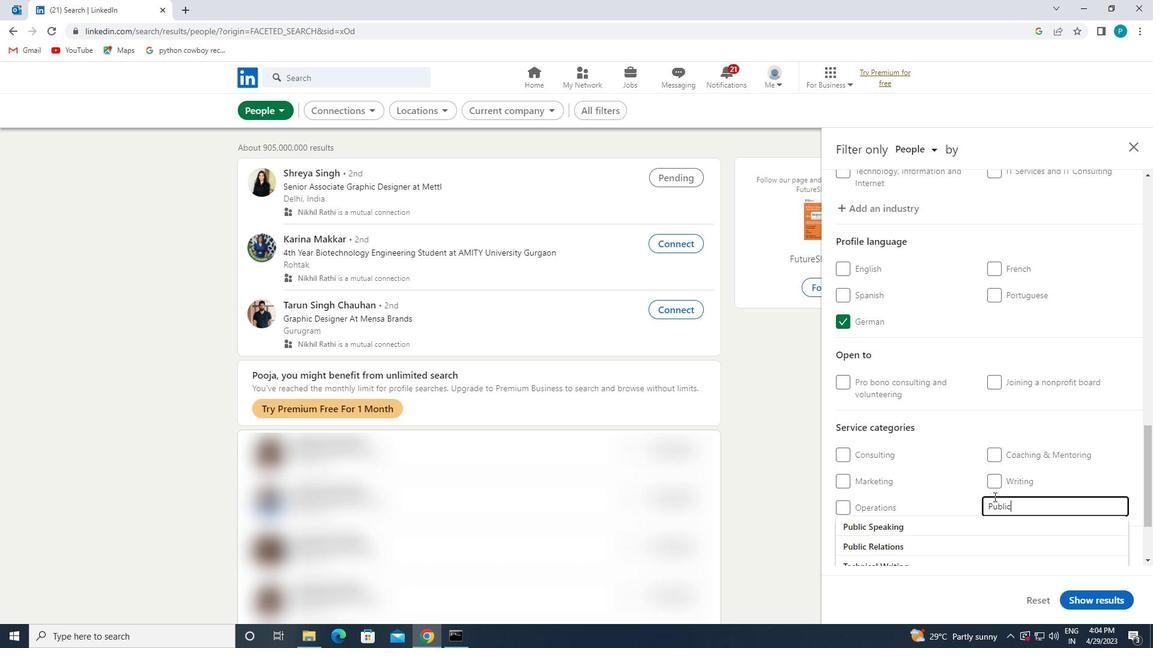 
Action: Mouse moved to (929, 469)
Screenshot: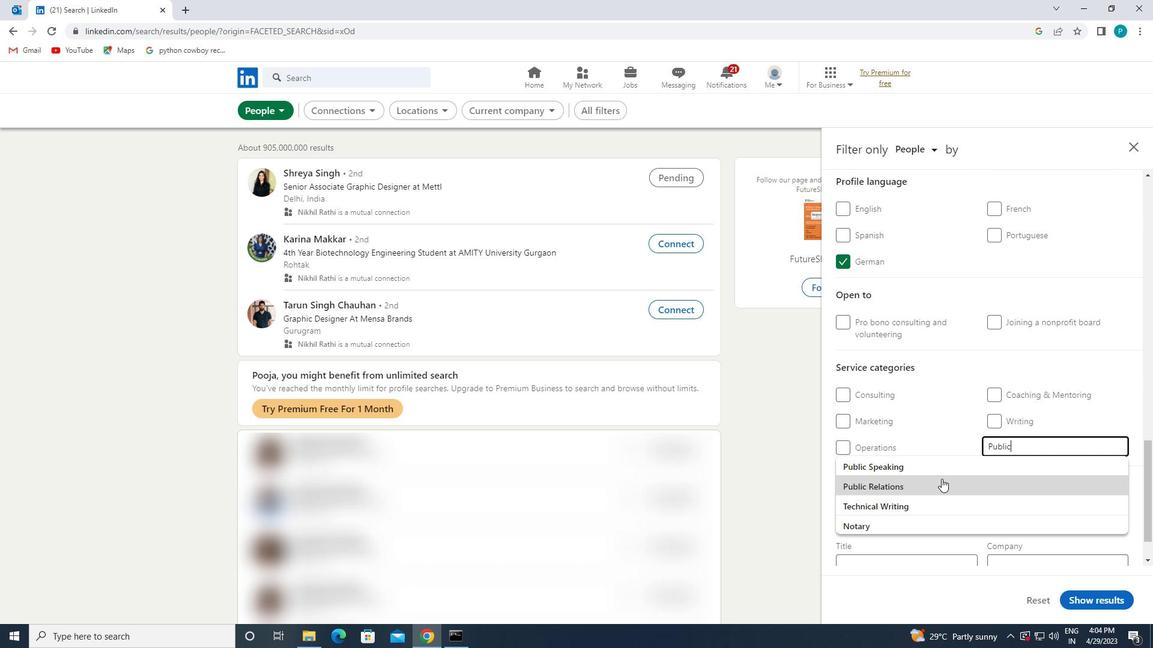 
Action: Mouse pressed left at (929, 469)
Screenshot: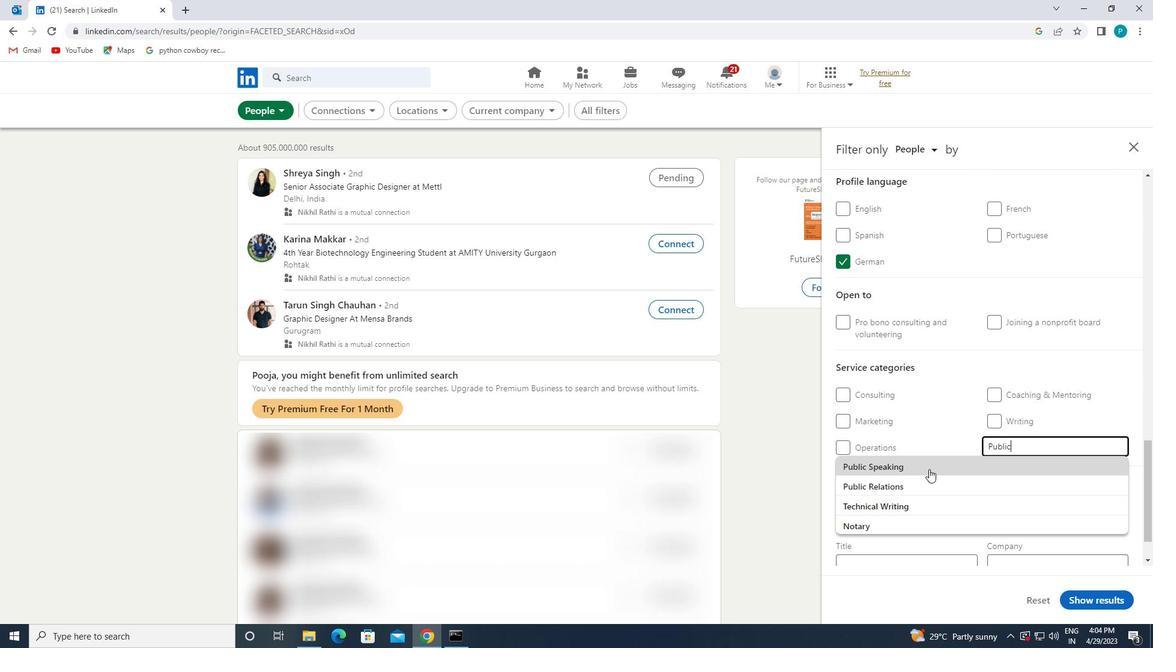 
Action: Mouse scrolled (929, 469) with delta (0, 0)
Screenshot: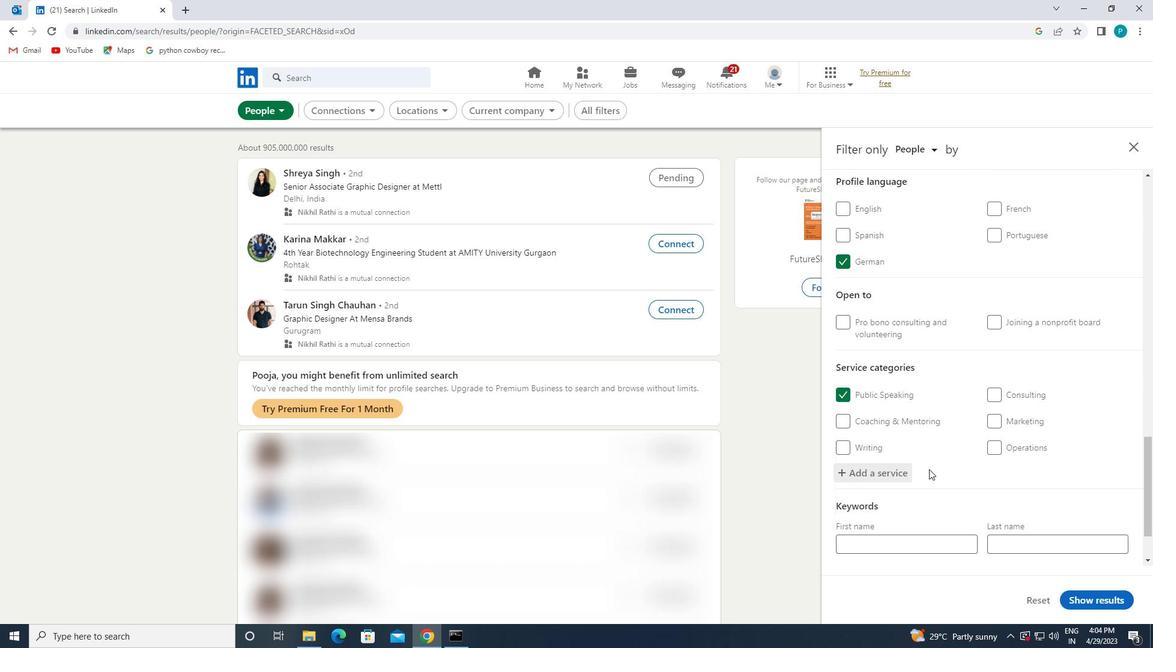 
Action: Mouse scrolled (929, 469) with delta (0, 0)
Screenshot: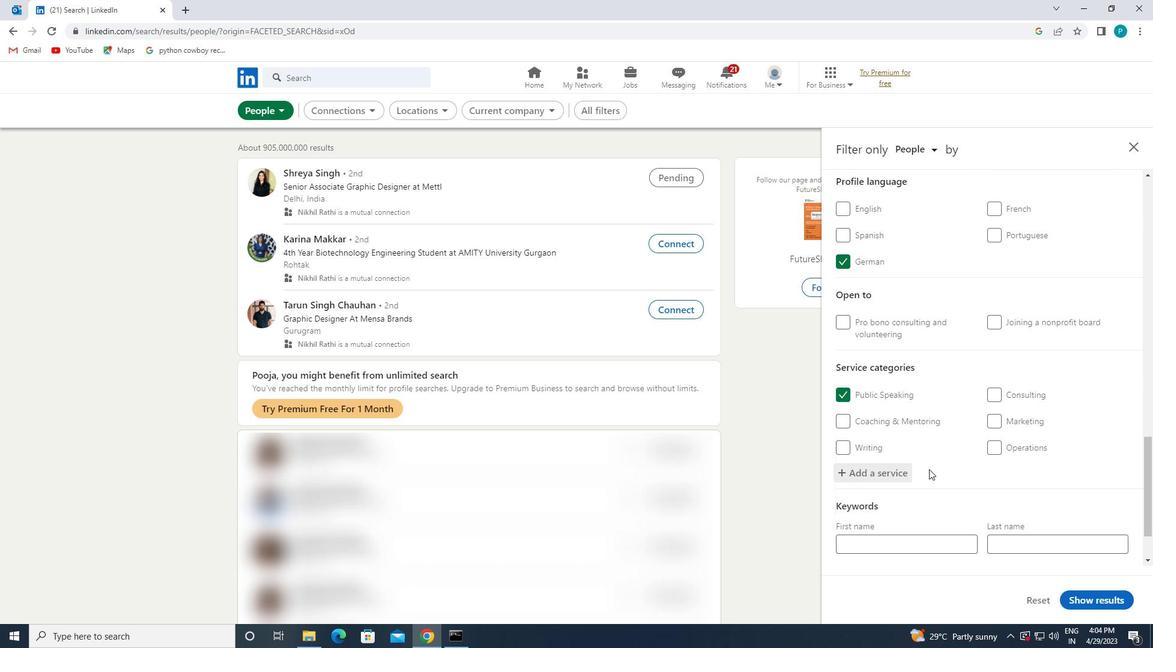 
Action: Mouse moved to (937, 518)
Screenshot: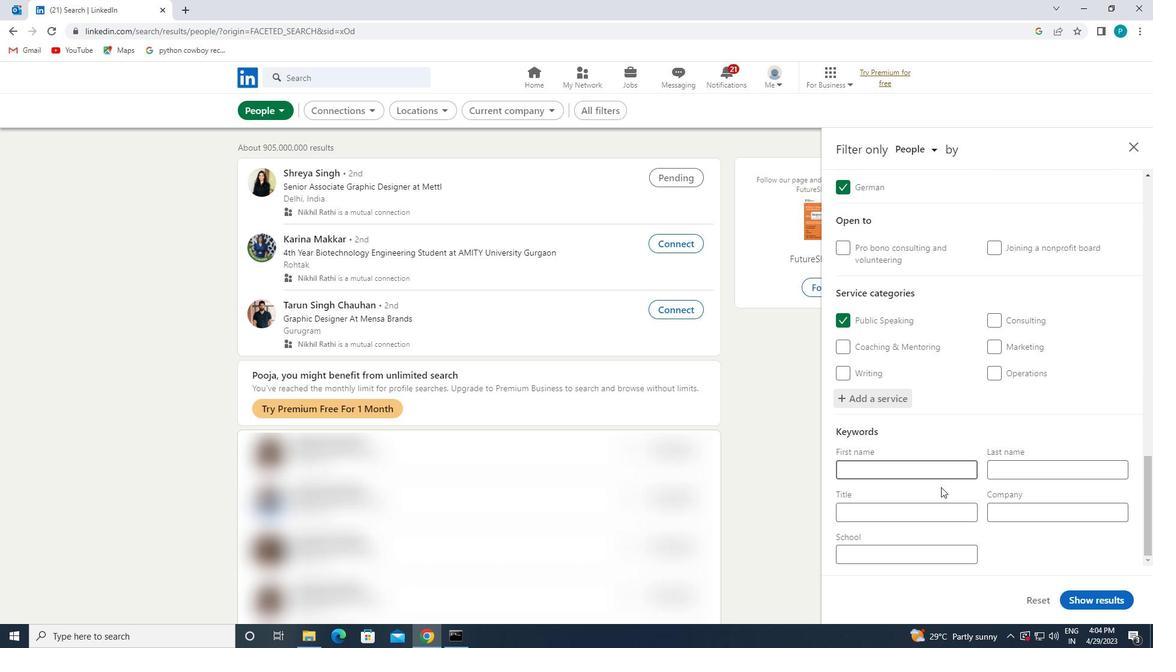 
Action: Mouse pressed left at (937, 518)
Screenshot: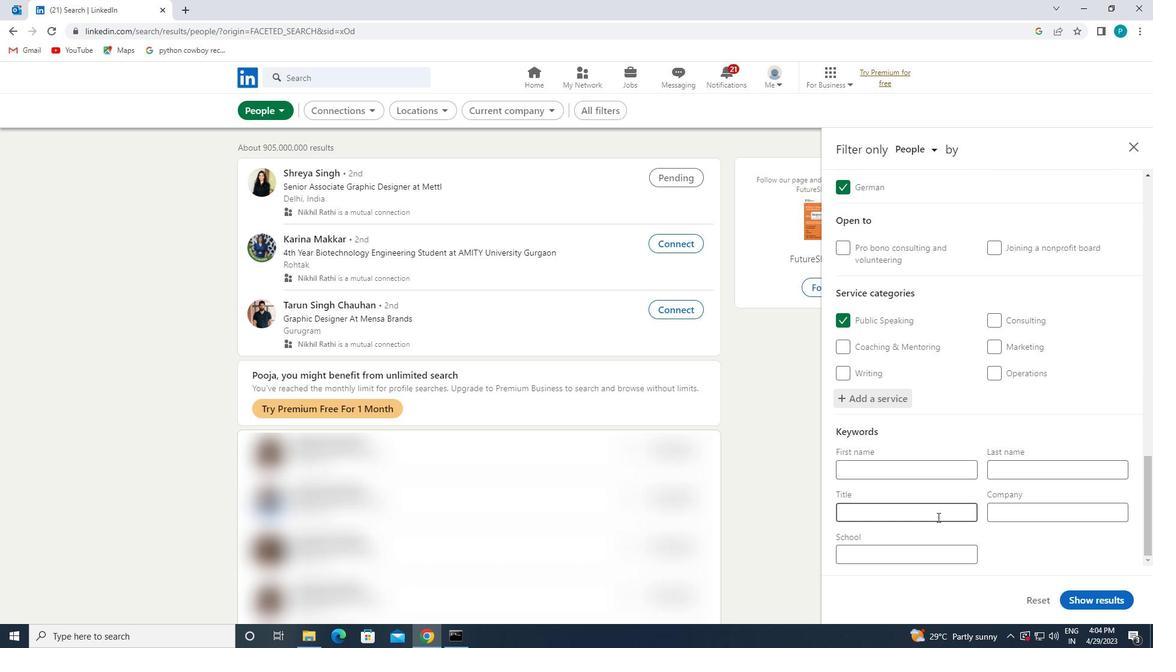 
Action: Mouse moved to (937, 518)
Screenshot: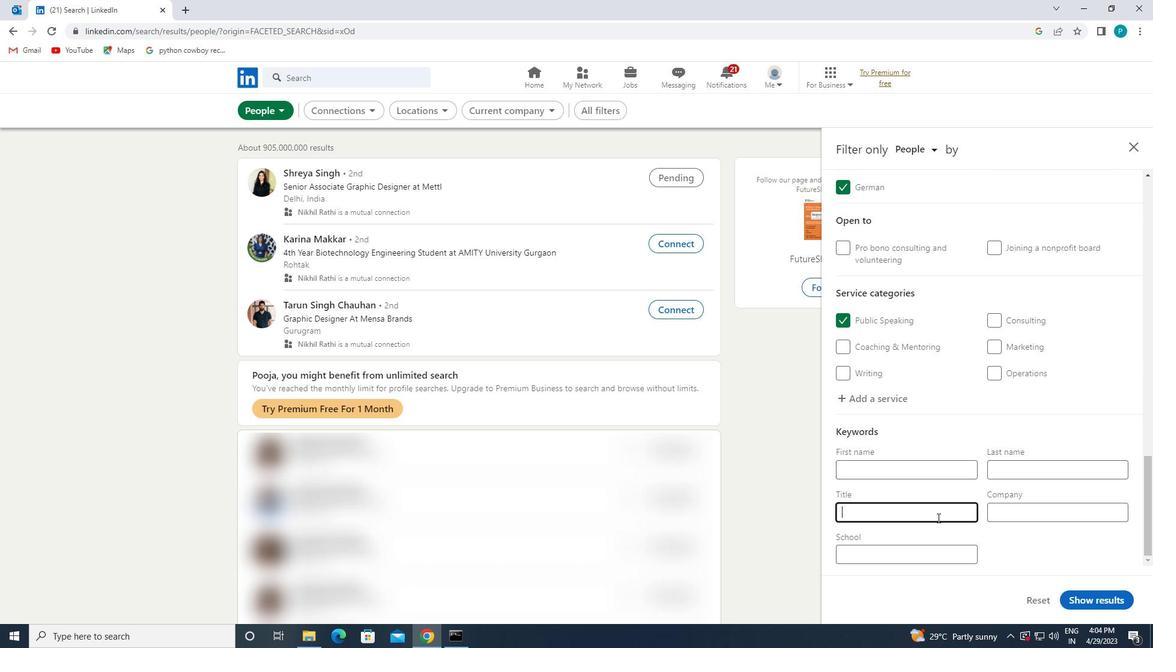 
Action: Key pressed <Key.caps_lock>F<Key.caps_lock>UNERAL<Key.space><Key.caps_lock>A<Key.caps_lock>TTENDANT
Screenshot: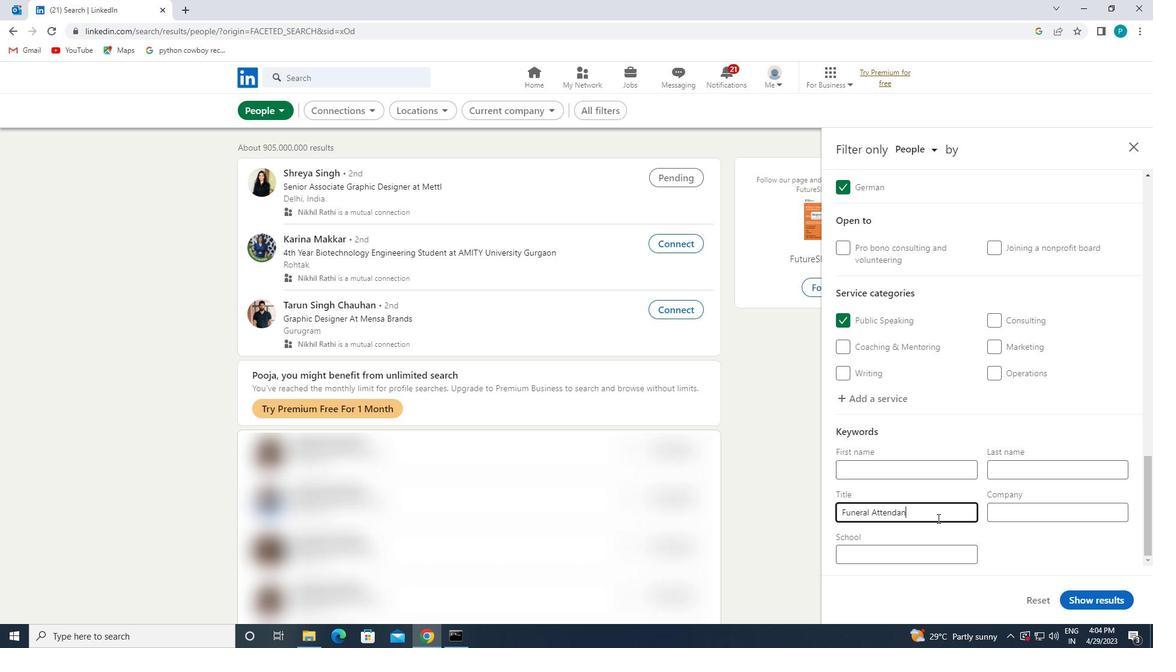 
Action: Mouse moved to (1068, 597)
Screenshot: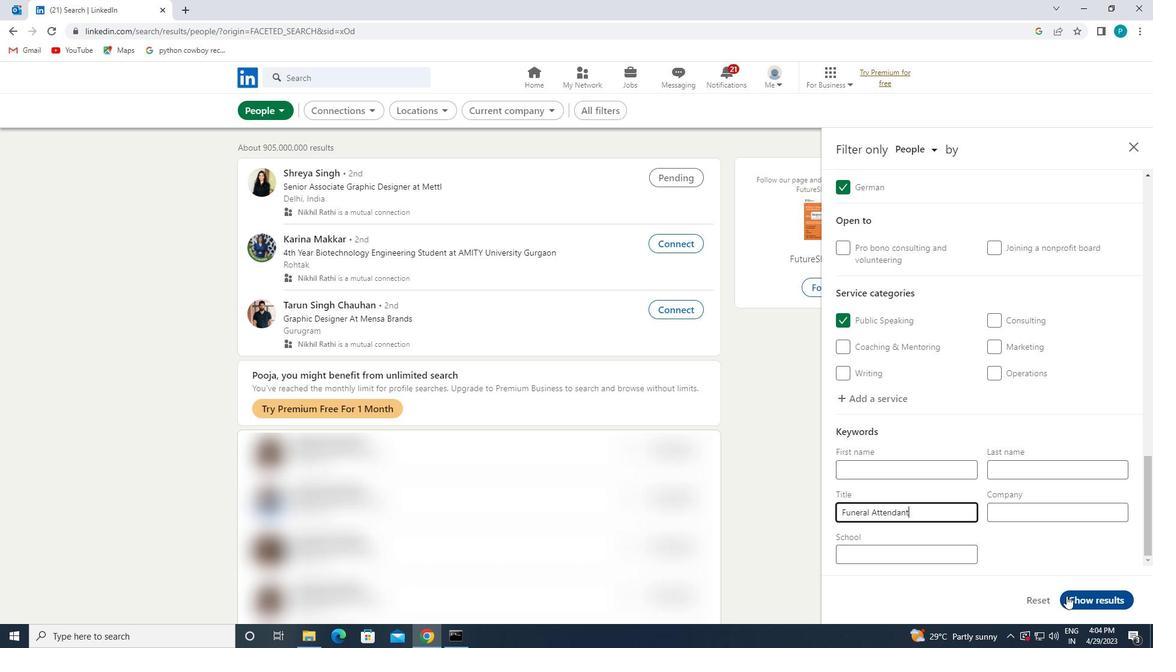 
Action: Mouse pressed left at (1068, 597)
Screenshot: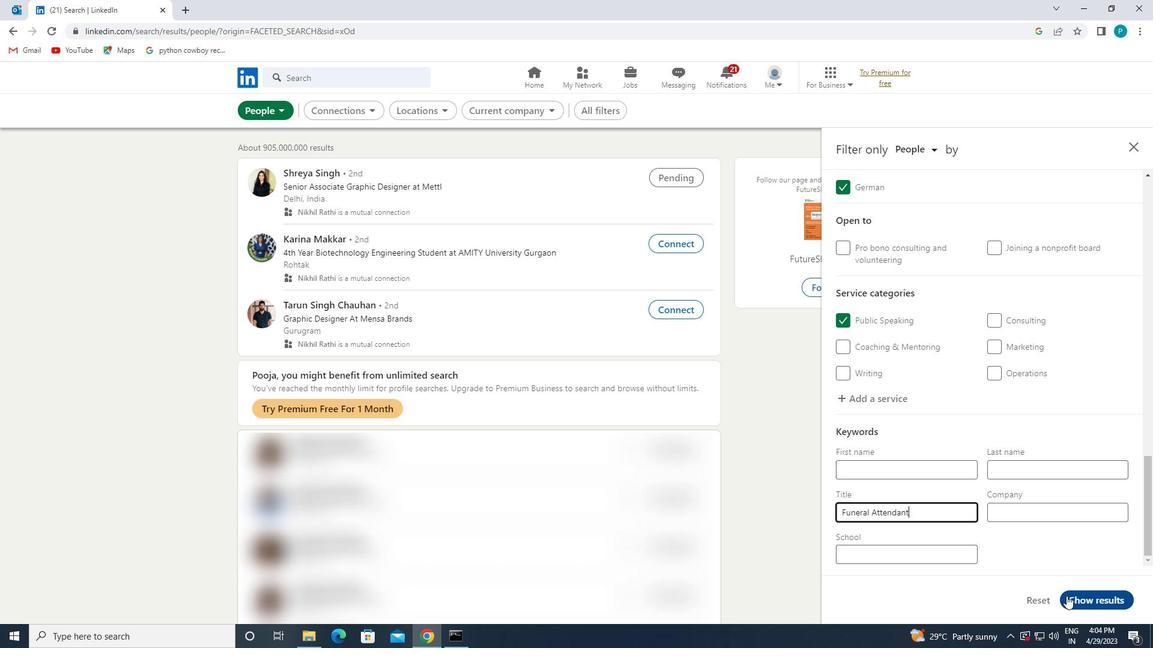 
